 Task: Find connections with filter location Sprockhövel with filter topic #bestadvicewith filter profile language Spanish with filter current company JSW with filter school Dhanalakshmi Srinivasan Engineering College with filter industry Electric Lighting Equipment Manufacturing with filter service category NotaryOnline Research with filter keywords title Meals on Wheels Driver
Action: Mouse moved to (207, 307)
Screenshot: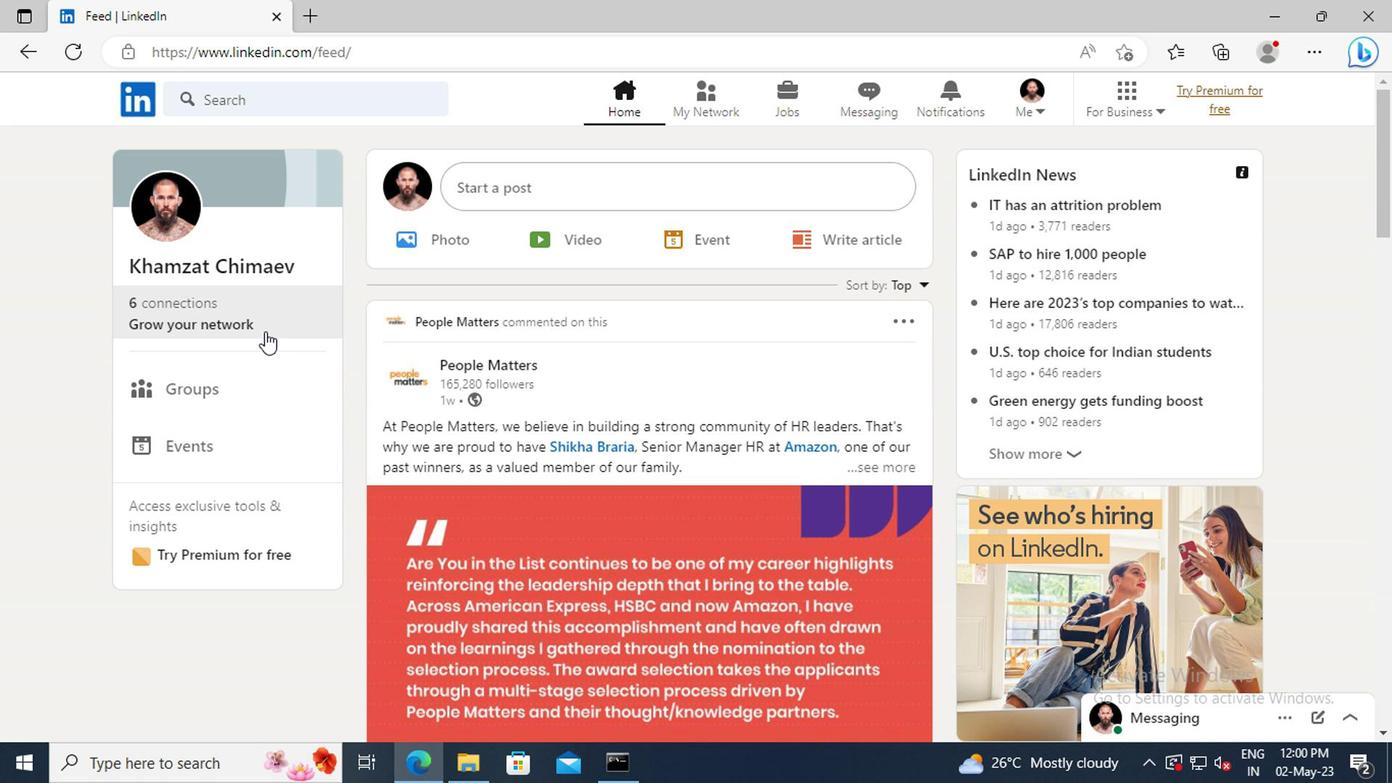 
Action: Mouse pressed left at (207, 307)
Screenshot: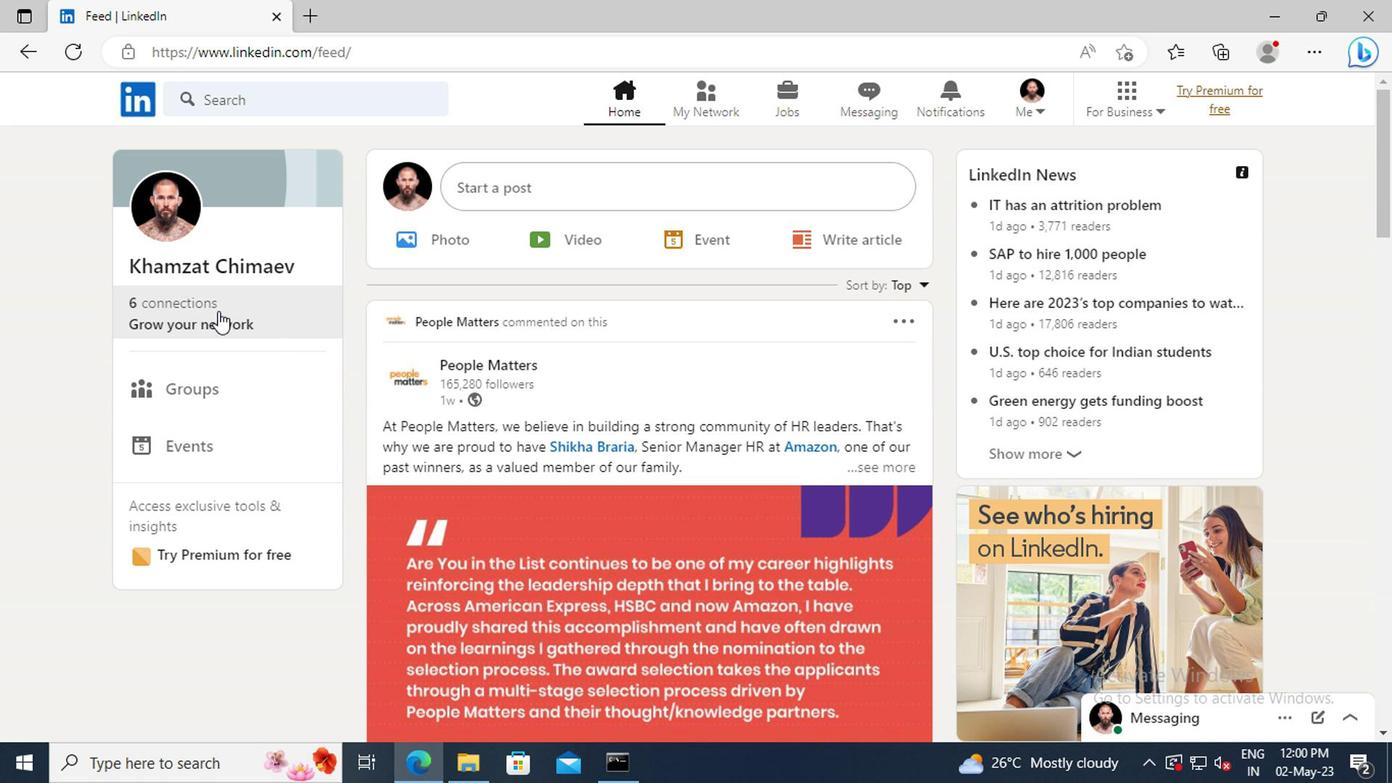 
Action: Mouse moved to (222, 206)
Screenshot: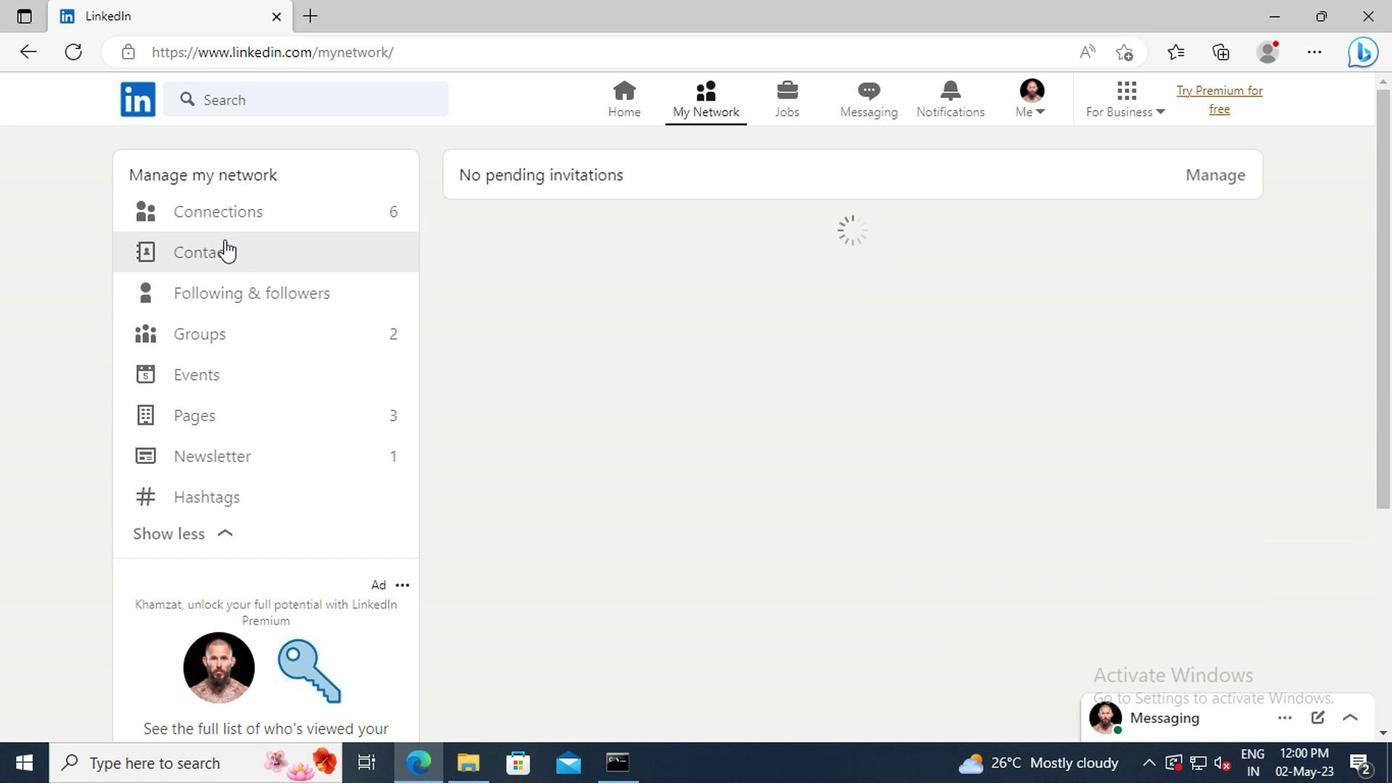 
Action: Mouse pressed left at (222, 206)
Screenshot: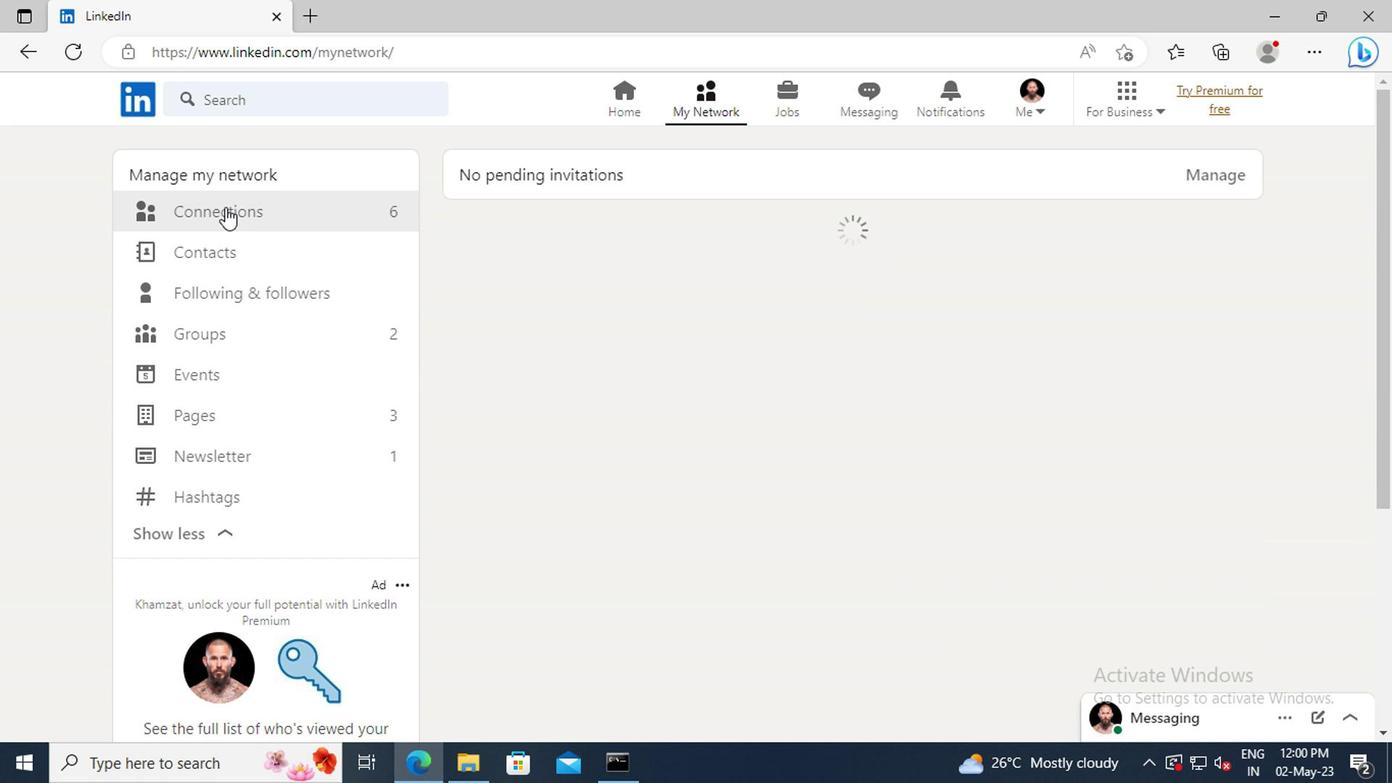 
Action: Mouse moved to (808, 219)
Screenshot: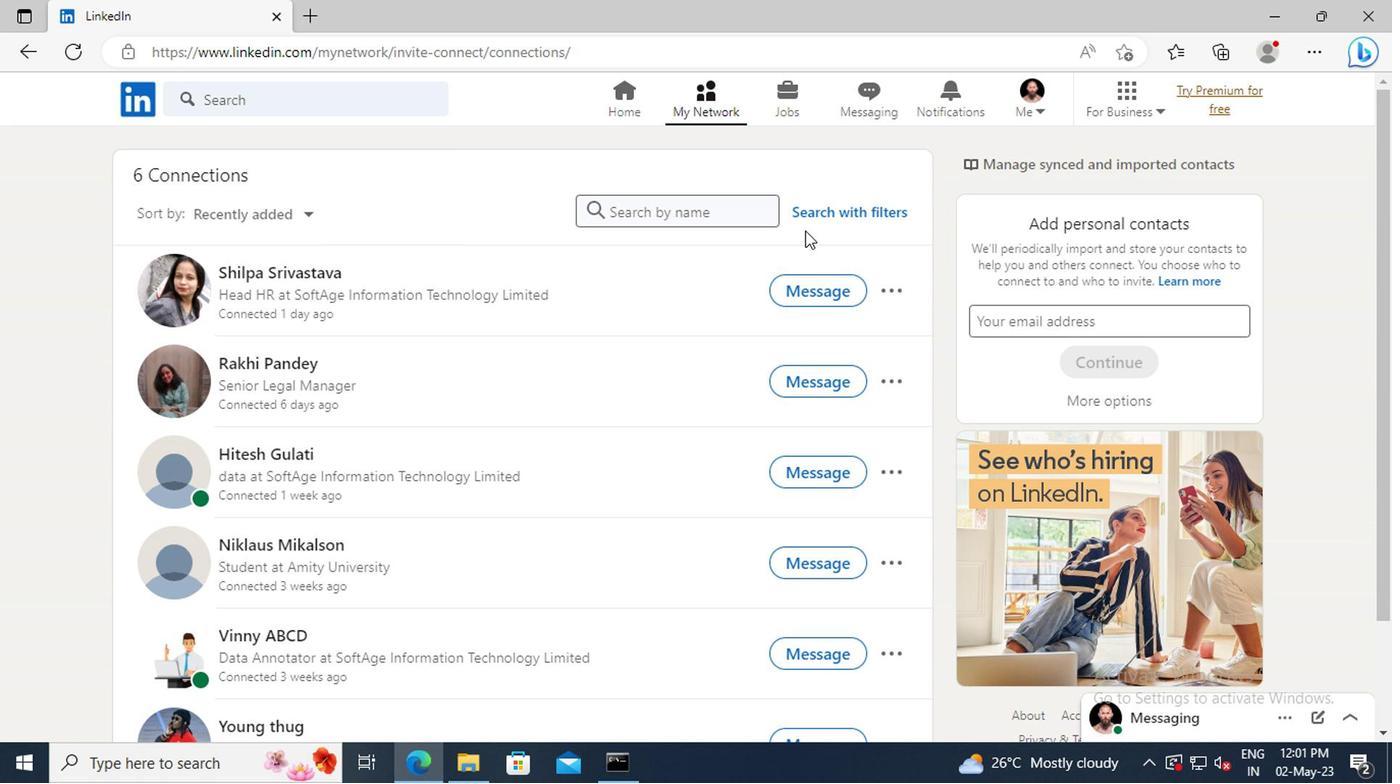 
Action: Mouse pressed left at (808, 219)
Screenshot: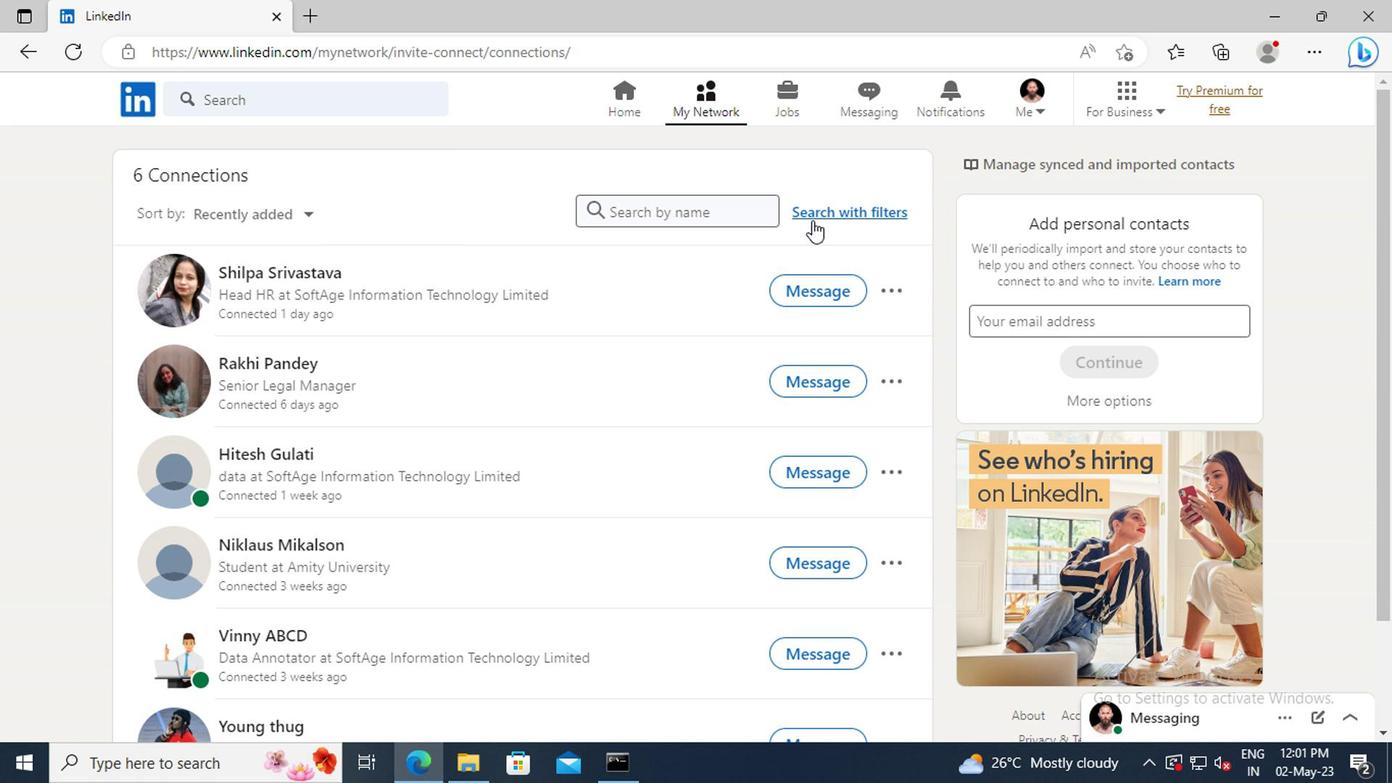 
Action: Mouse moved to (770, 155)
Screenshot: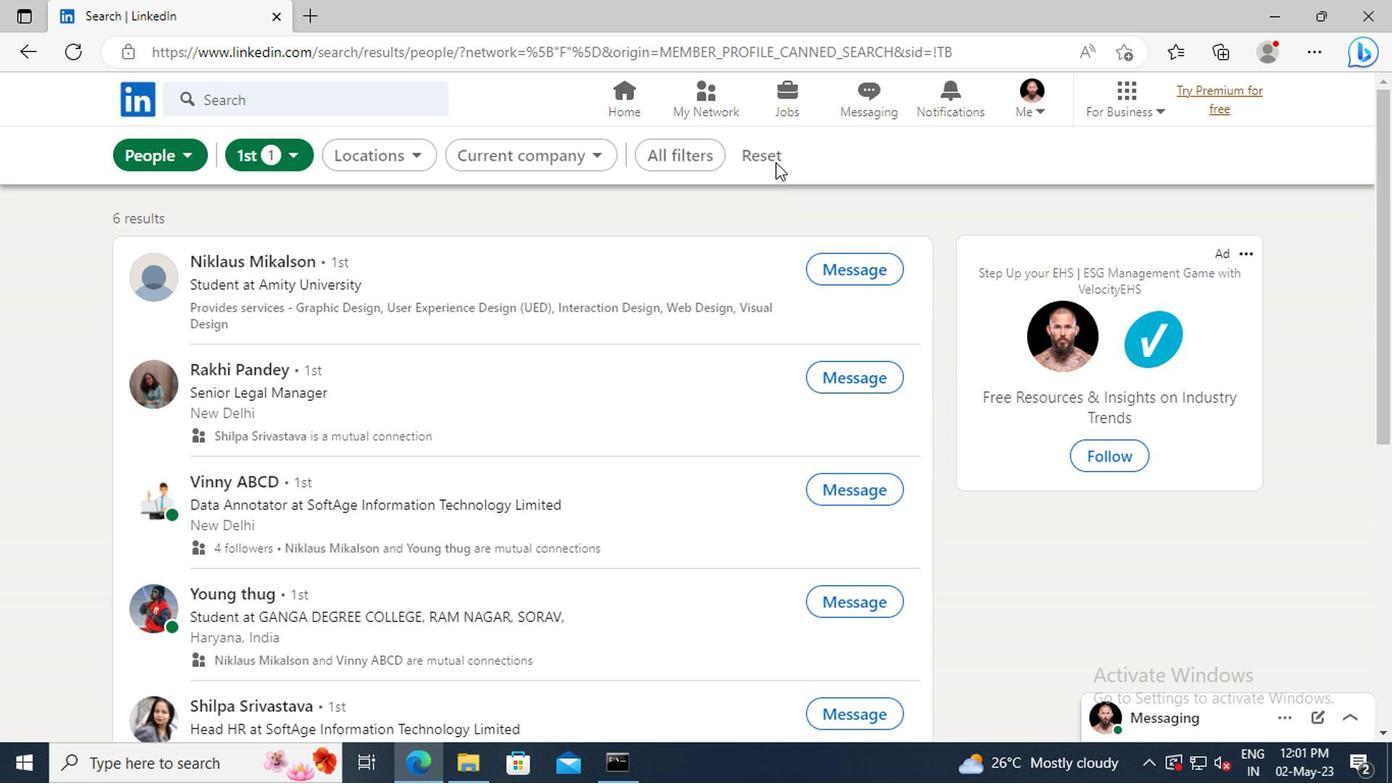 
Action: Mouse pressed left at (770, 155)
Screenshot: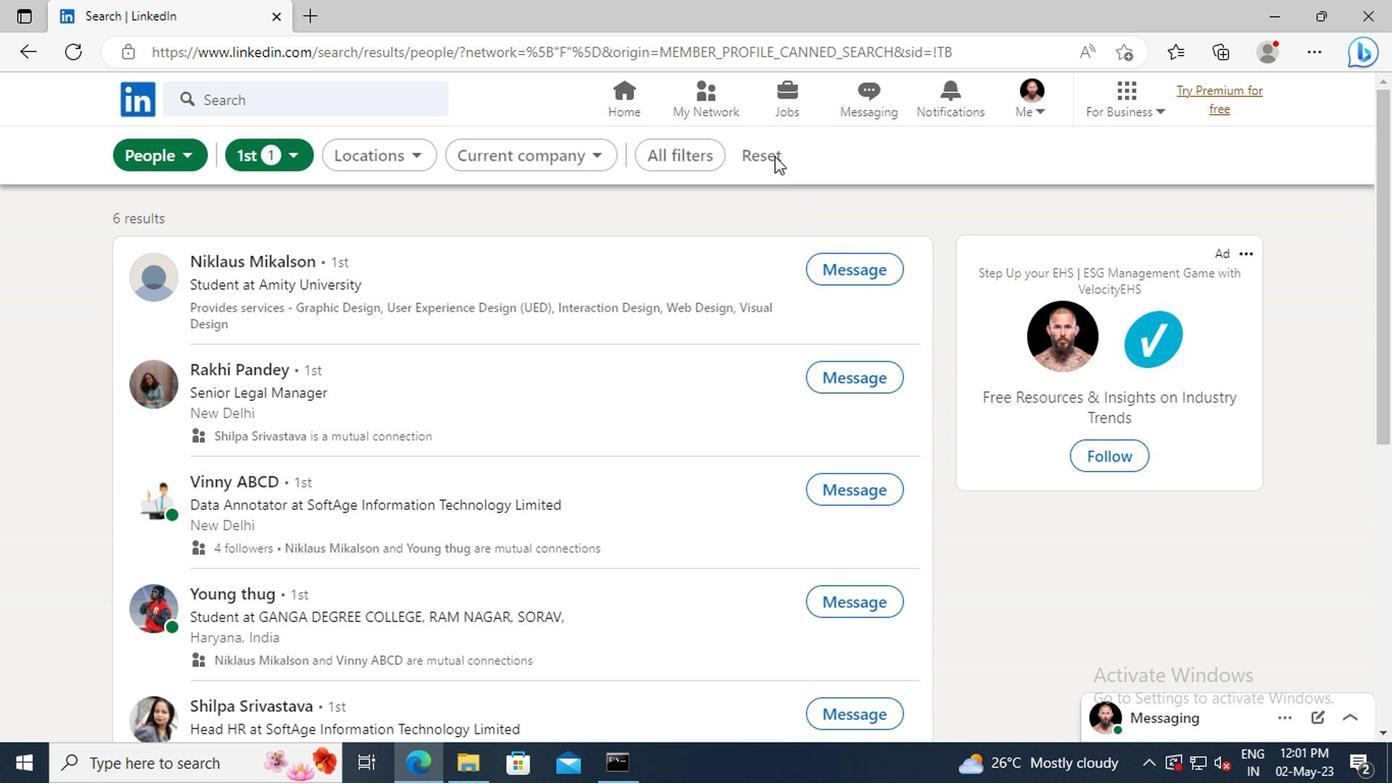 
Action: Mouse moved to (733, 155)
Screenshot: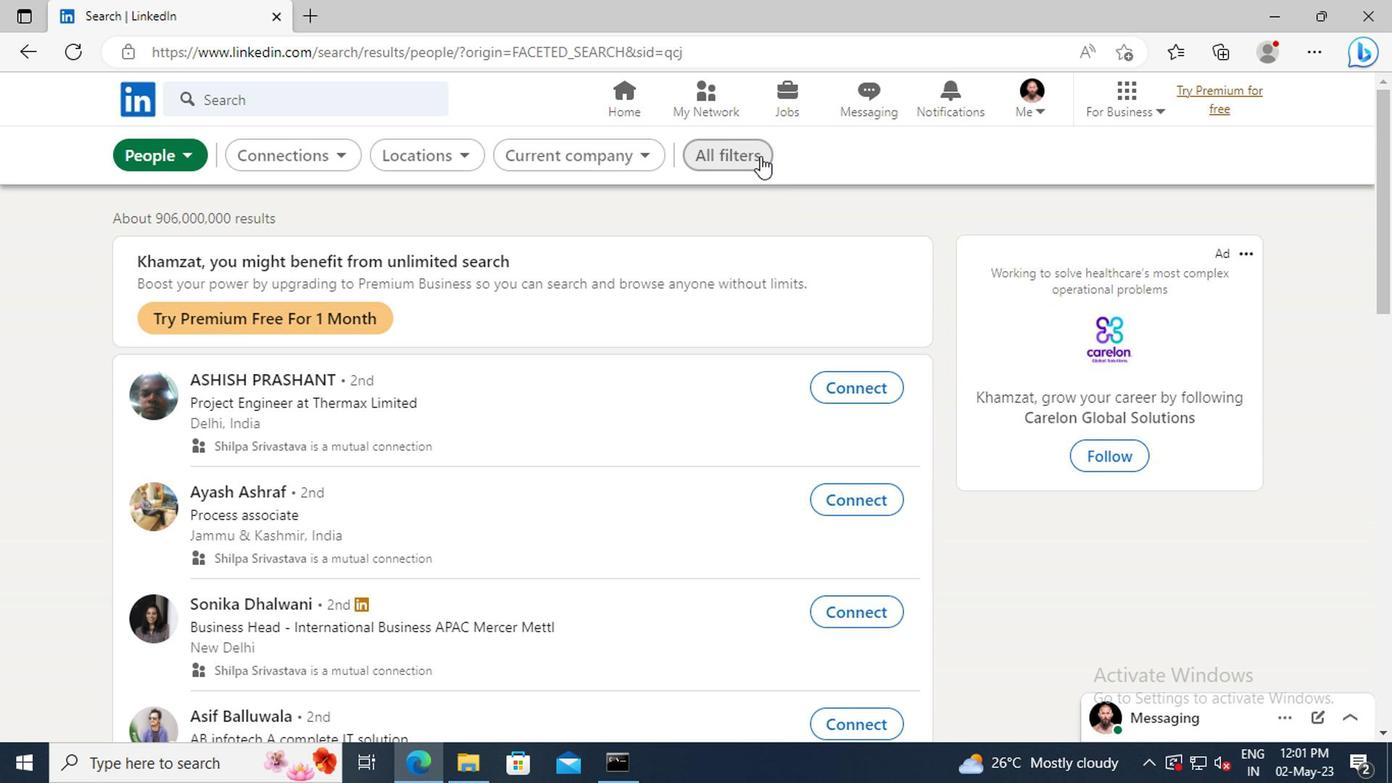 
Action: Mouse pressed left at (733, 155)
Screenshot: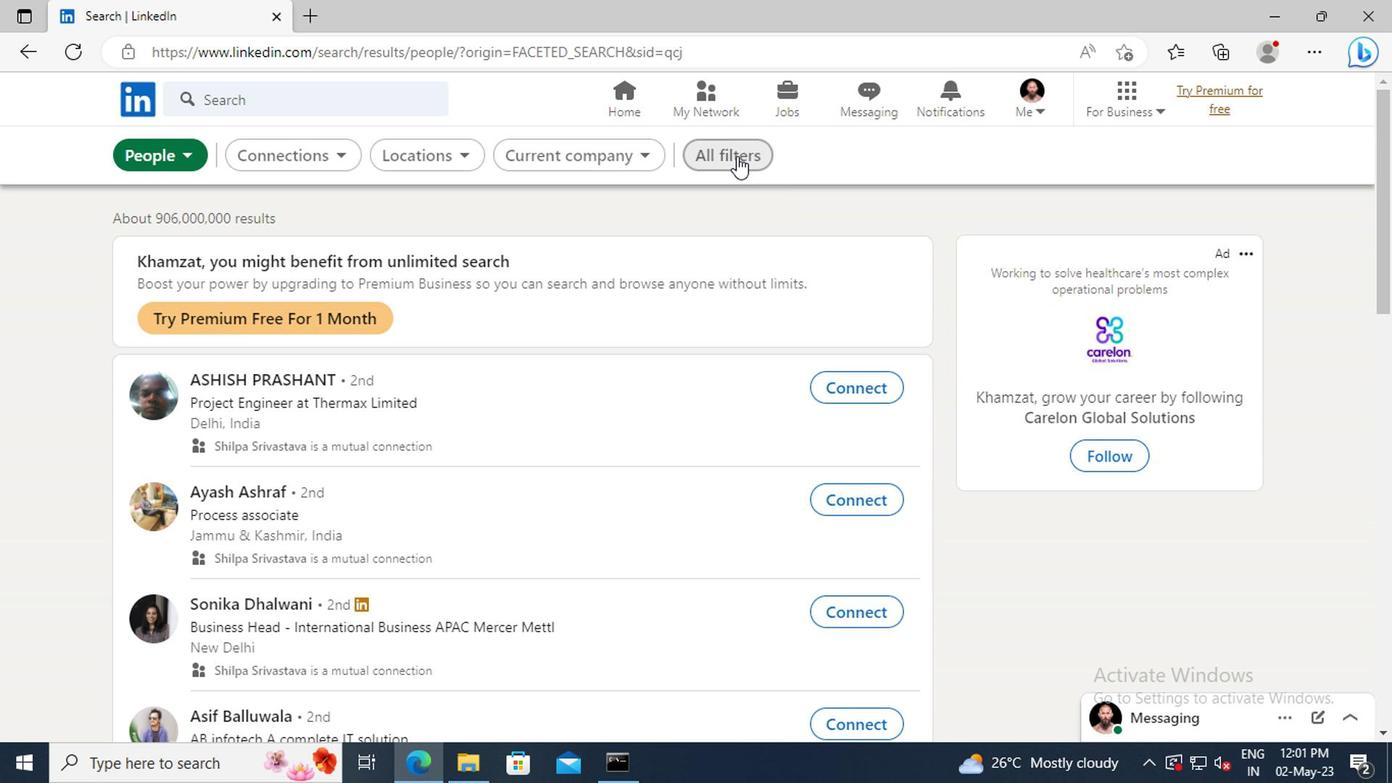
Action: Mouse moved to (1107, 381)
Screenshot: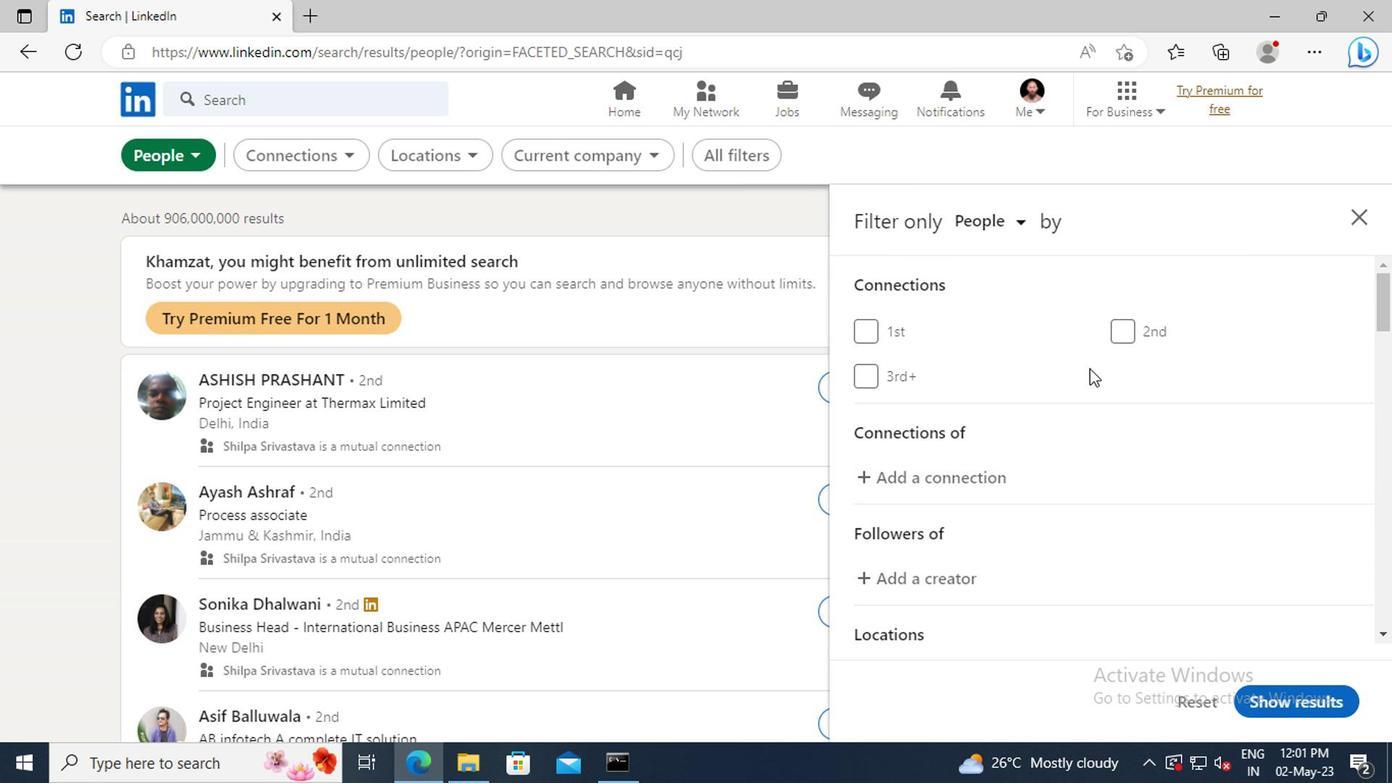 
Action: Mouse scrolled (1107, 379) with delta (0, -1)
Screenshot: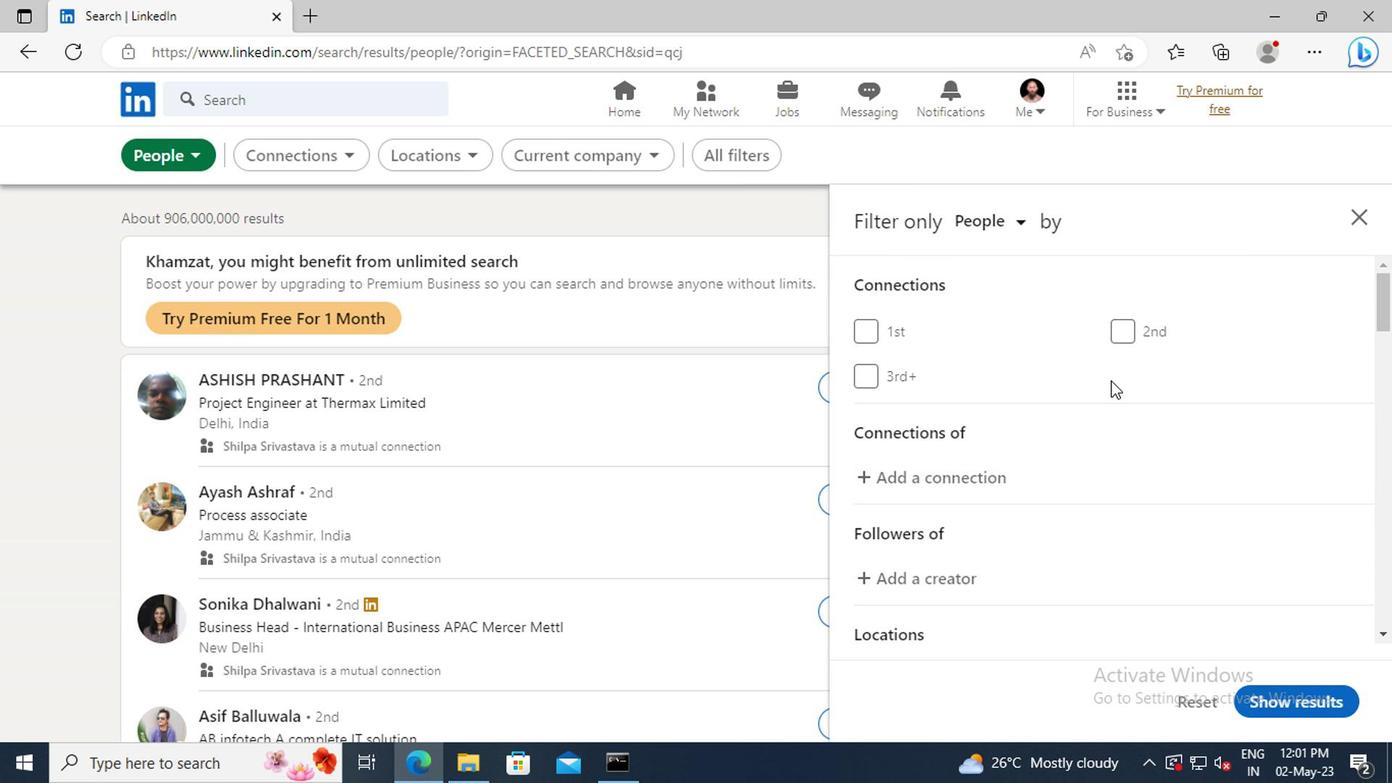
Action: Mouse scrolled (1107, 379) with delta (0, -1)
Screenshot: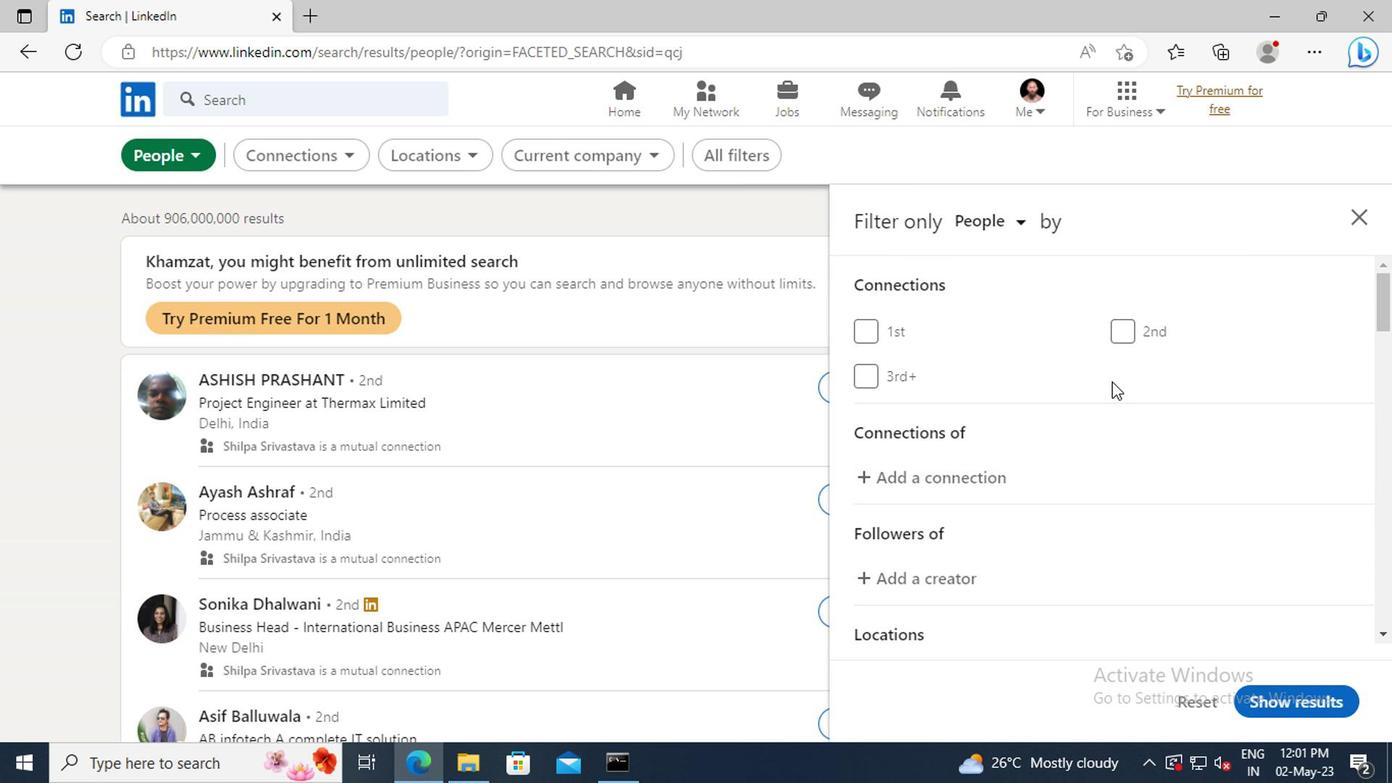 
Action: Mouse moved to (1110, 381)
Screenshot: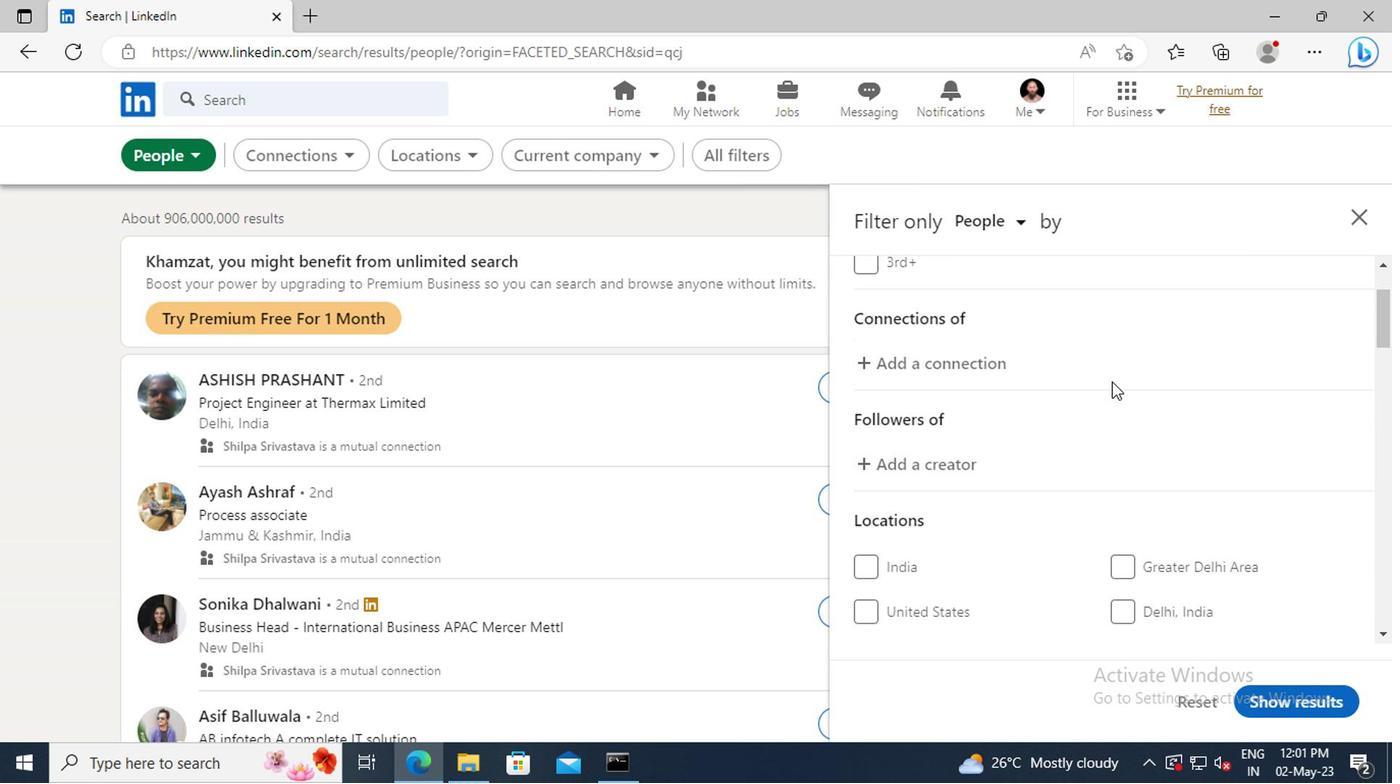 
Action: Mouse scrolled (1110, 379) with delta (0, -1)
Screenshot: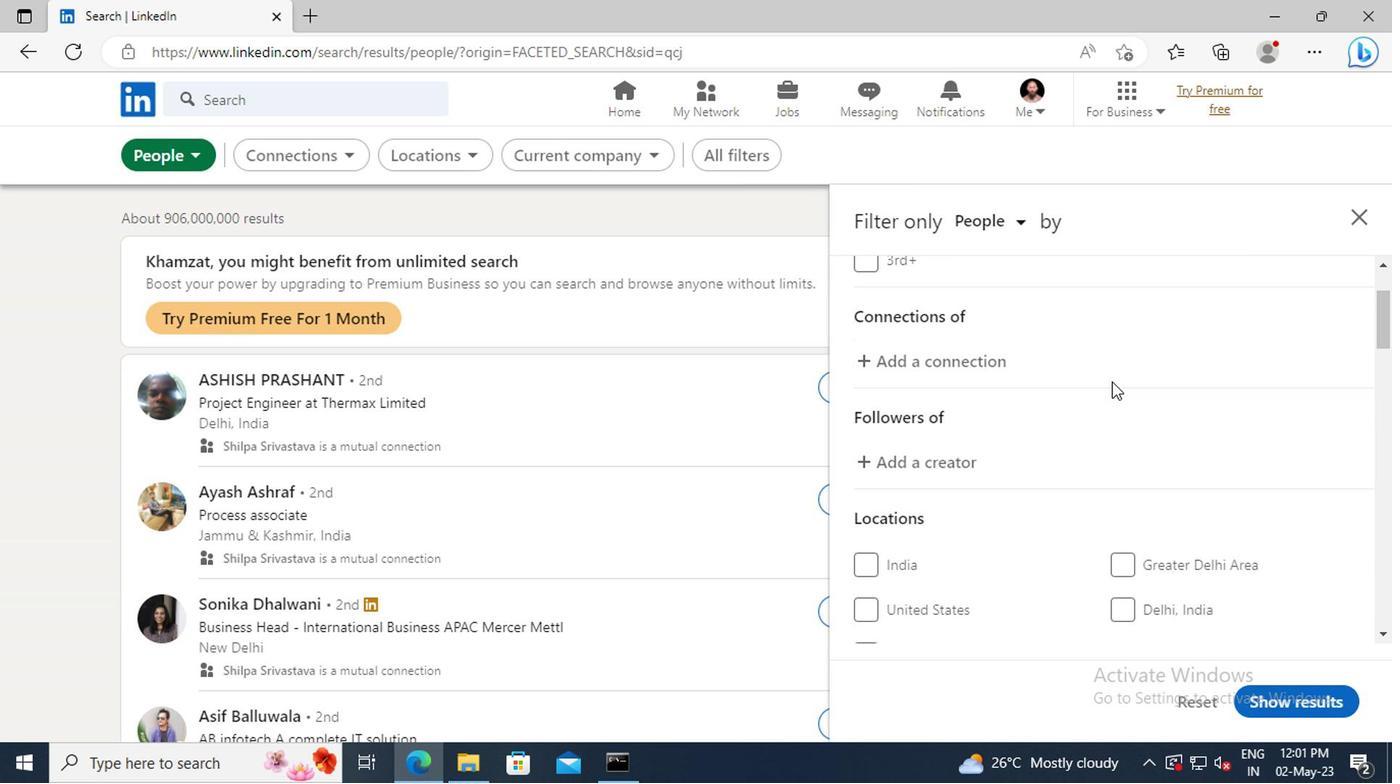 
Action: Mouse scrolled (1110, 379) with delta (0, -1)
Screenshot: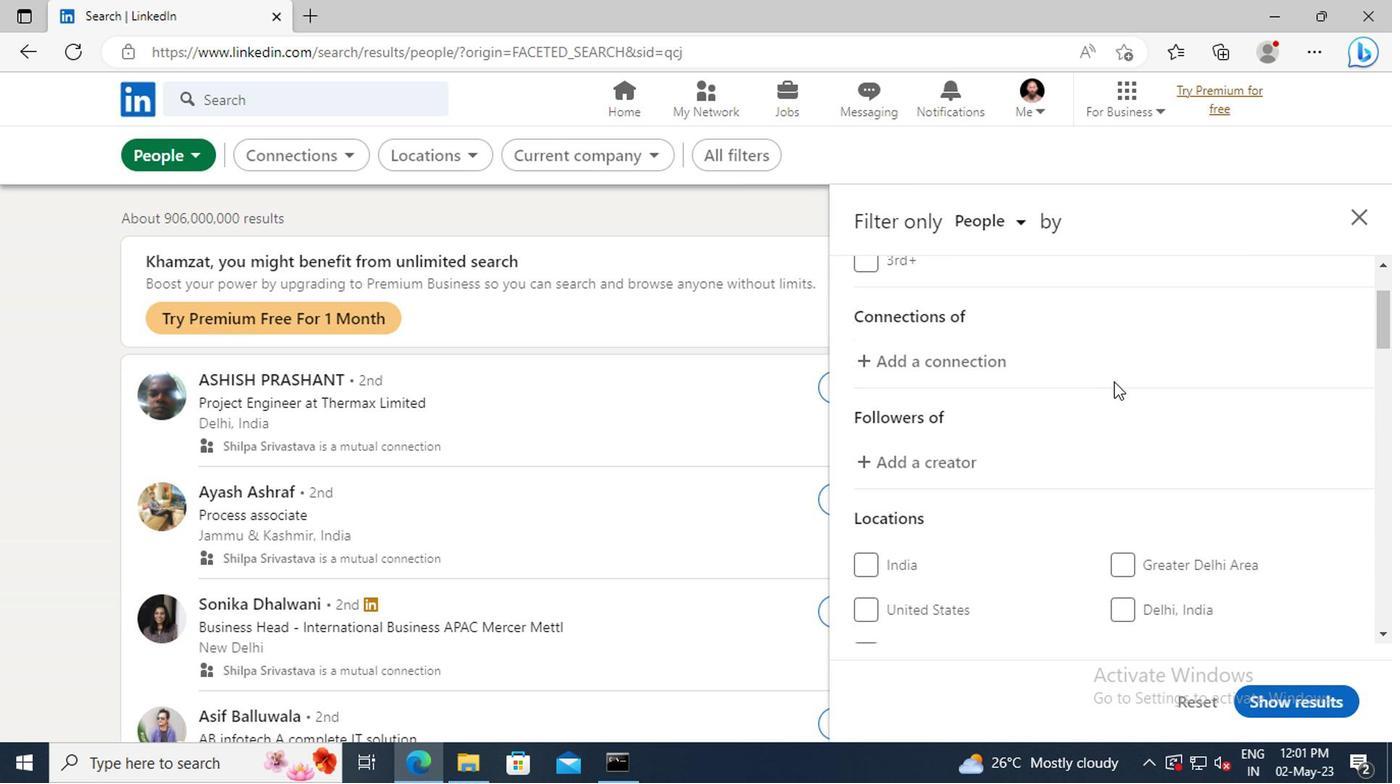 
Action: Mouse scrolled (1110, 379) with delta (0, -1)
Screenshot: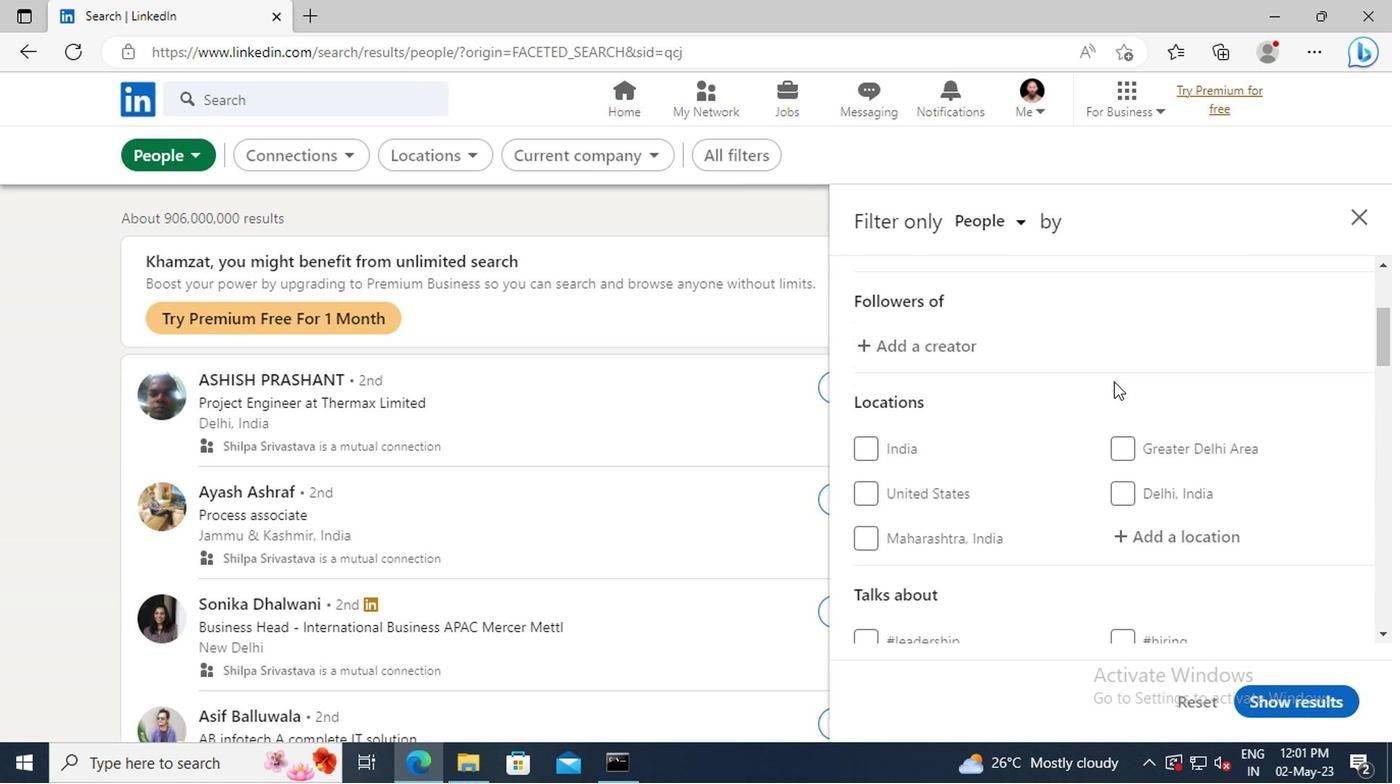 
Action: Mouse moved to (1128, 476)
Screenshot: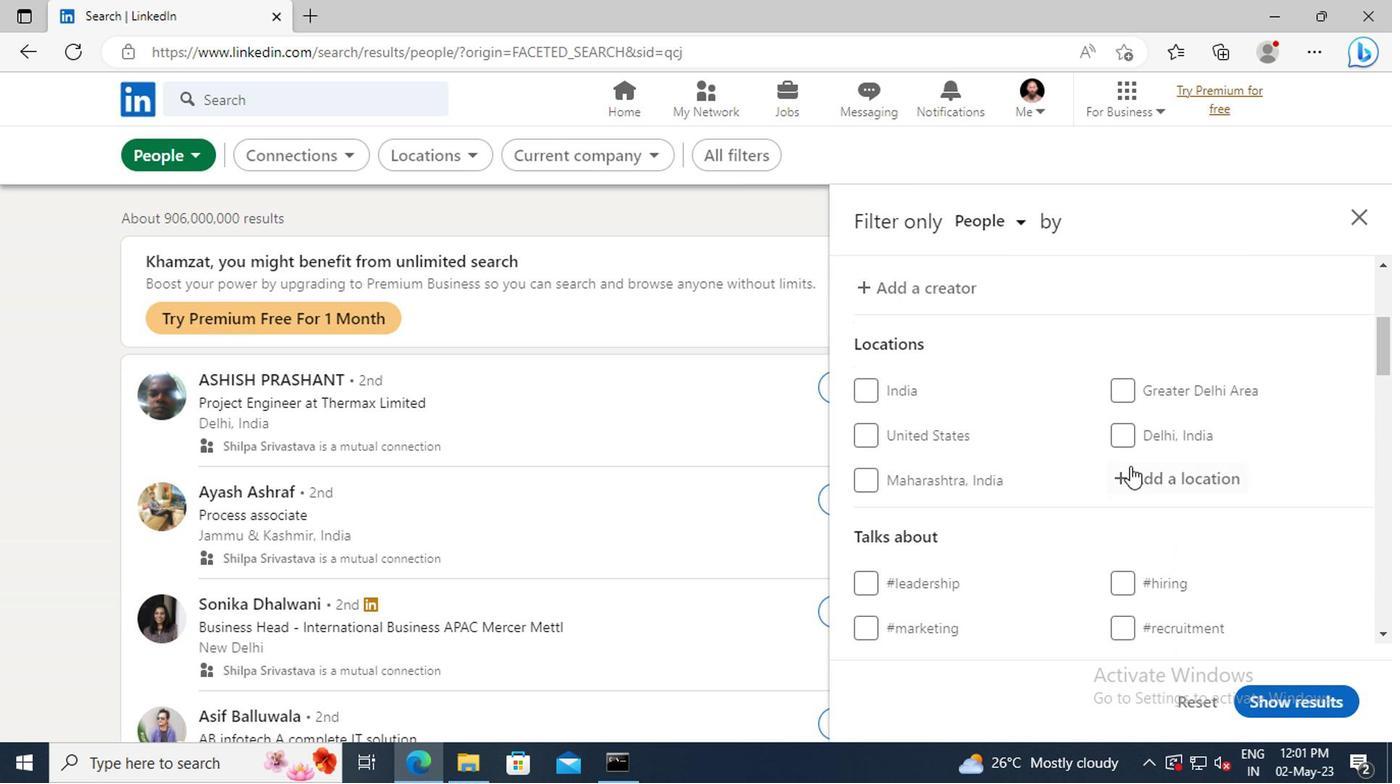 
Action: Mouse pressed left at (1128, 476)
Screenshot: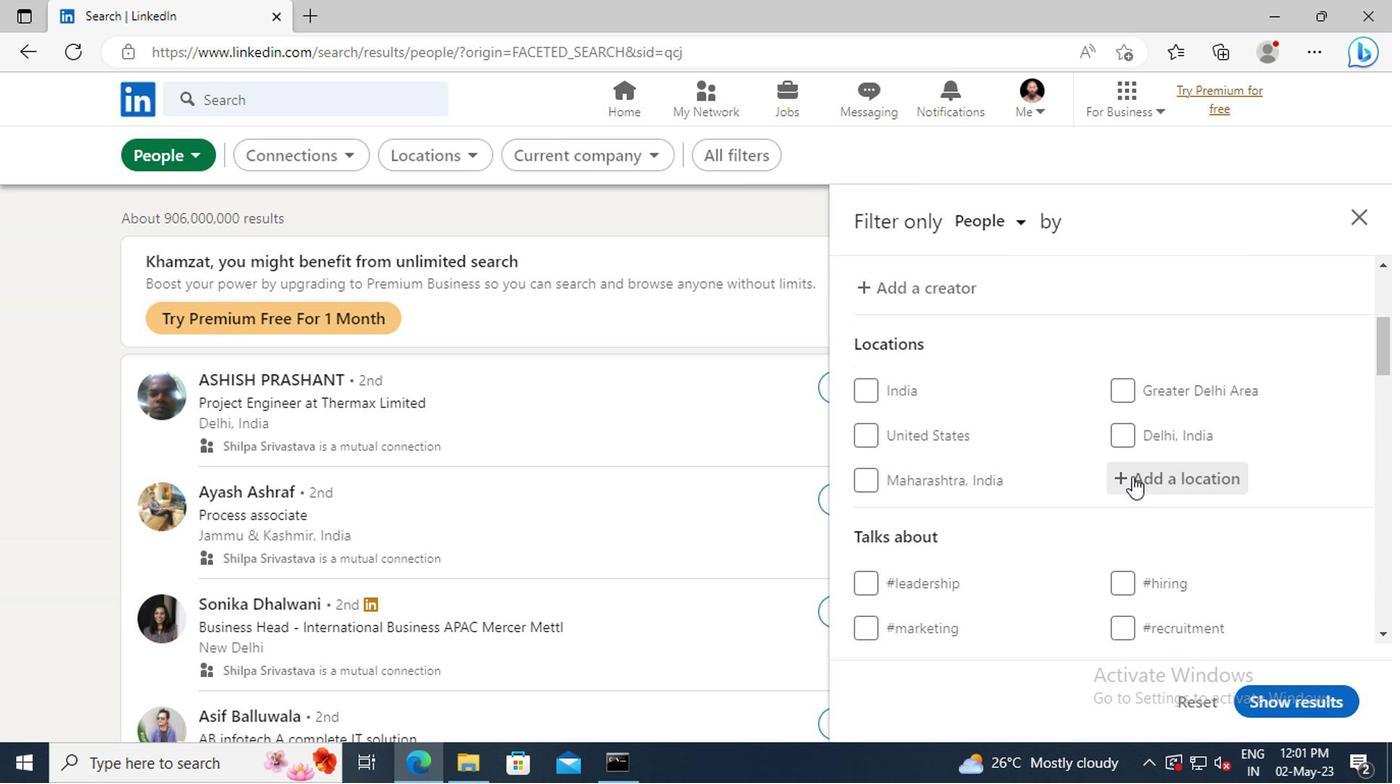 
Action: Mouse moved to (1089, 454)
Screenshot: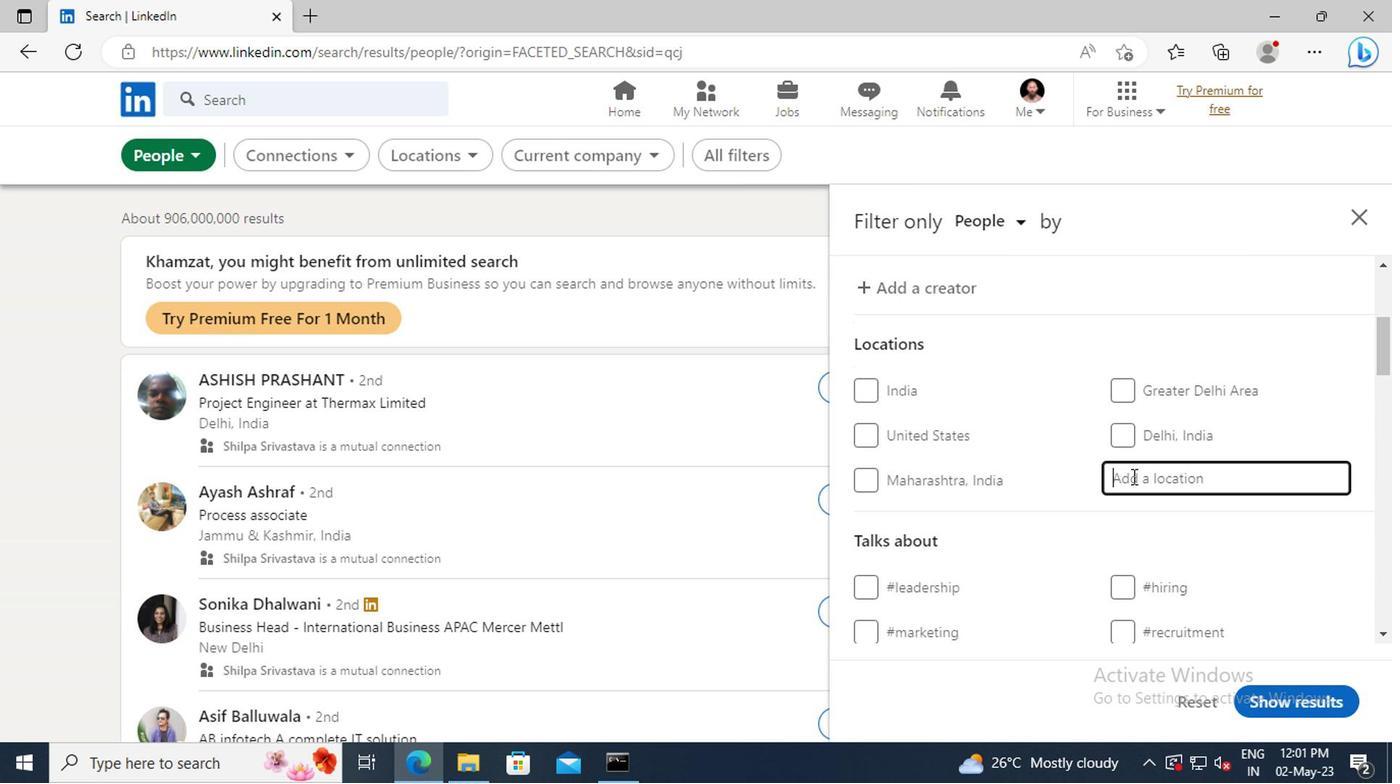 
Action: Key pressed <Key.shift>SPROCKHO
Screenshot: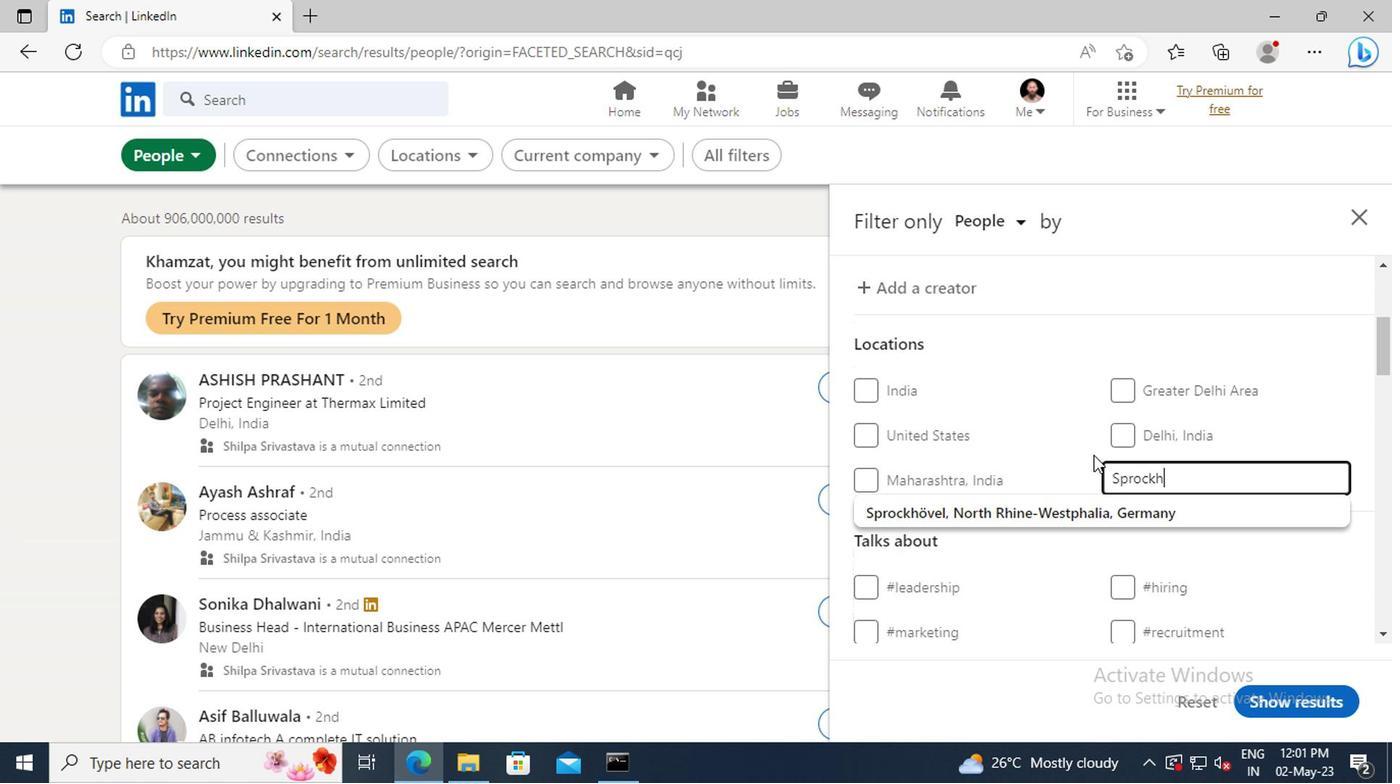 
Action: Mouse moved to (1097, 501)
Screenshot: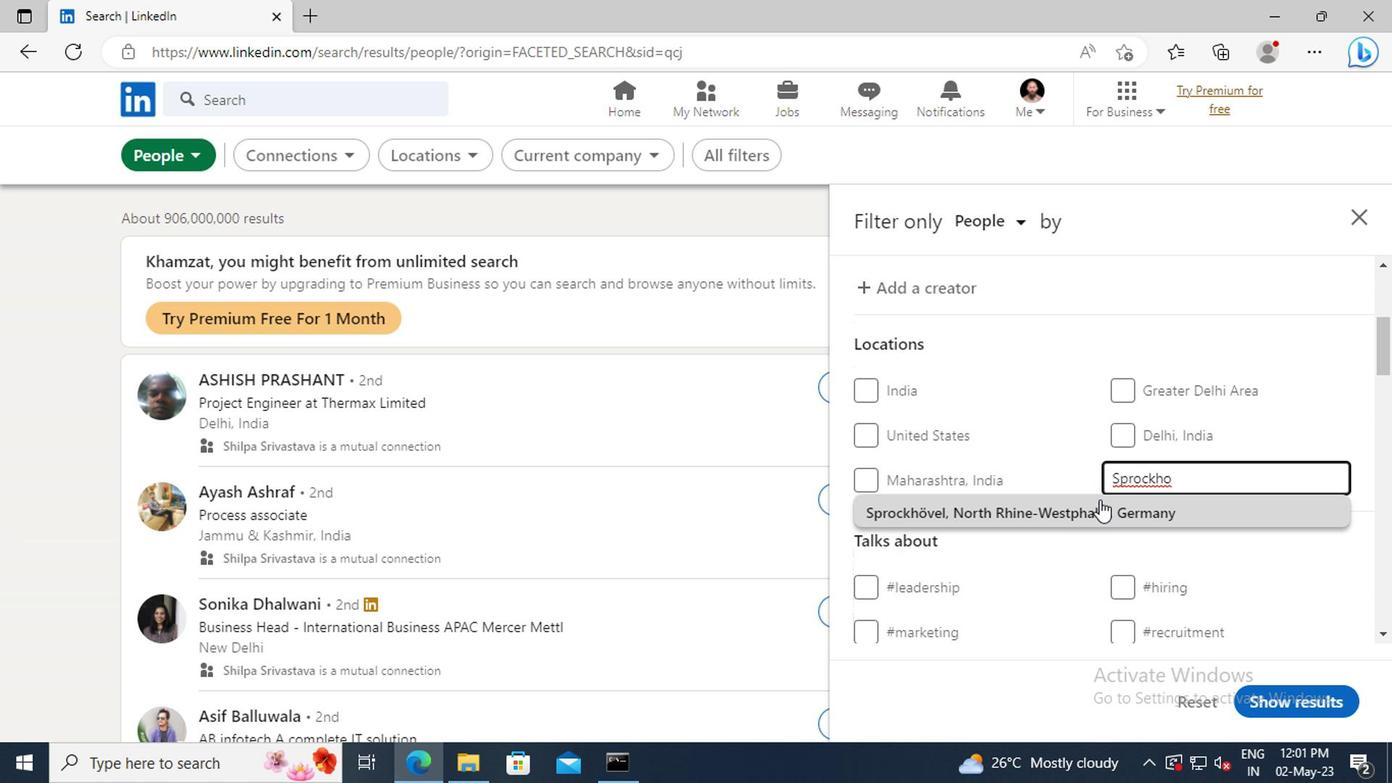 
Action: Mouse pressed left at (1097, 501)
Screenshot: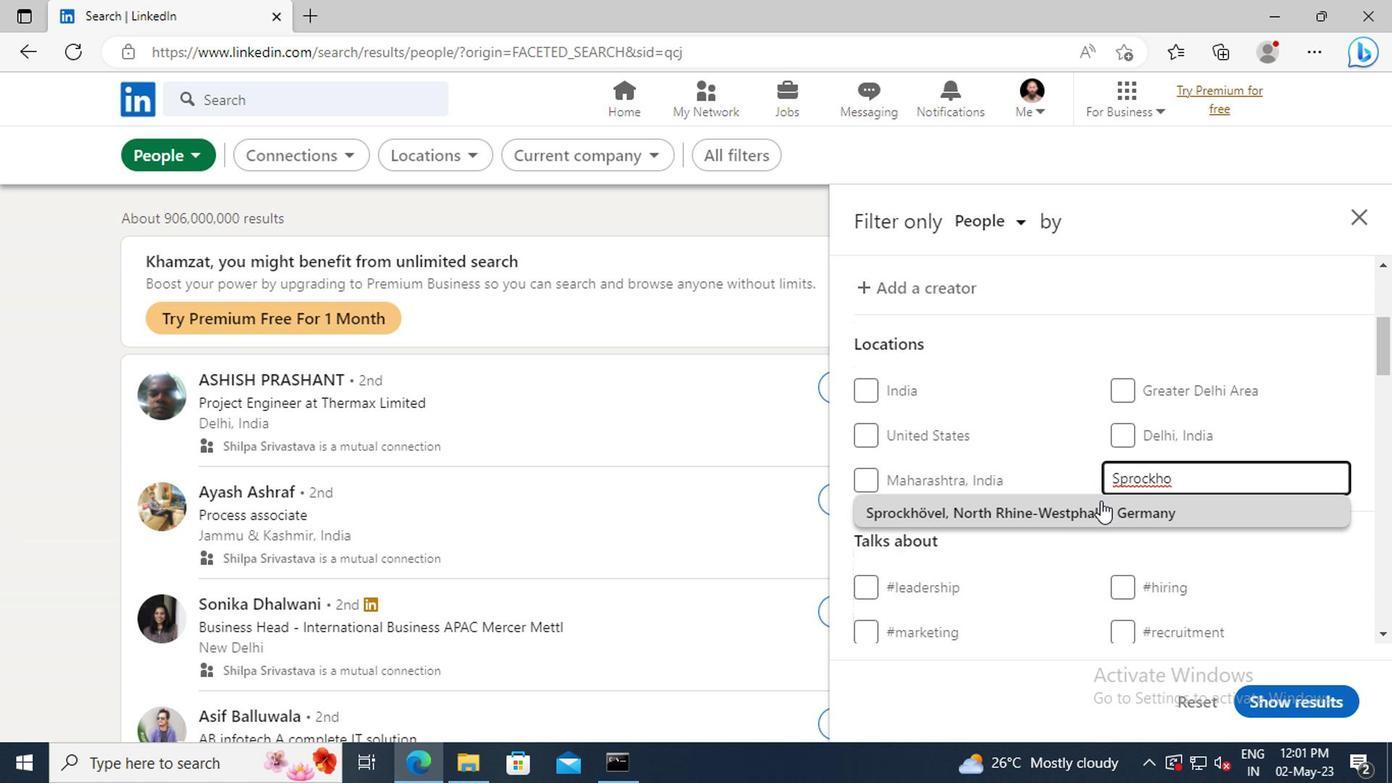 
Action: Mouse scrolled (1097, 501) with delta (0, 0)
Screenshot: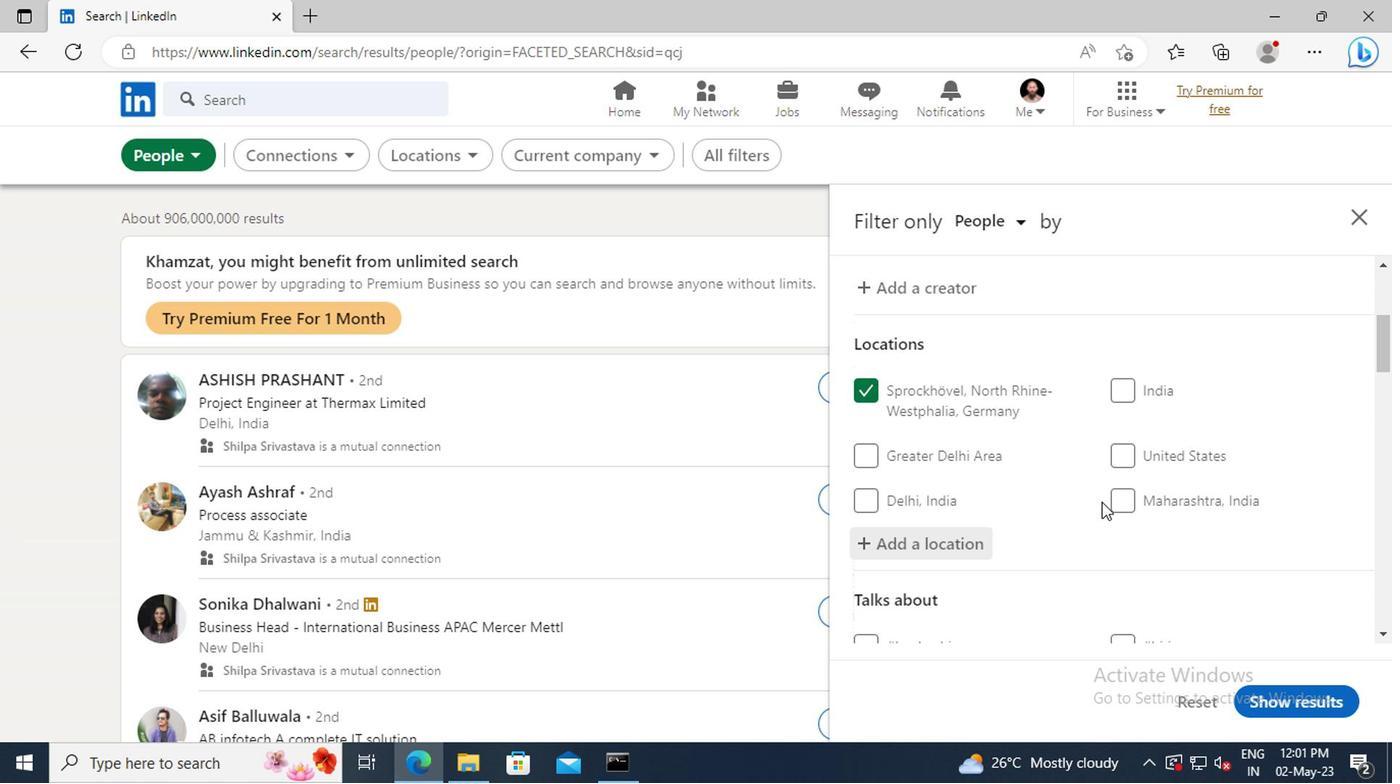 
Action: Mouse moved to (1088, 487)
Screenshot: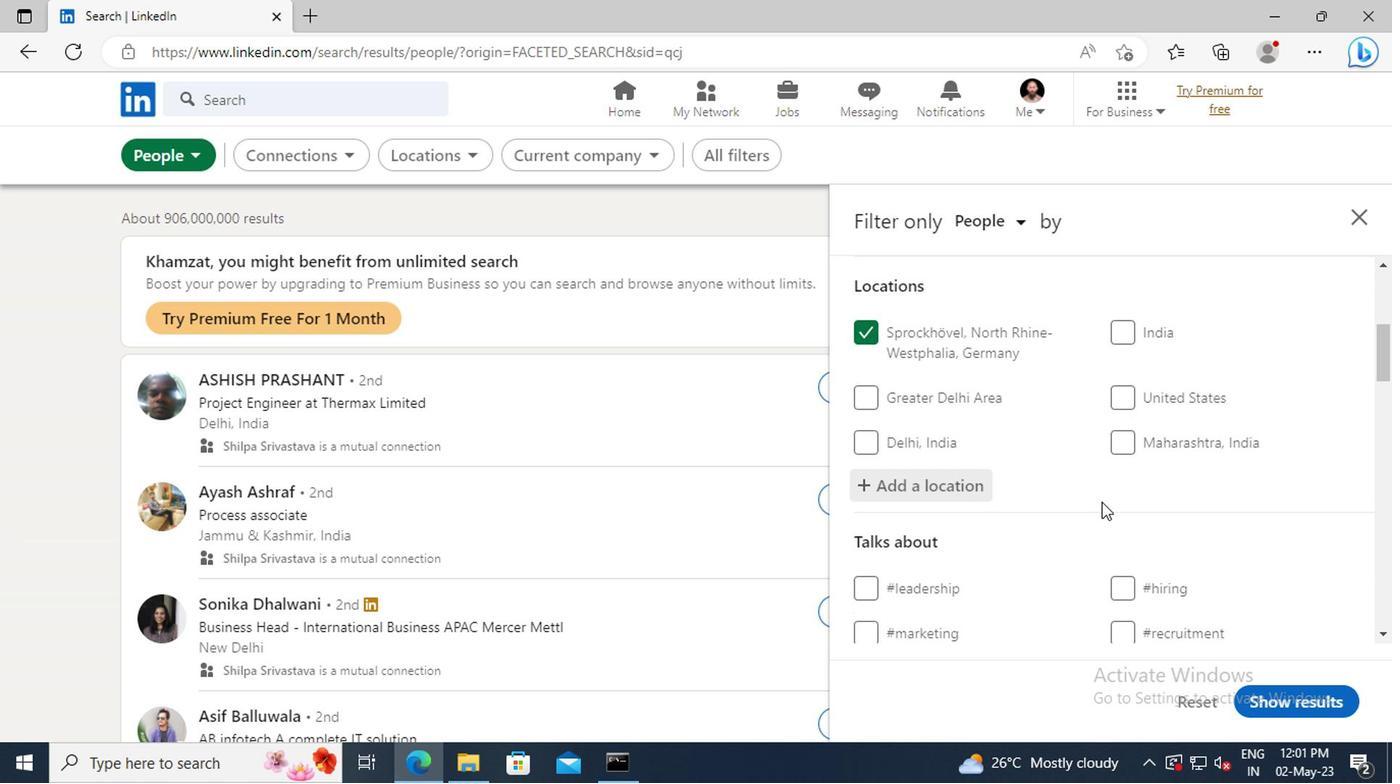 
Action: Mouse scrolled (1088, 486) with delta (0, -1)
Screenshot: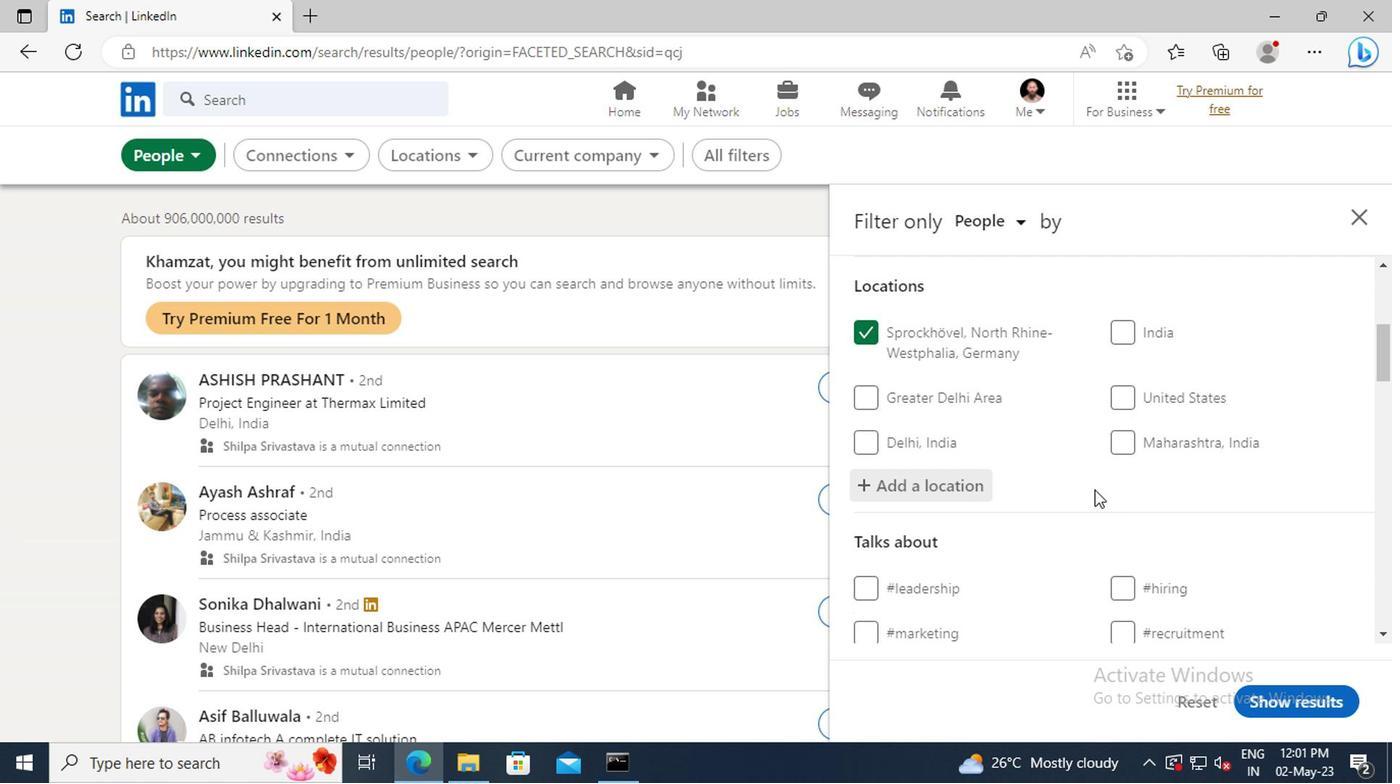 
Action: Mouse scrolled (1088, 486) with delta (0, -1)
Screenshot: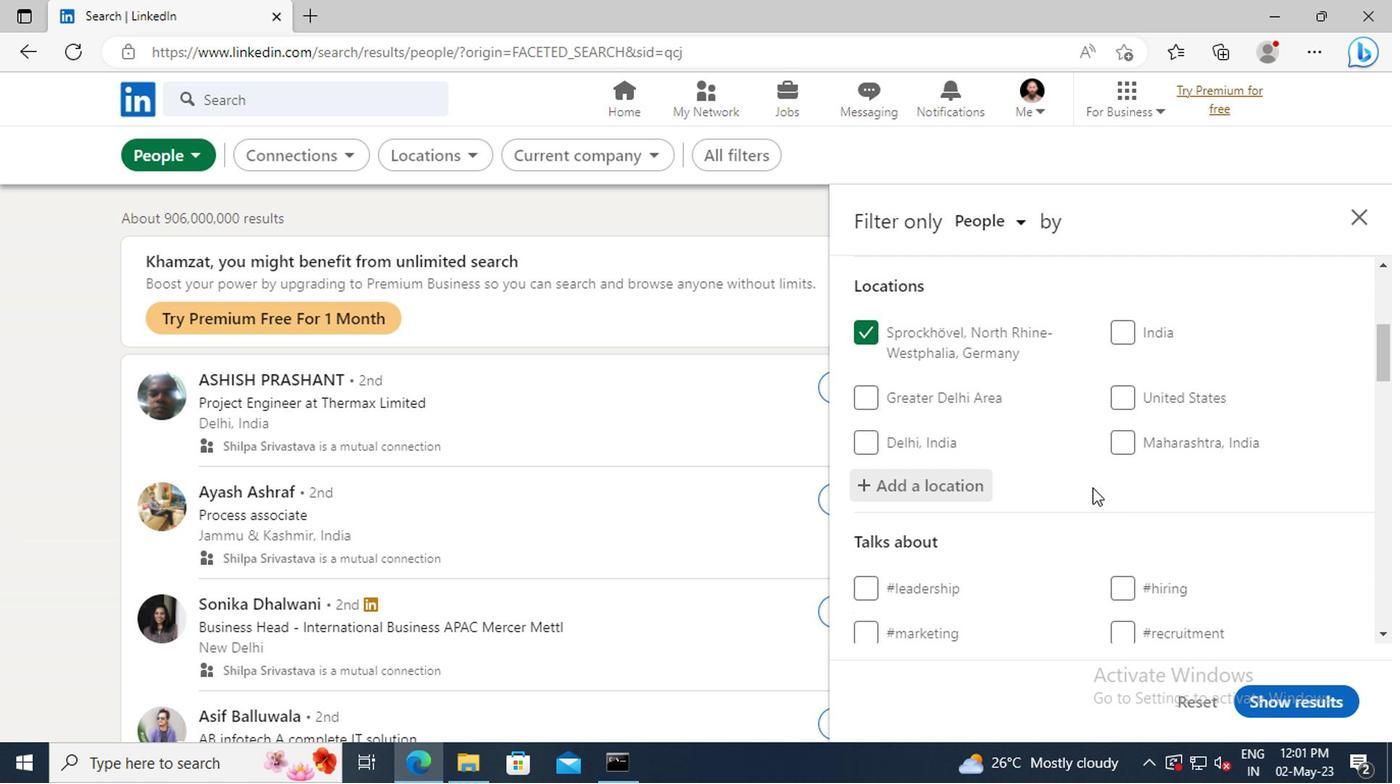 
Action: Mouse moved to (1088, 476)
Screenshot: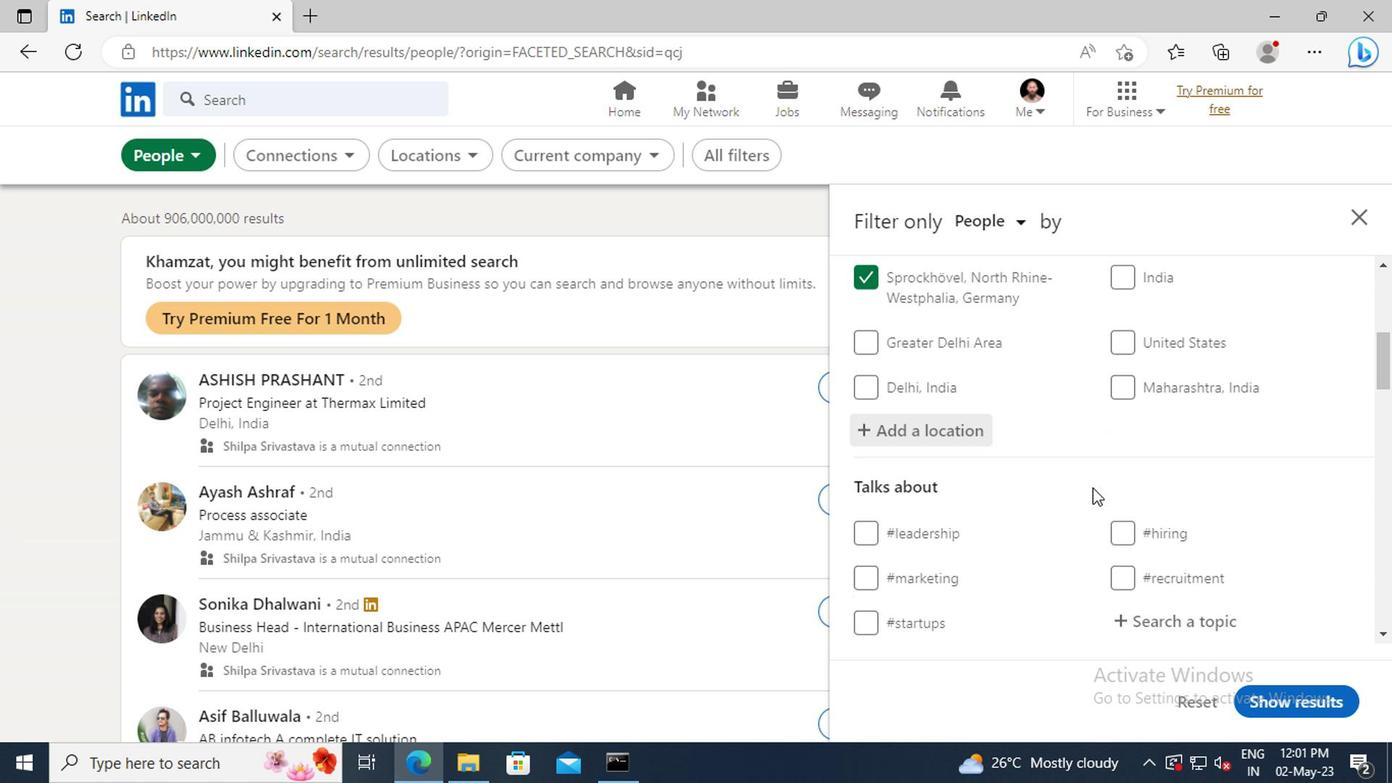 
Action: Mouse scrolled (1088, 475) with delta (0, 0)
Screenshot: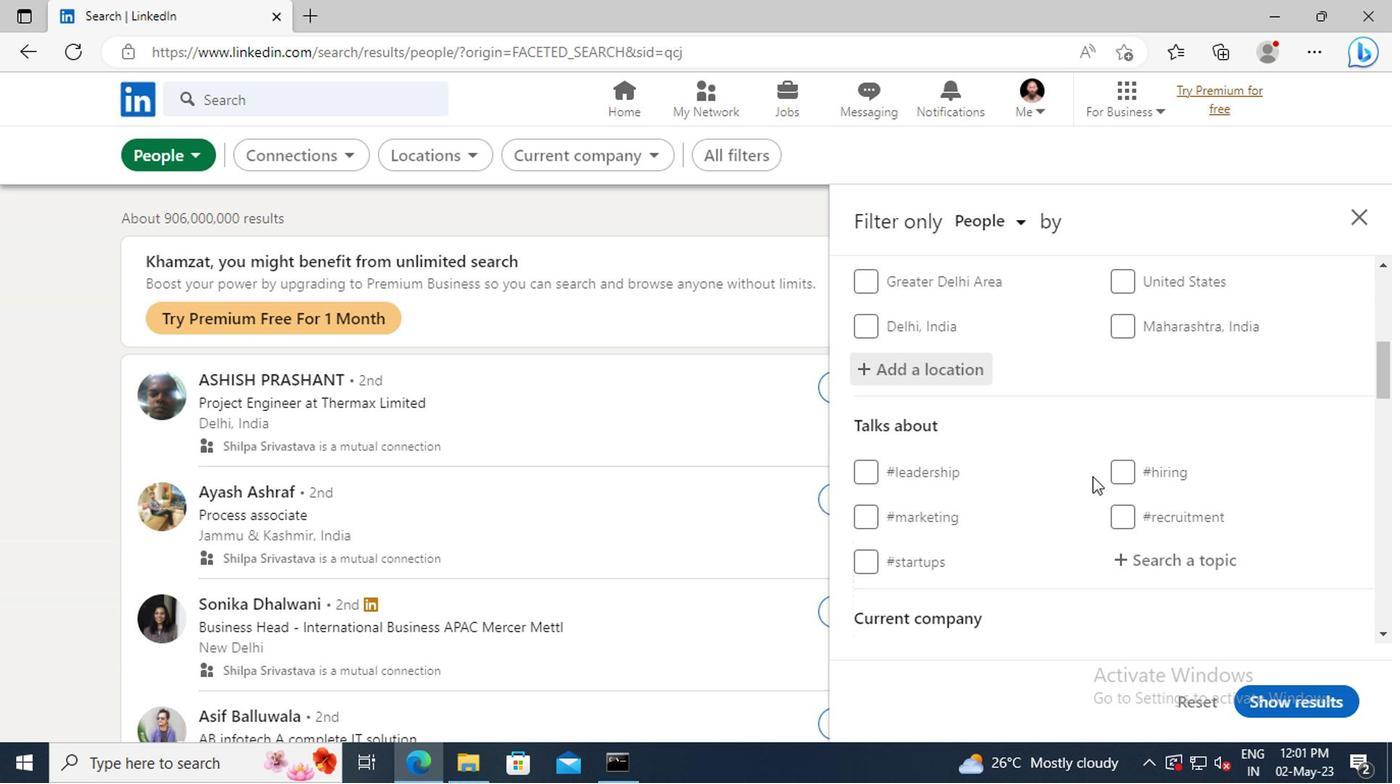 
Action: Mouse scrolled (1088, 475) with delta (0, 0)
Screenshot: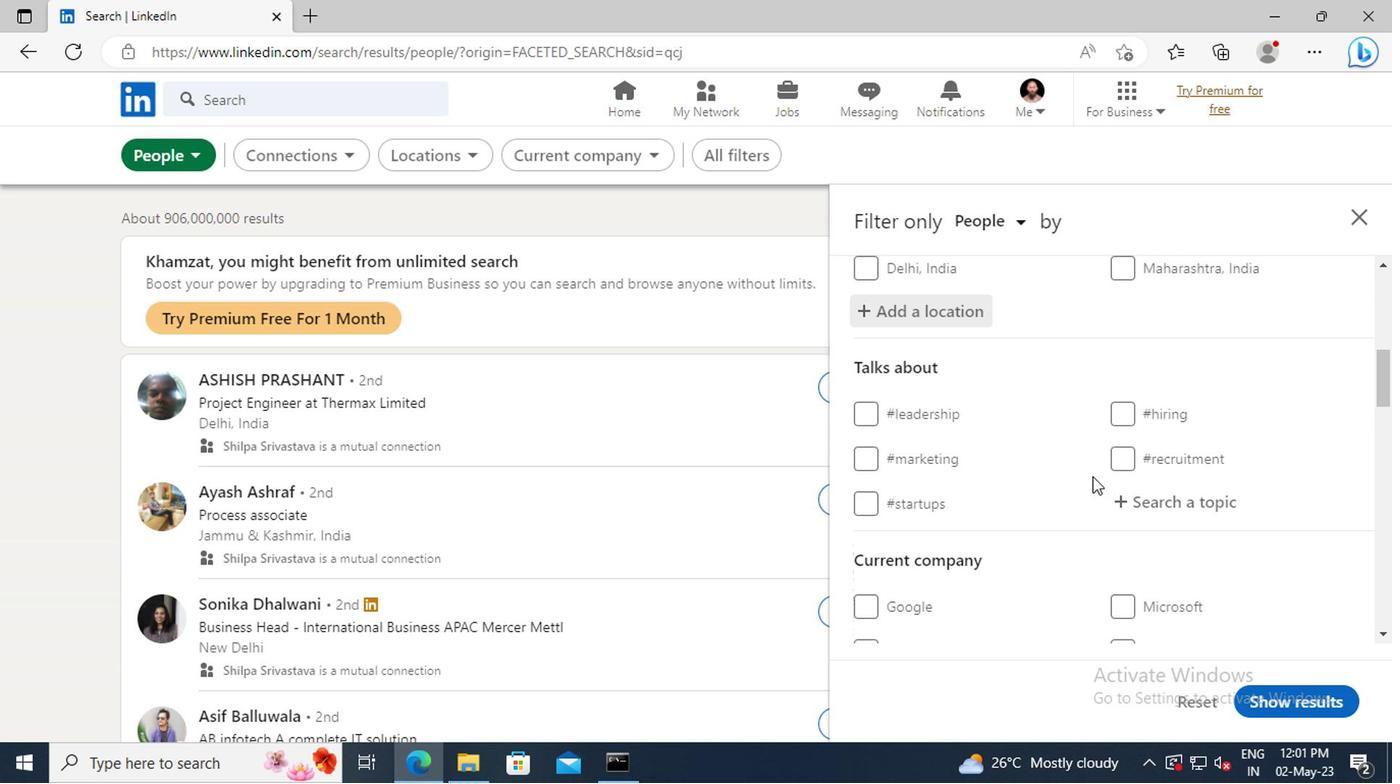 
Action: Mouse moved to (1121, 453)
Screenshot: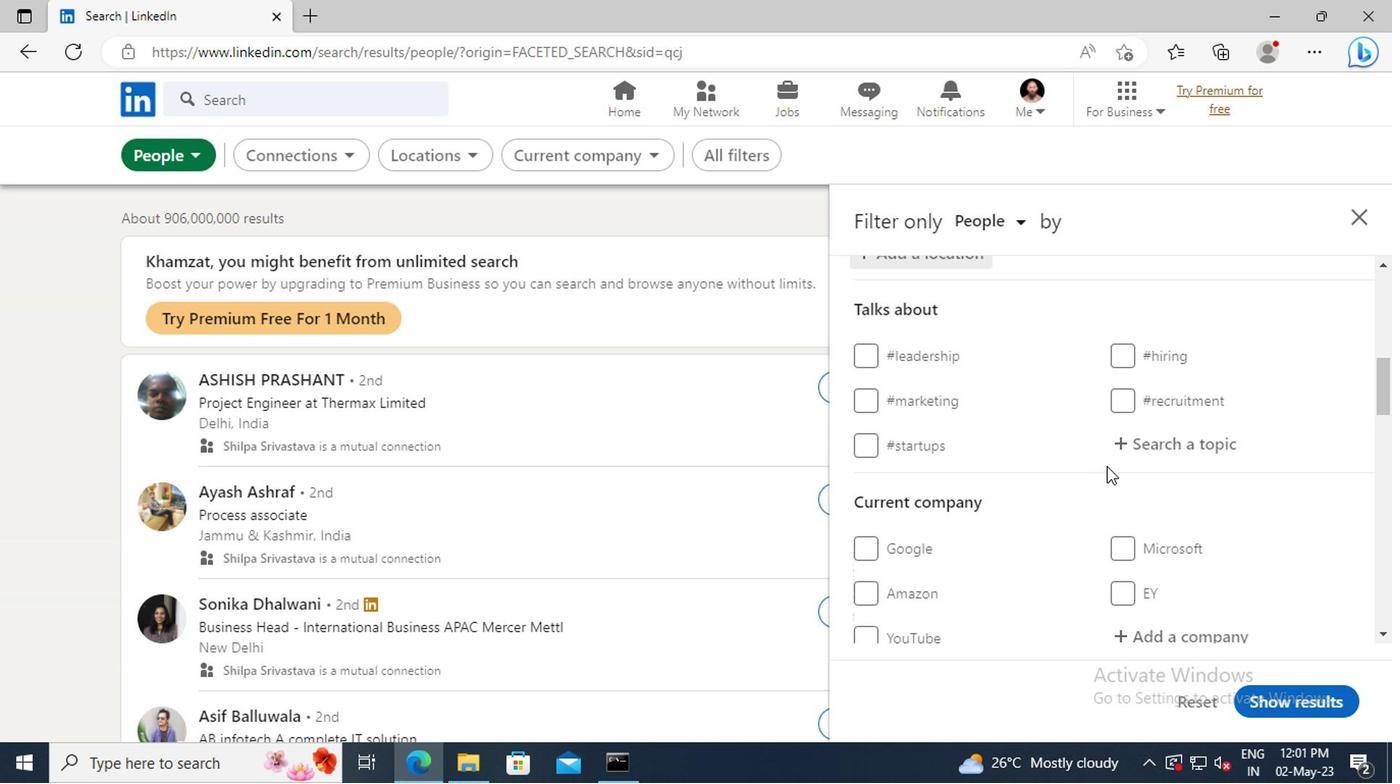
Action: Mouse pressed left at (1121, 453)
Screenshot: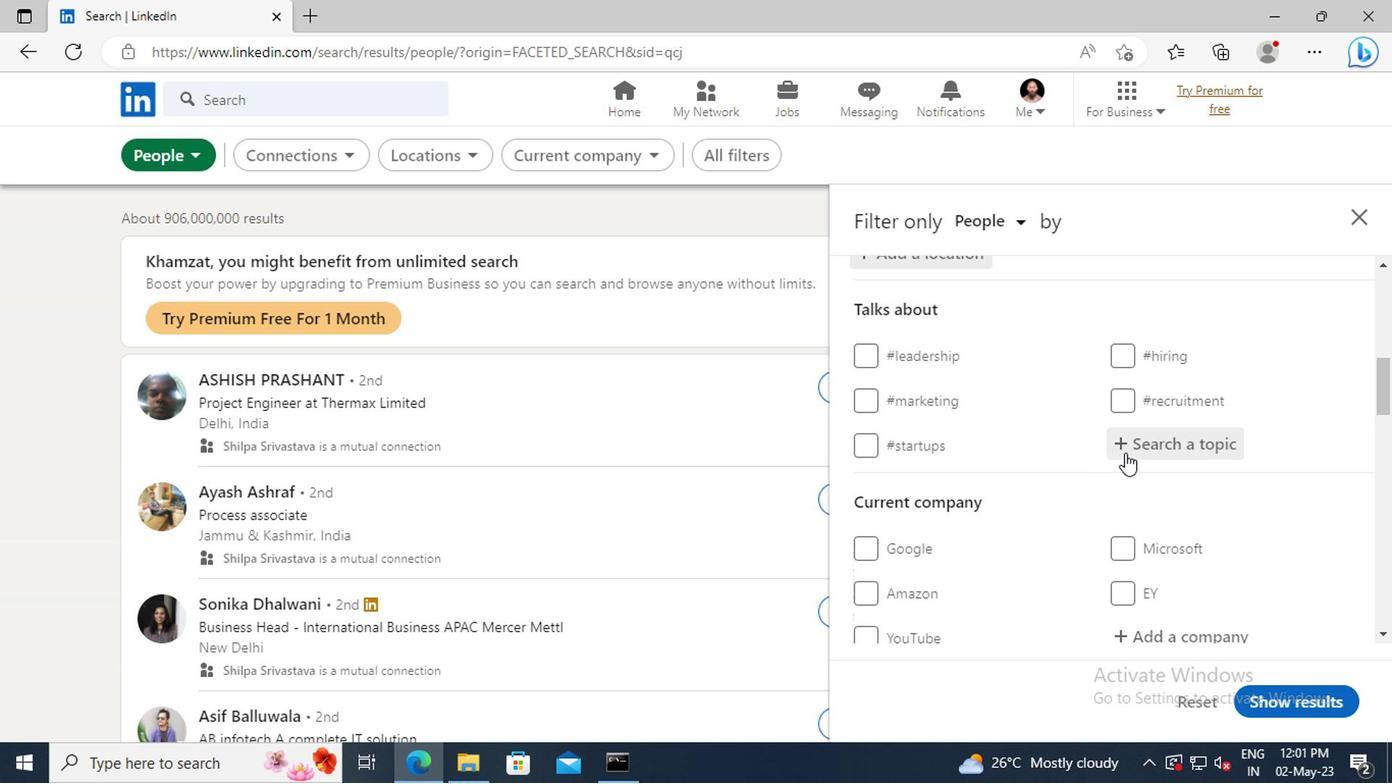 
Action: Mouse moved to (1120, 448)
Screenshot: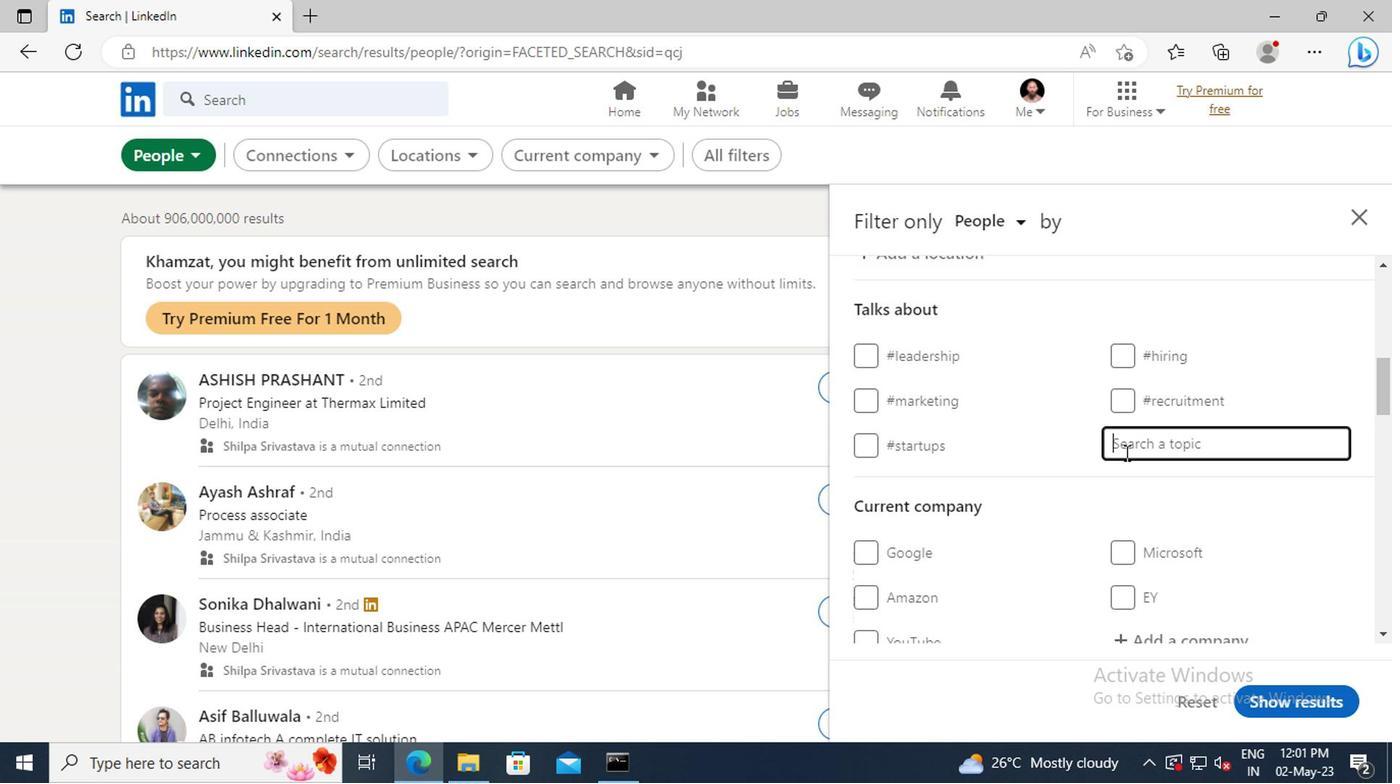 
Action: Key pressed BESTAD
Screenshot: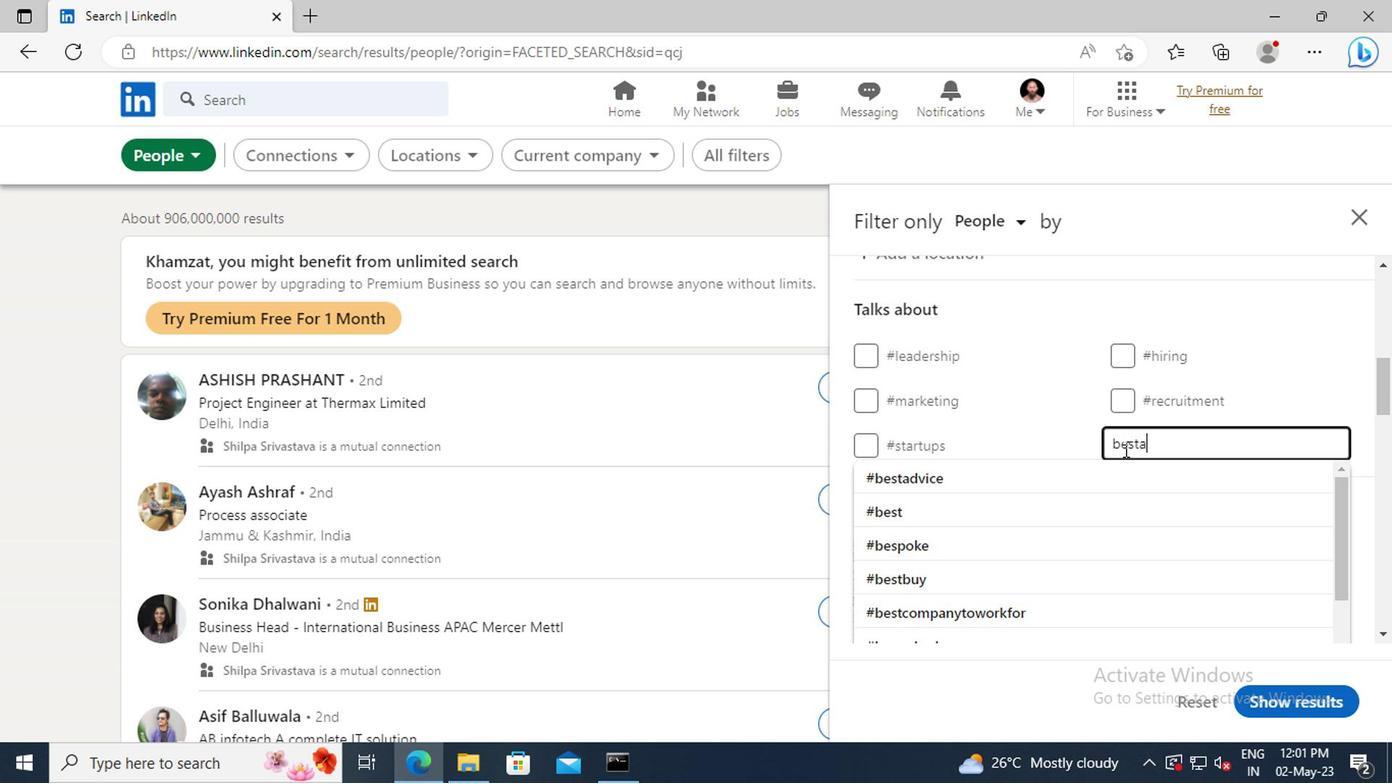 
Action: Mouse moved to (1125, 477)
Screenshot: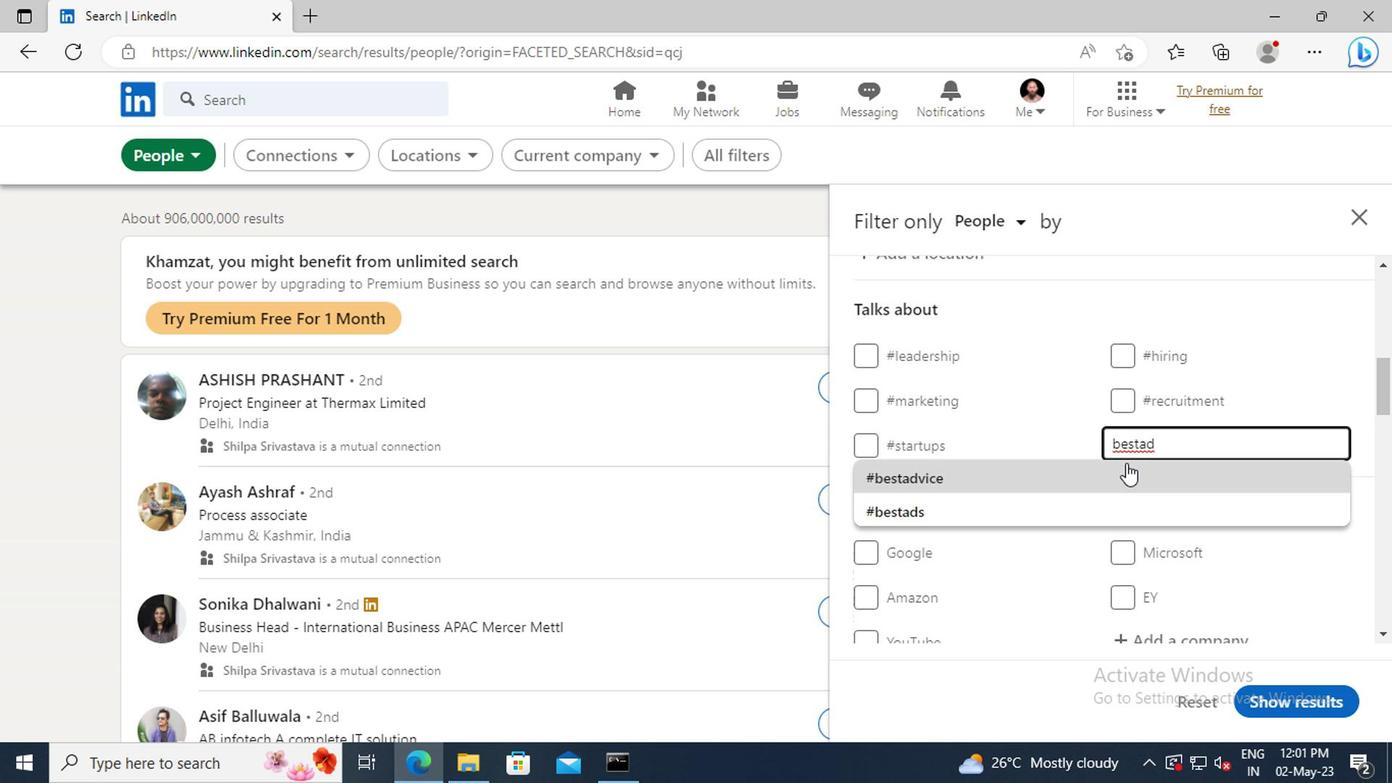 
Action: Mouse pressed left at (1125, 477)
Screenshot: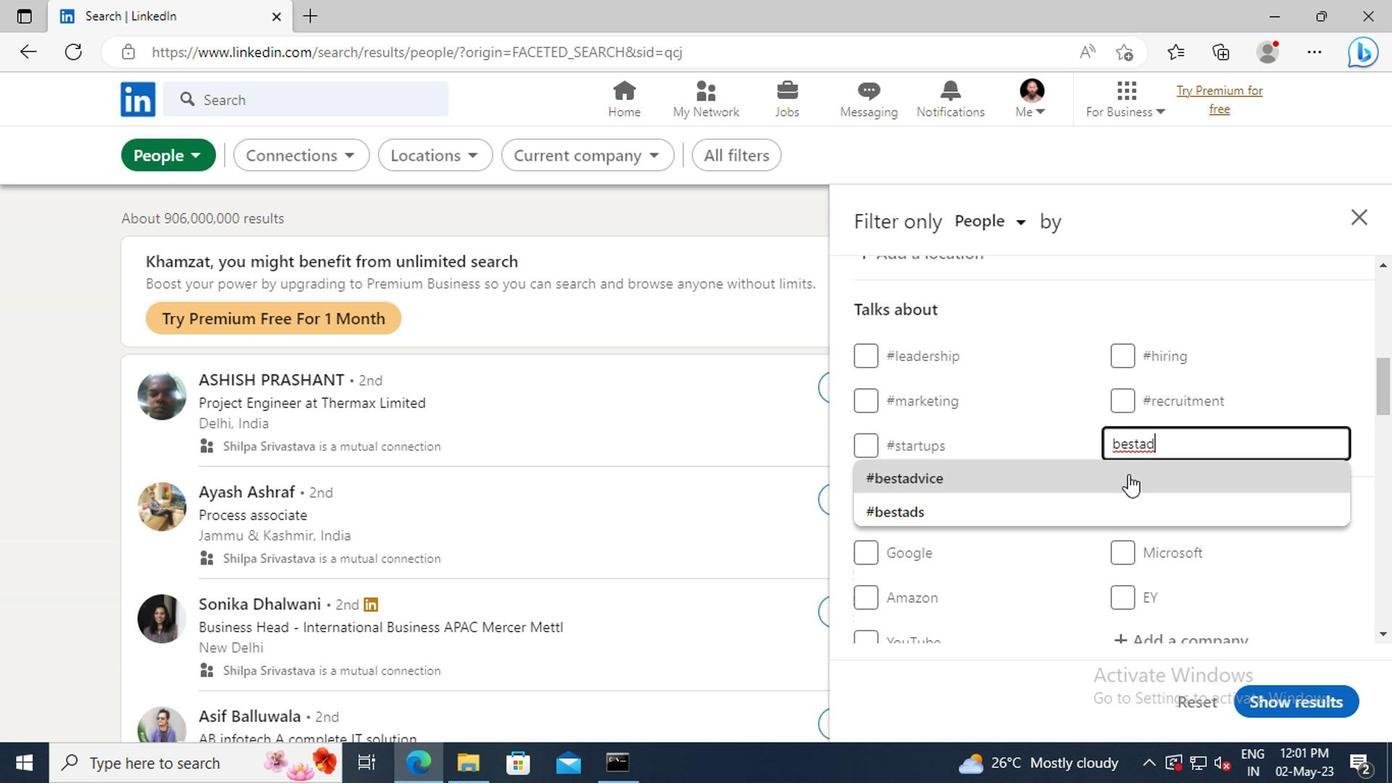 
Action: Mouse scrolled (1125, 476) with delta (0, -1)
Screenshot: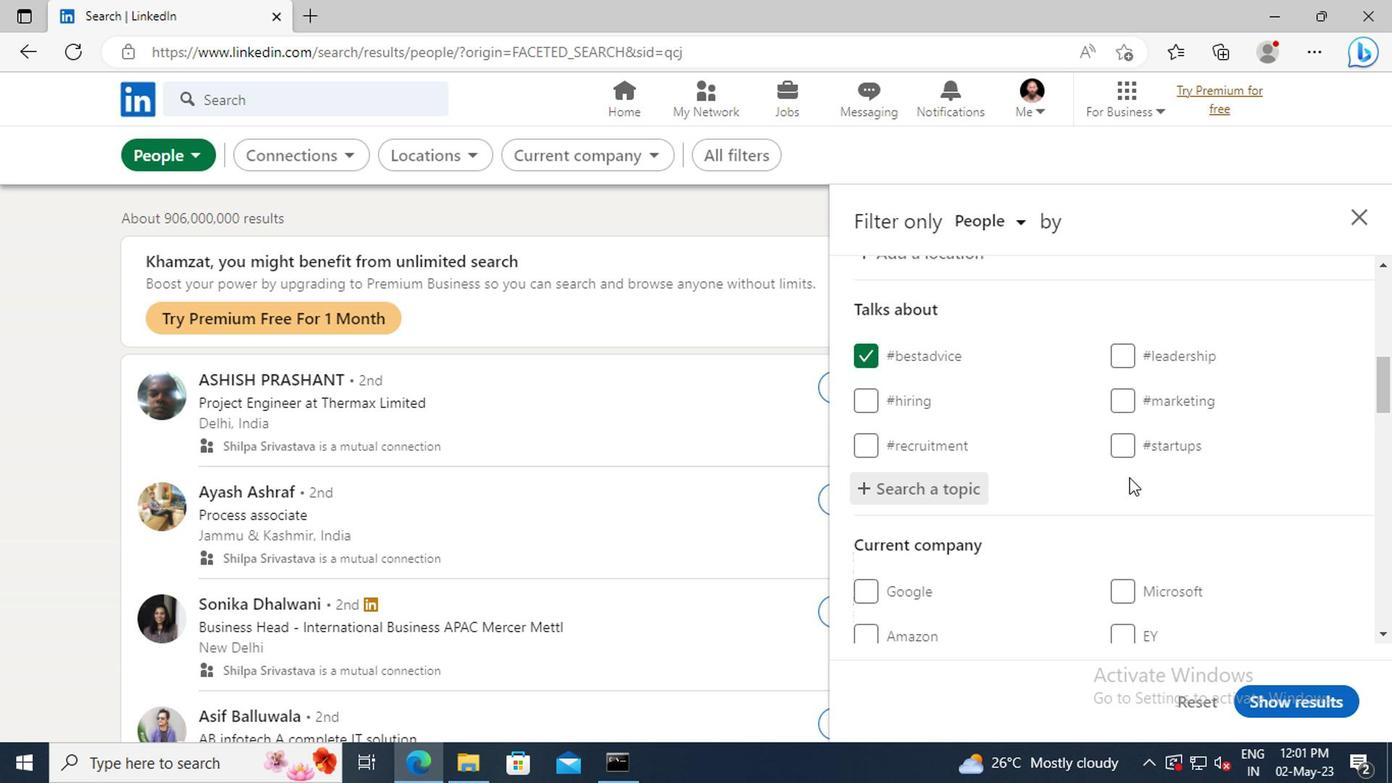 
Action: Mouse scrolled (1125, 476) with delta (0, -1)
Screenshot: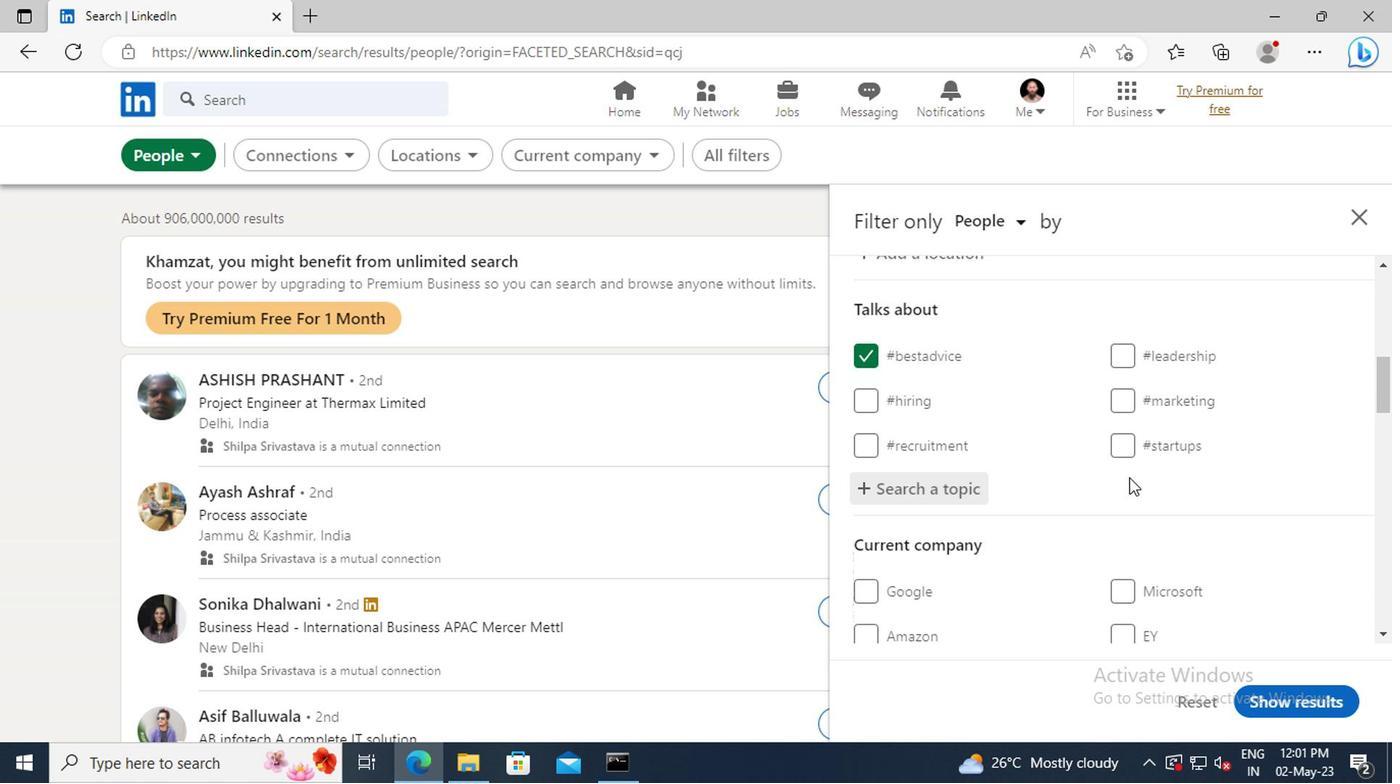 
Action: Mouse scrolled (1125, 476) with delta (0, -1)
Screenshot: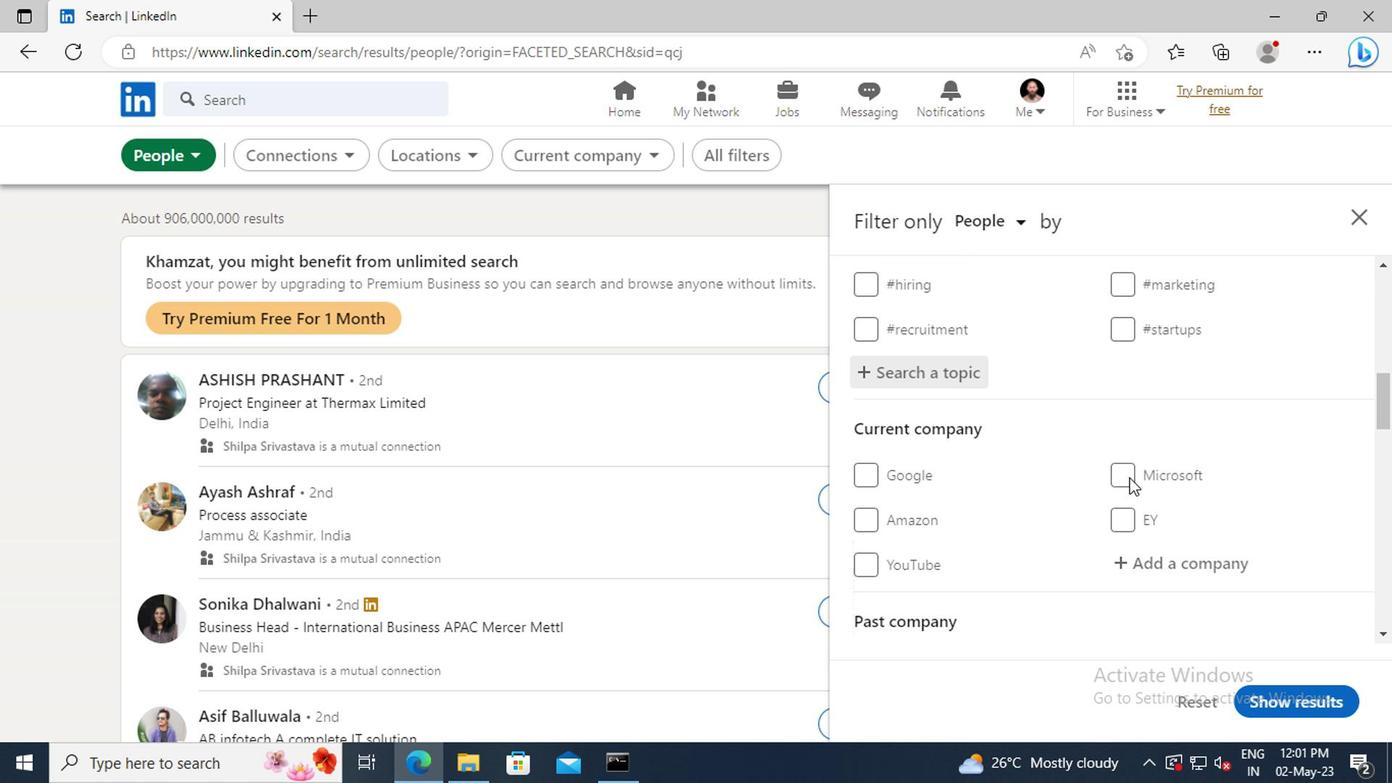 
Action: Mouse scrolled (1125, 476) with delta (0, -1)
Screenshot: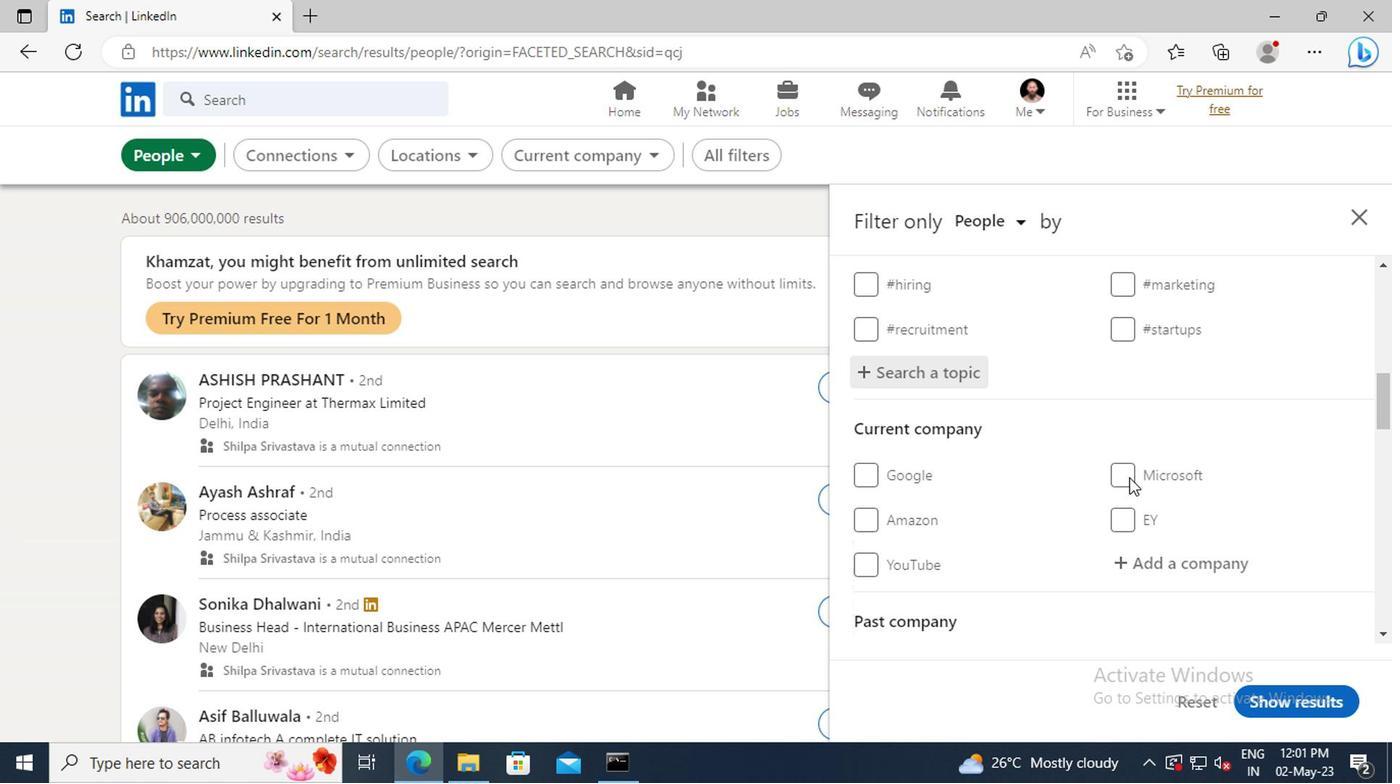 
Action: Mouse scrolled (1125, 476) with delta (0, -1)
Screenshot: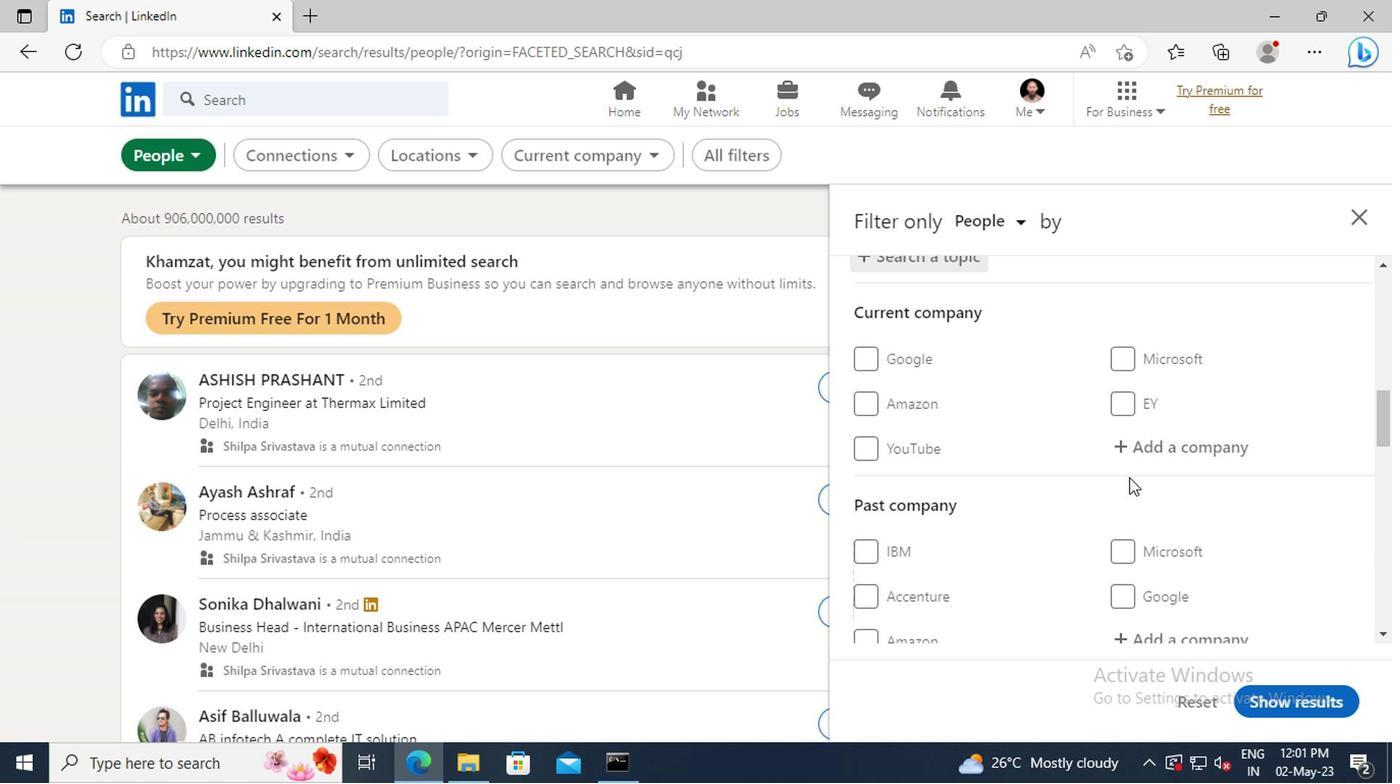 
Action: Mouse scrolled (1125, 476) with delta (0, -1)
Screenshot: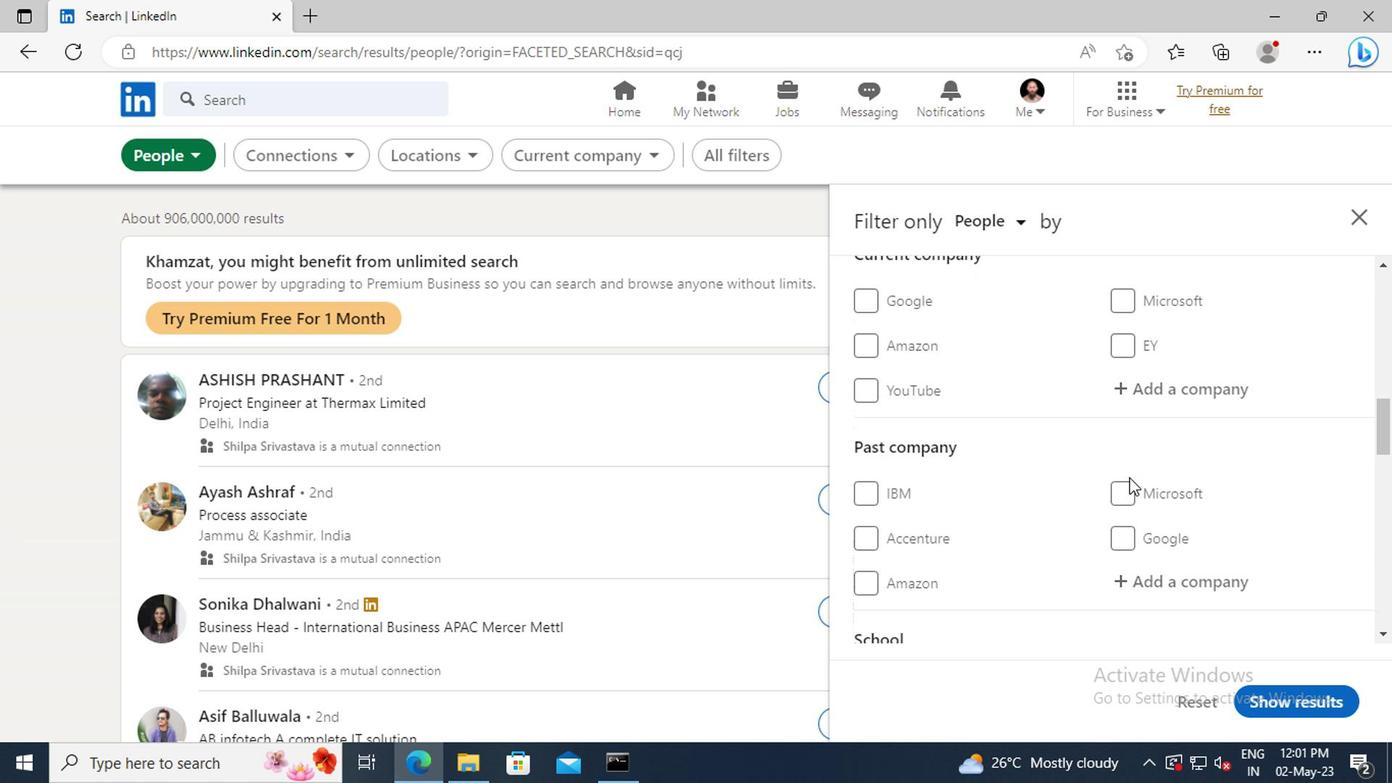 
Action: Mouse scrolled (1125, 476) with delta (0, -1)
Screenshot: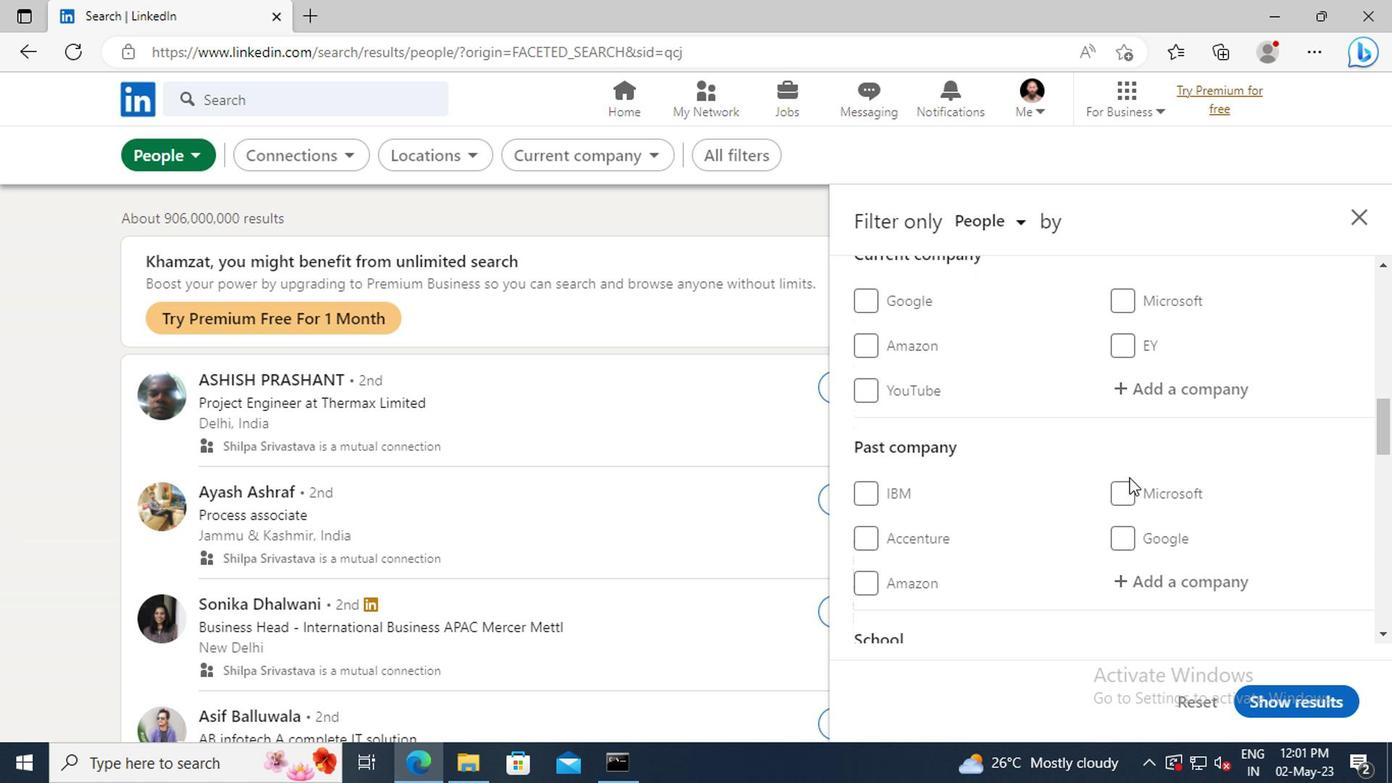 
Action: Mouse scrolled (1125, 476) with delta (0, -1)
Screenshot: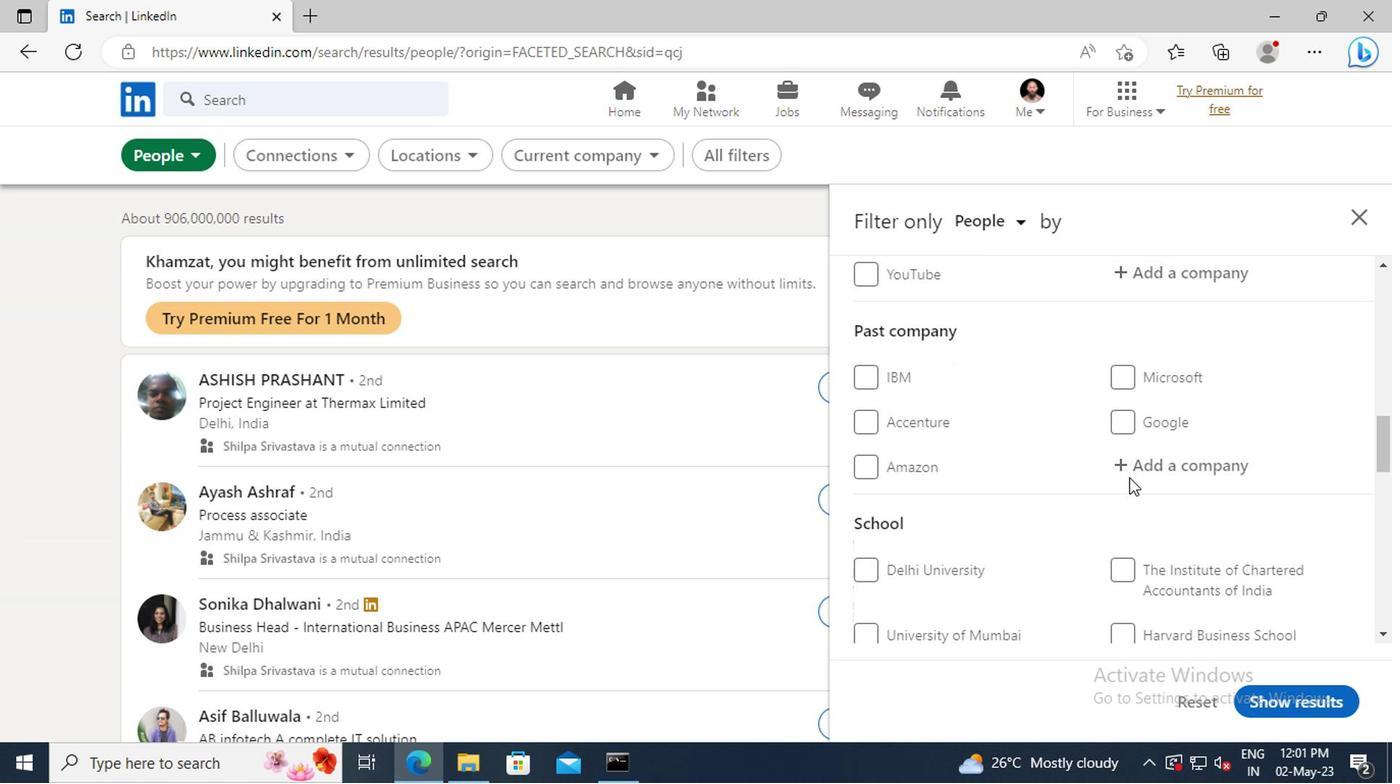 
Action: Mouse scrolled (1125, 476) with delta (0, -1)
Screenshot: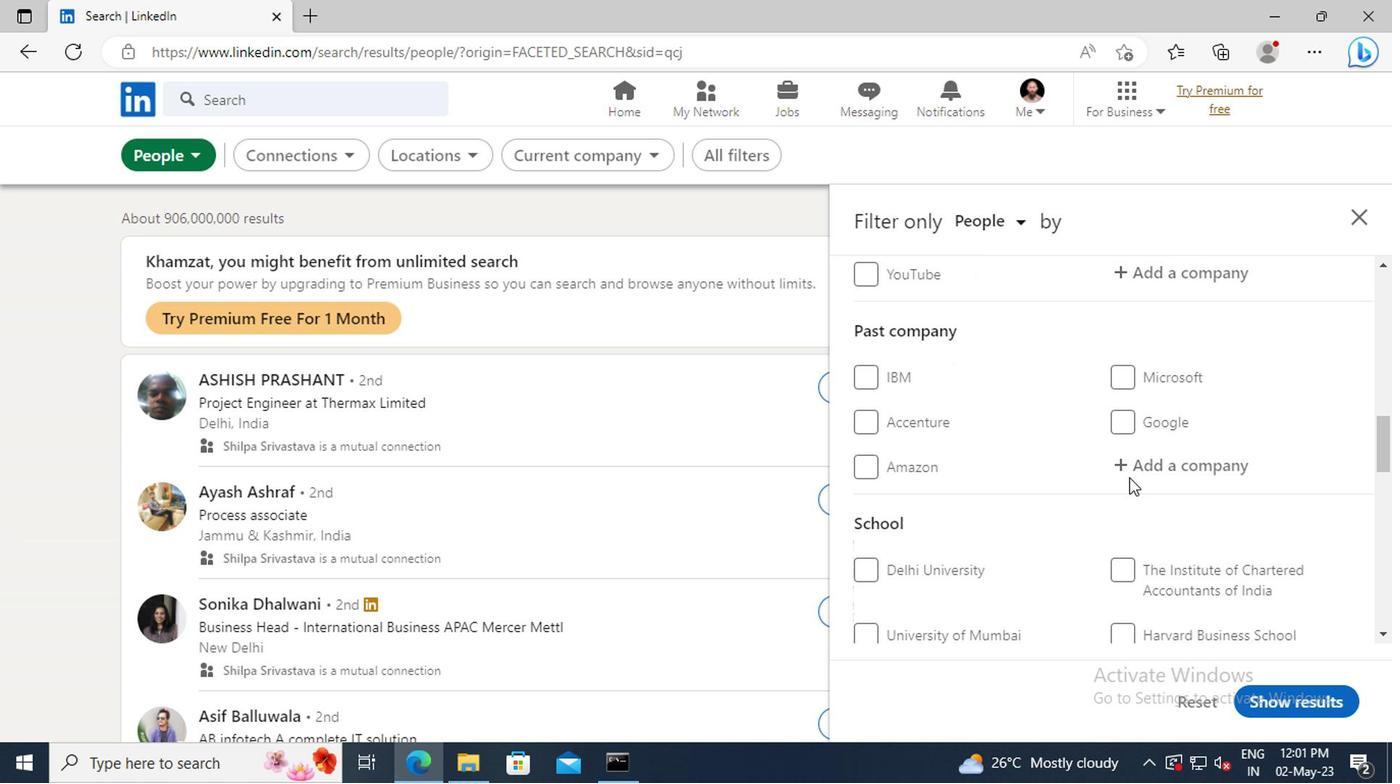 
Action: Mouse scrolled (1125, 476) with delta (0, -1)
Screenshot: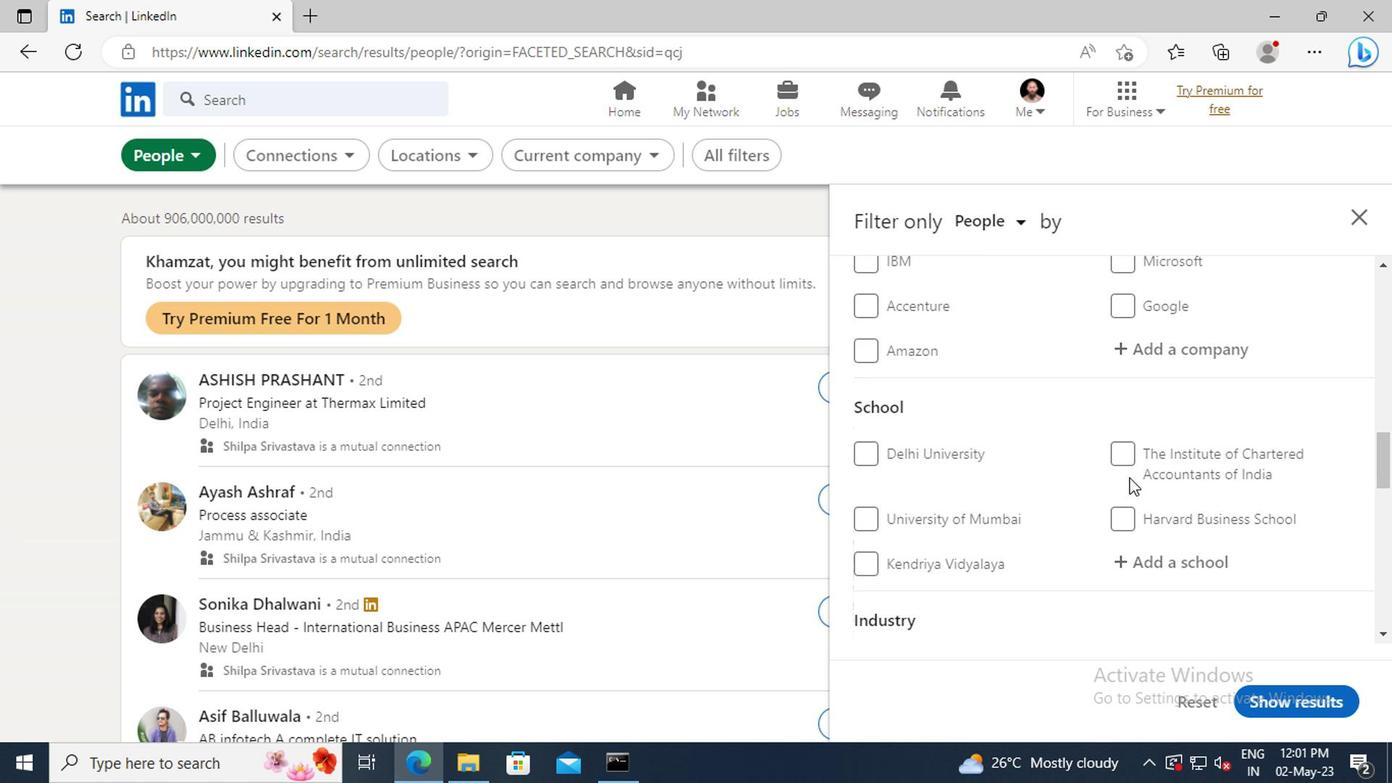 
Action: Mouse scrolled (1125, 476) with delta (0, -1)
Screenshot: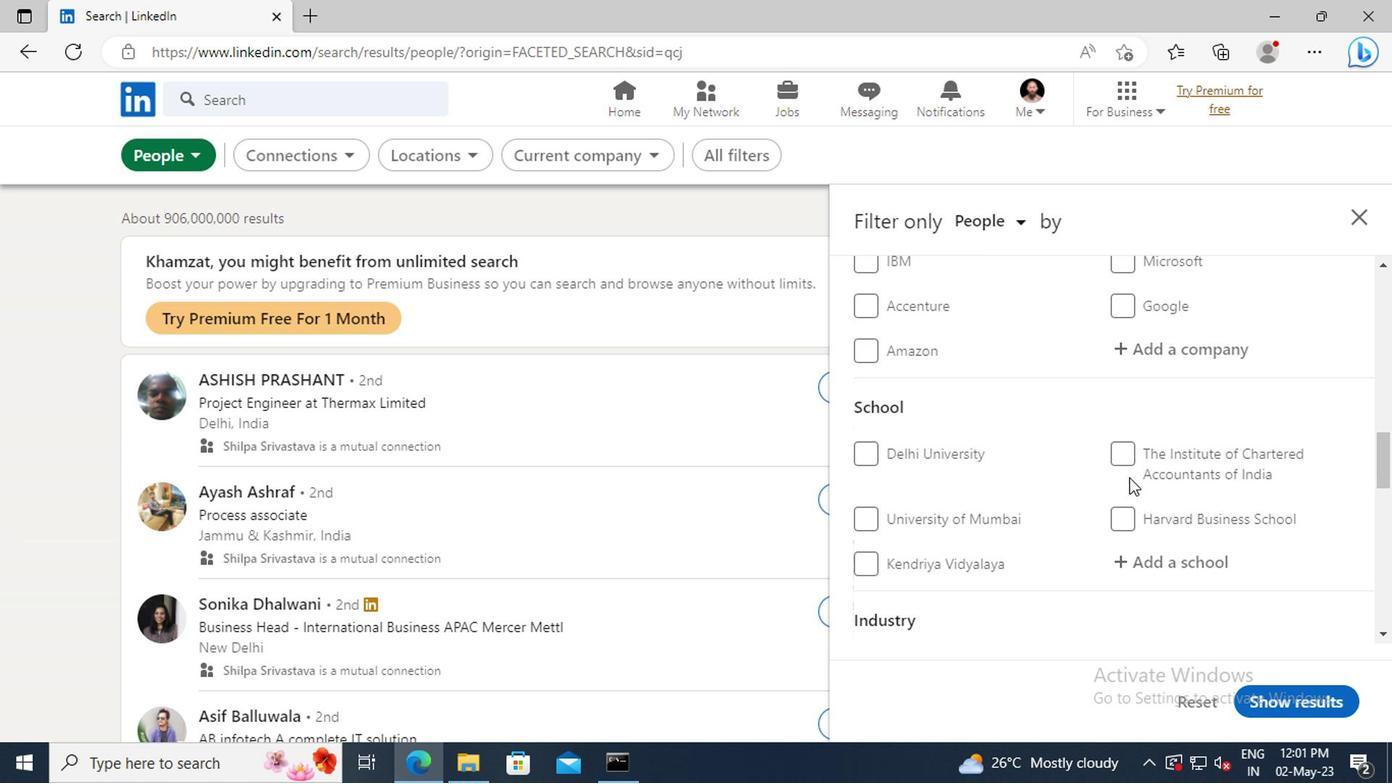 
Action: Mouse scrolled (1125, 476) with delta (0, -1)
Screenshot: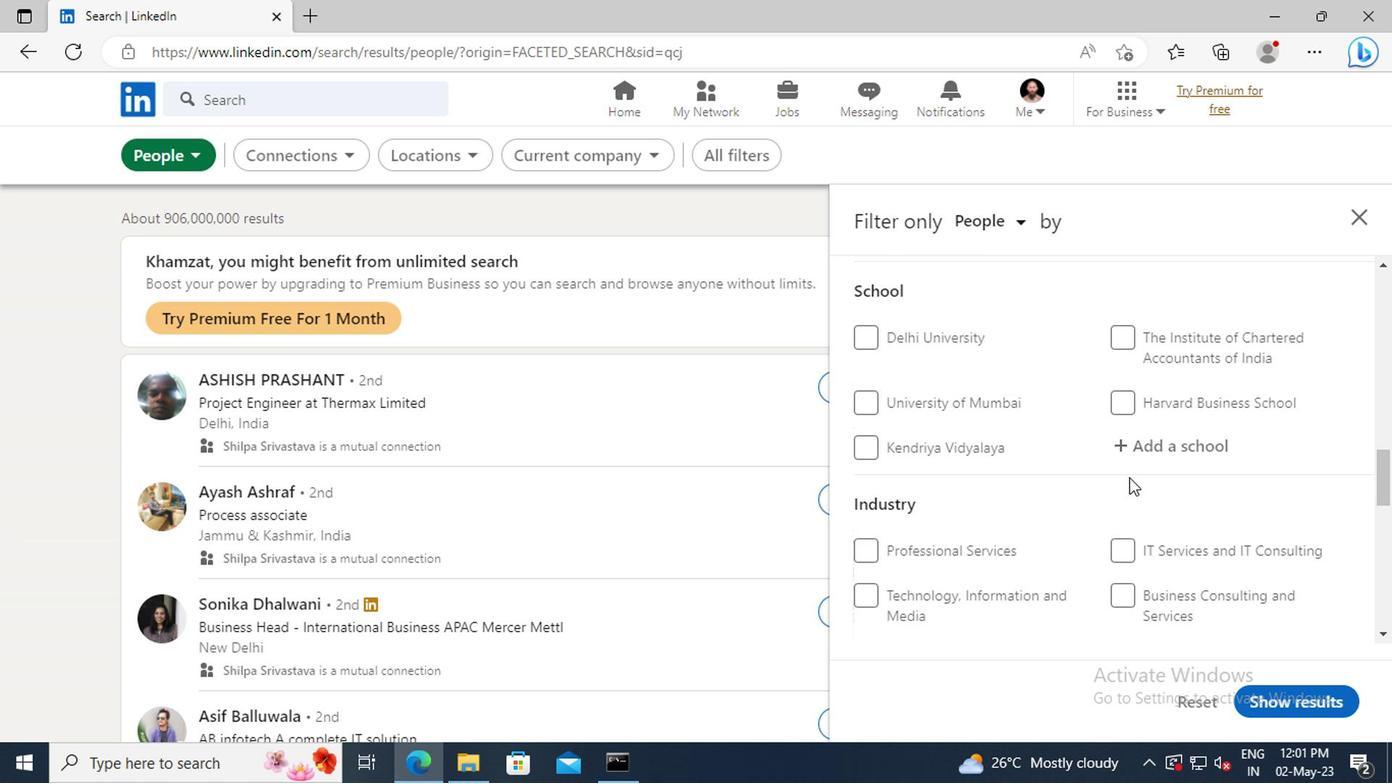 
Action: Mouse scrolled (1125, 476) with delta (0, -1)
Screenshot: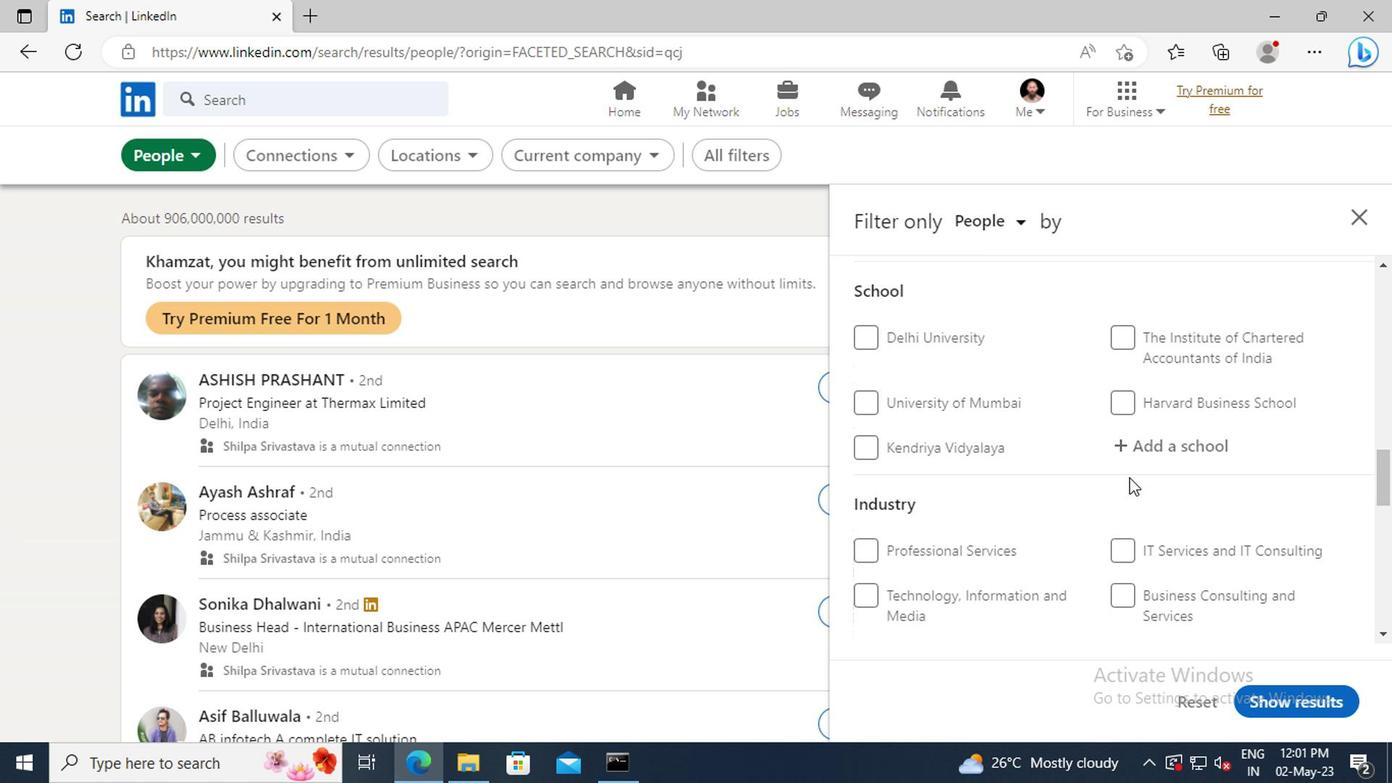 
Action: Mouse scrolled (1125, 476) with delta (0, -1)
Screenshot: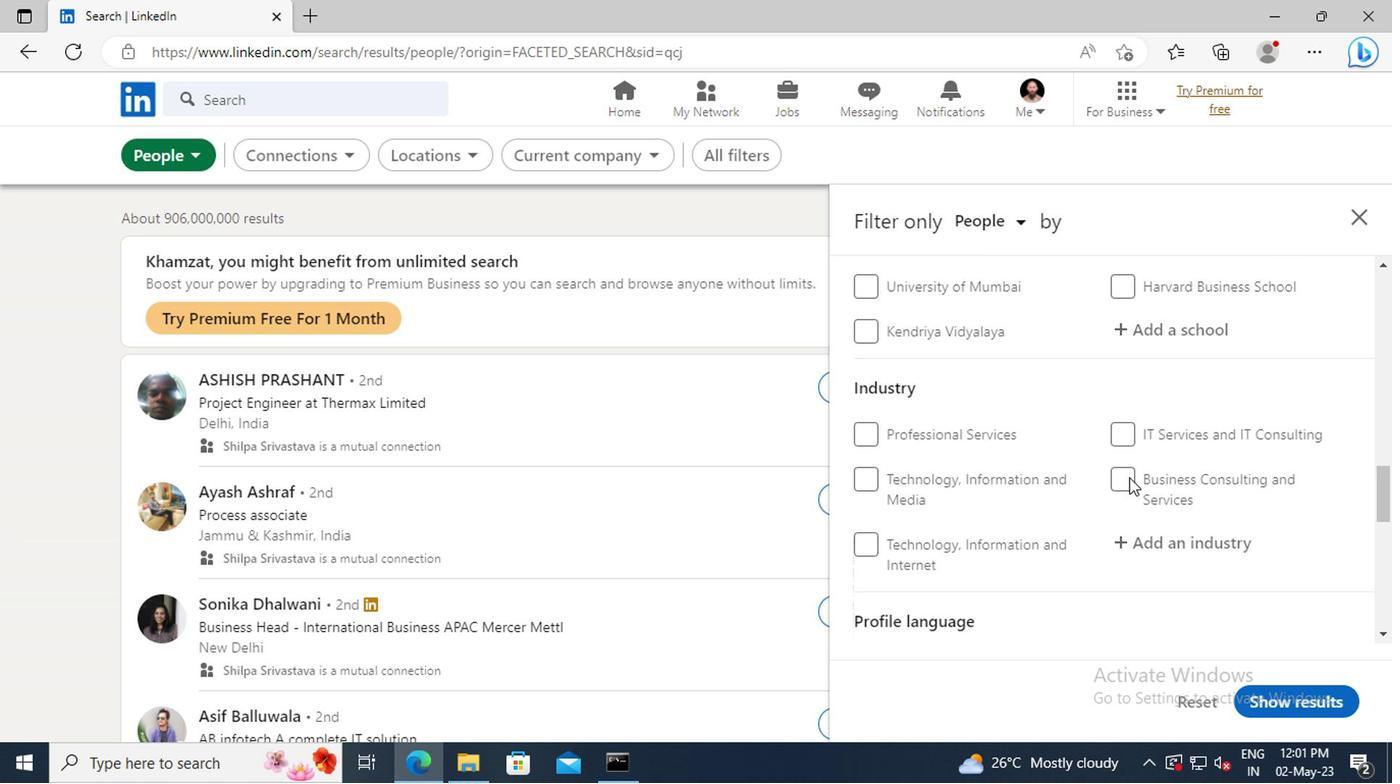 
Action: Mouse scrolled (1125, 476) with delta (0, -1)
Screenshot: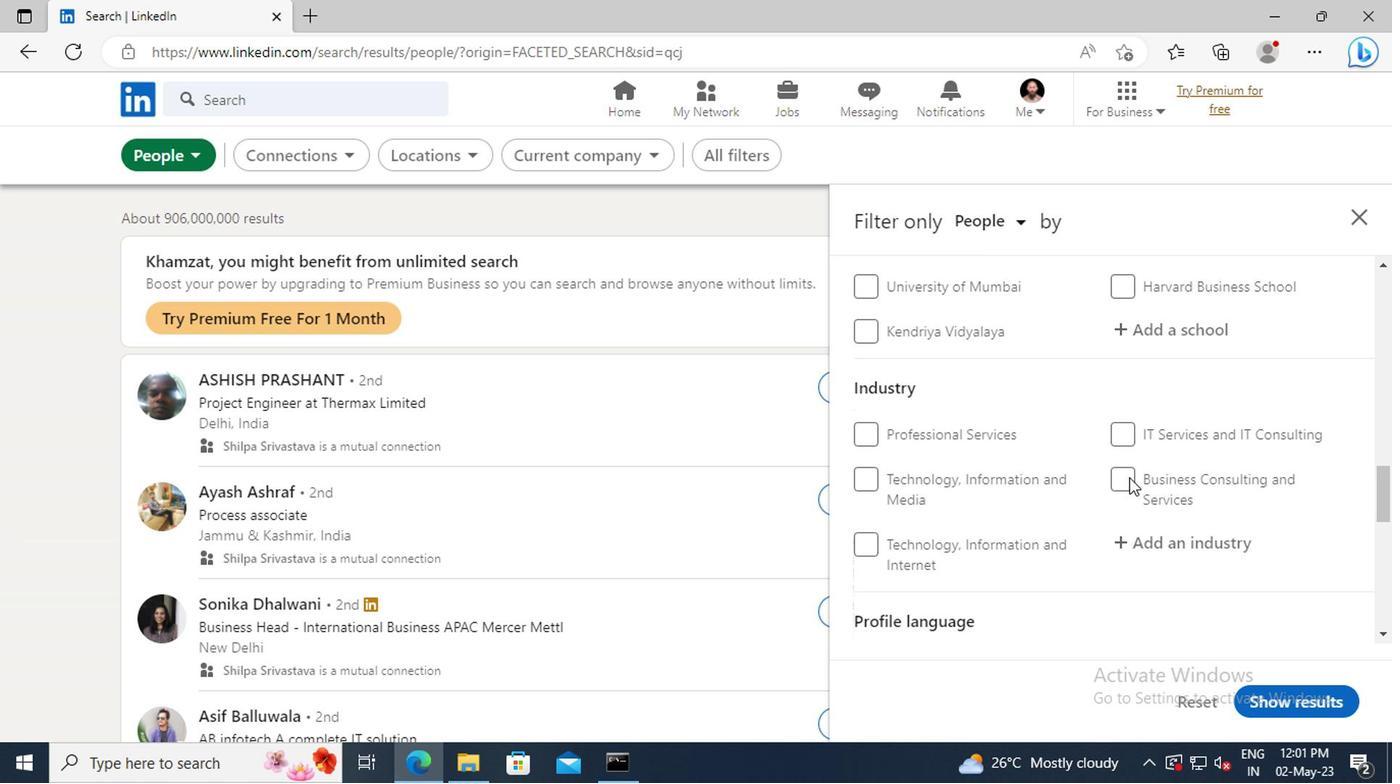 
Action: Mouse scrolled (1125, 476) with delta (0, -1)
Screenshot: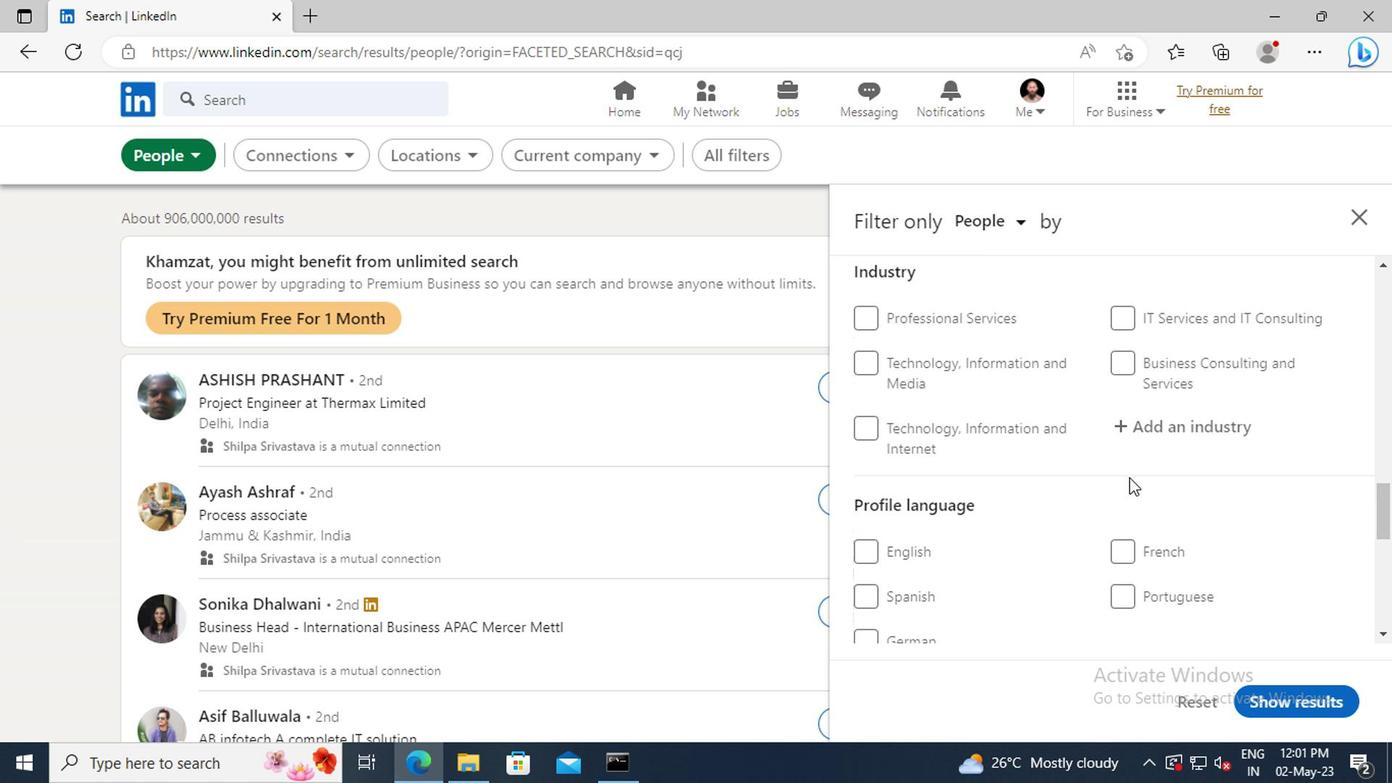
Action: Mouse moved to (863, 538)
Screenshot: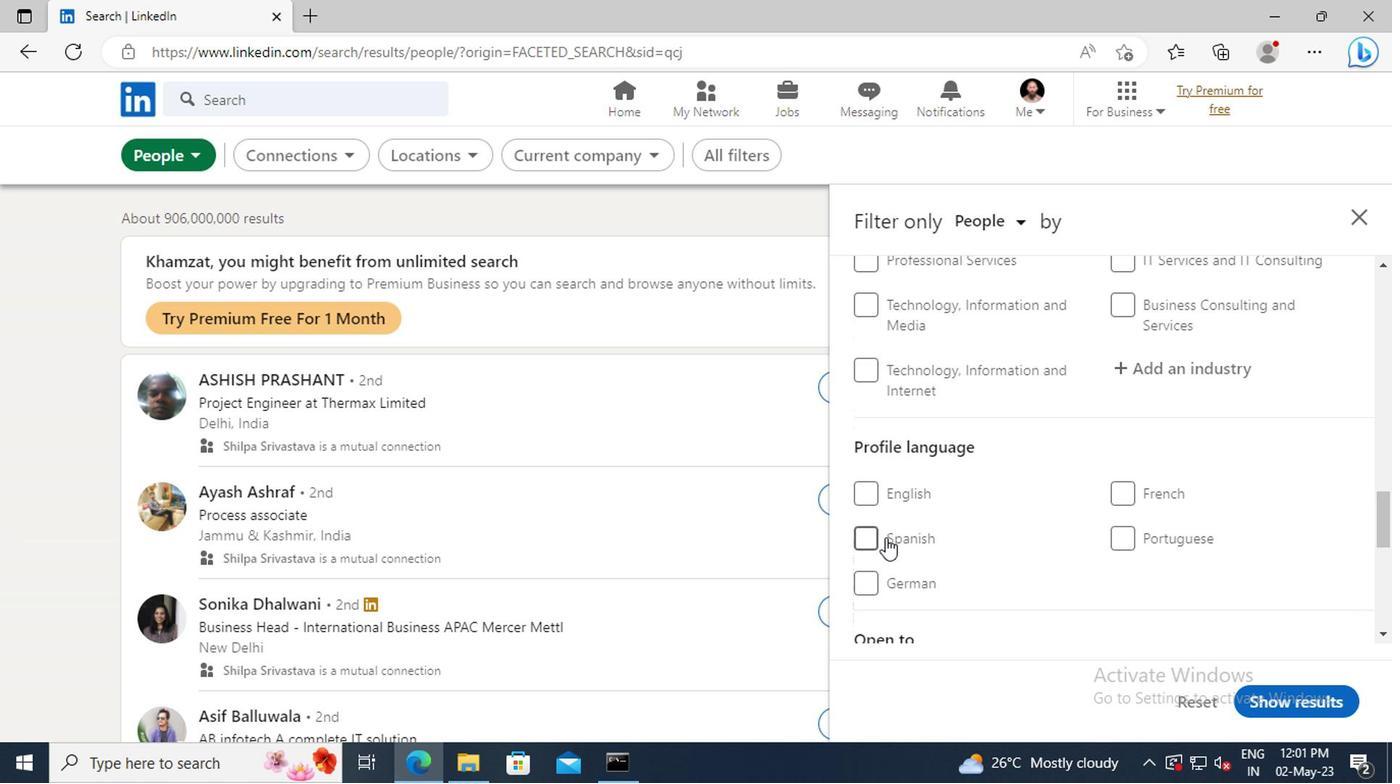 
Action: Mouse pressed left at (863, 538)
Screenshot: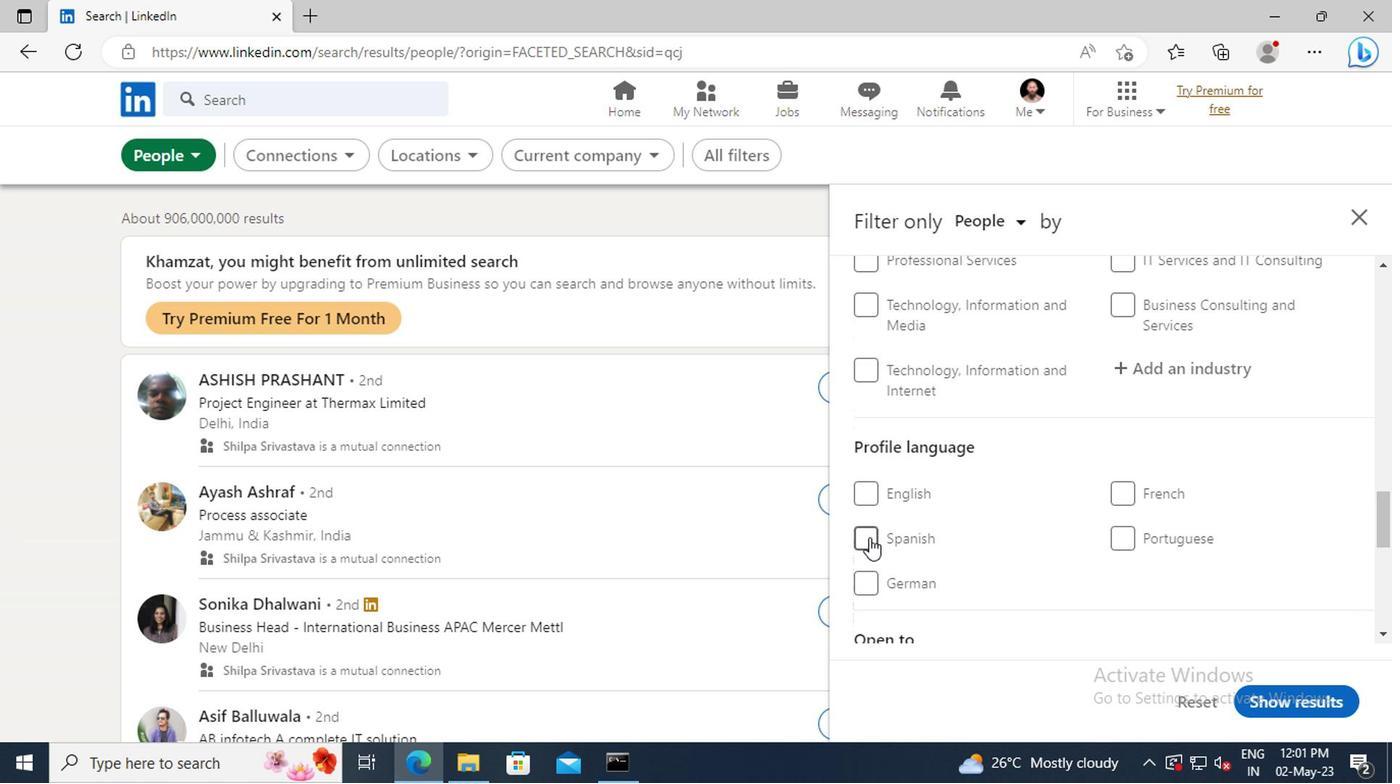 
Action: Mouse moved to (1131, 524)
Screenshot: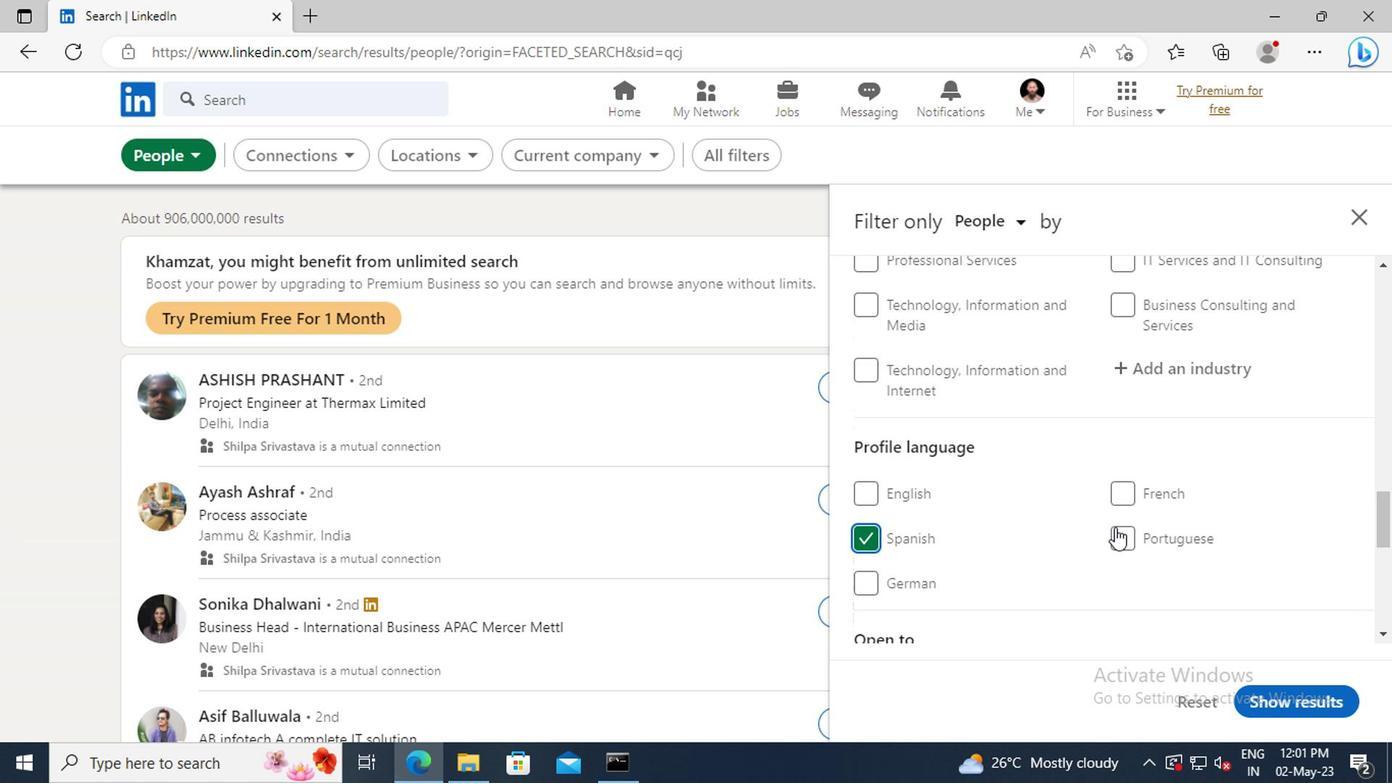 
Action: Mouse scrolled (1131, 525) with delta (0, 1)
Screenshot: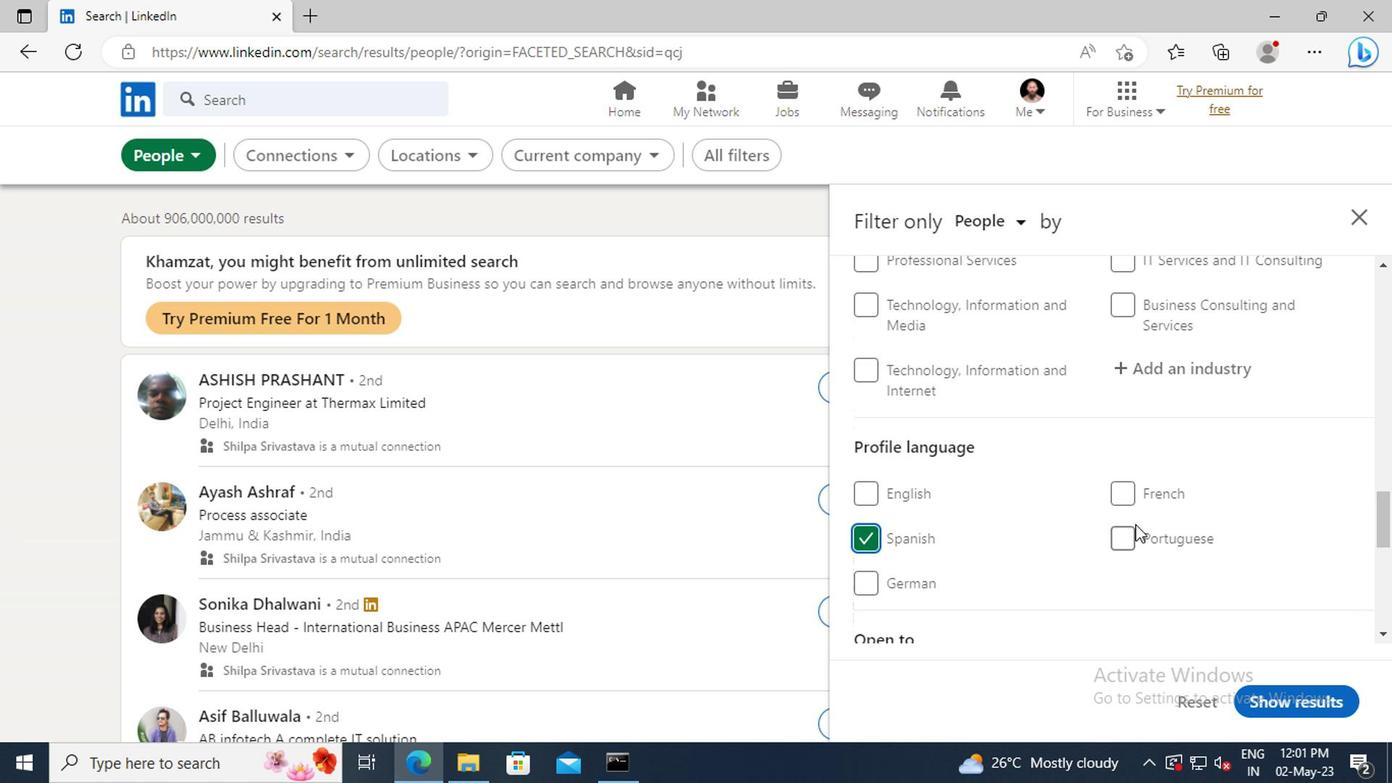 
Action: Mouse scrolled (1131, 525) with delta (0, 1)
Screenshot: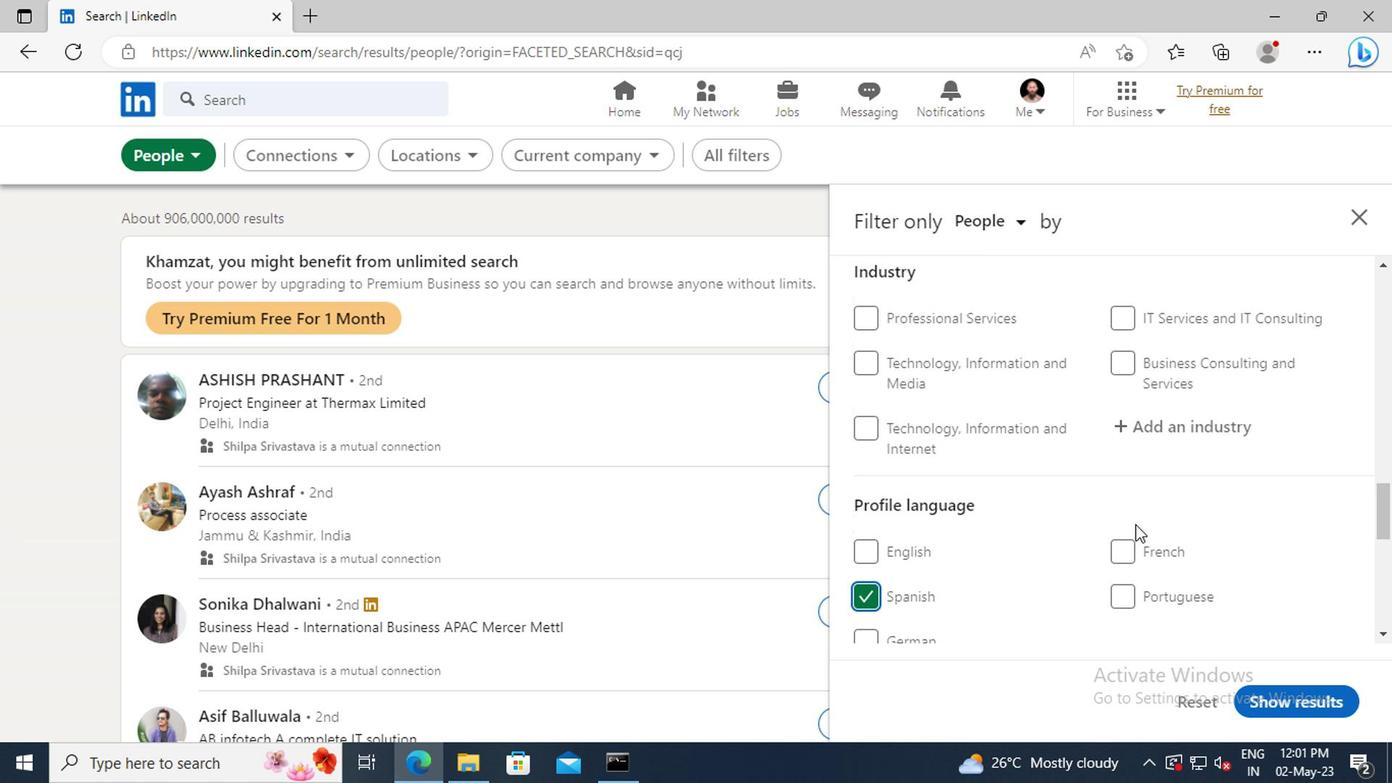 
Action: Mouse scrolled (1131, 525) with delta (0, 1)
Screenshot: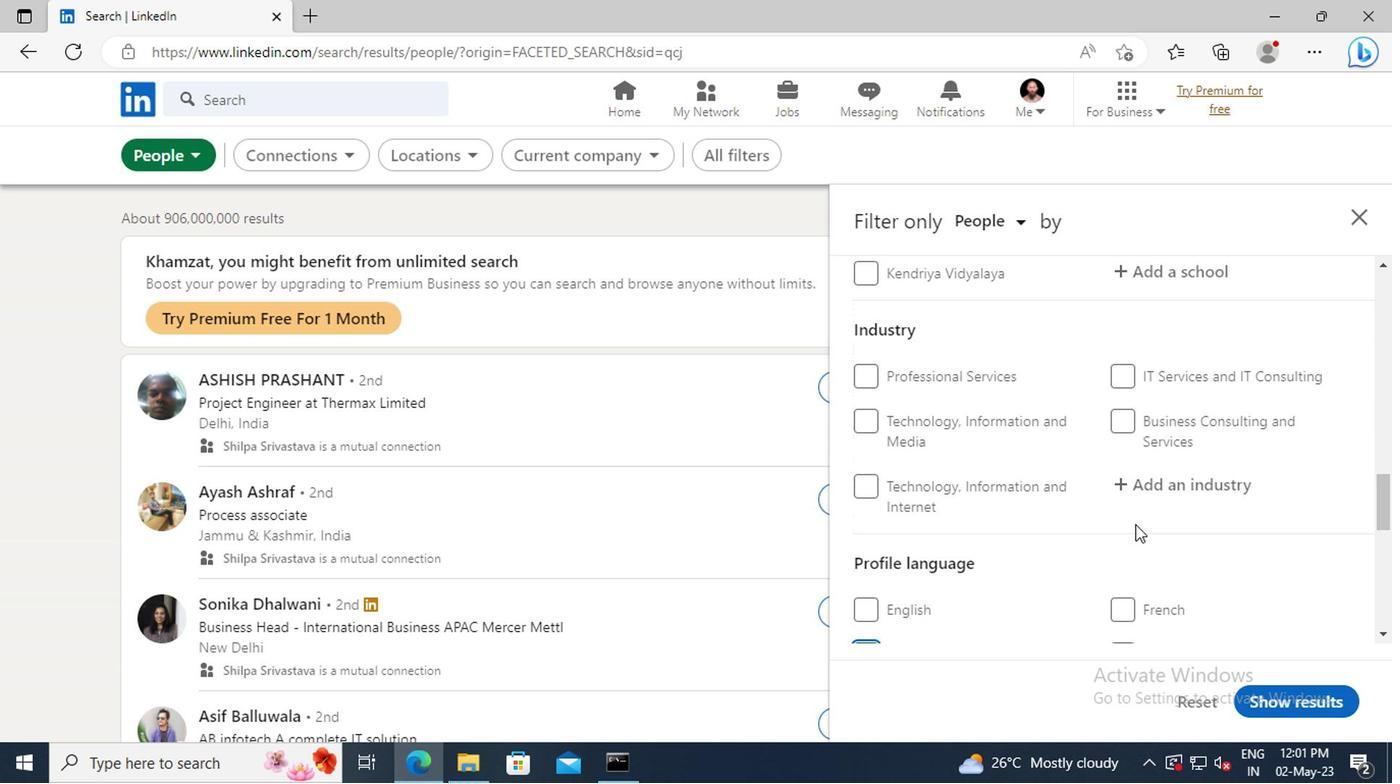 
Action: Mouse scrolled (1131, 525) with delta (0, 1)
Screenshot: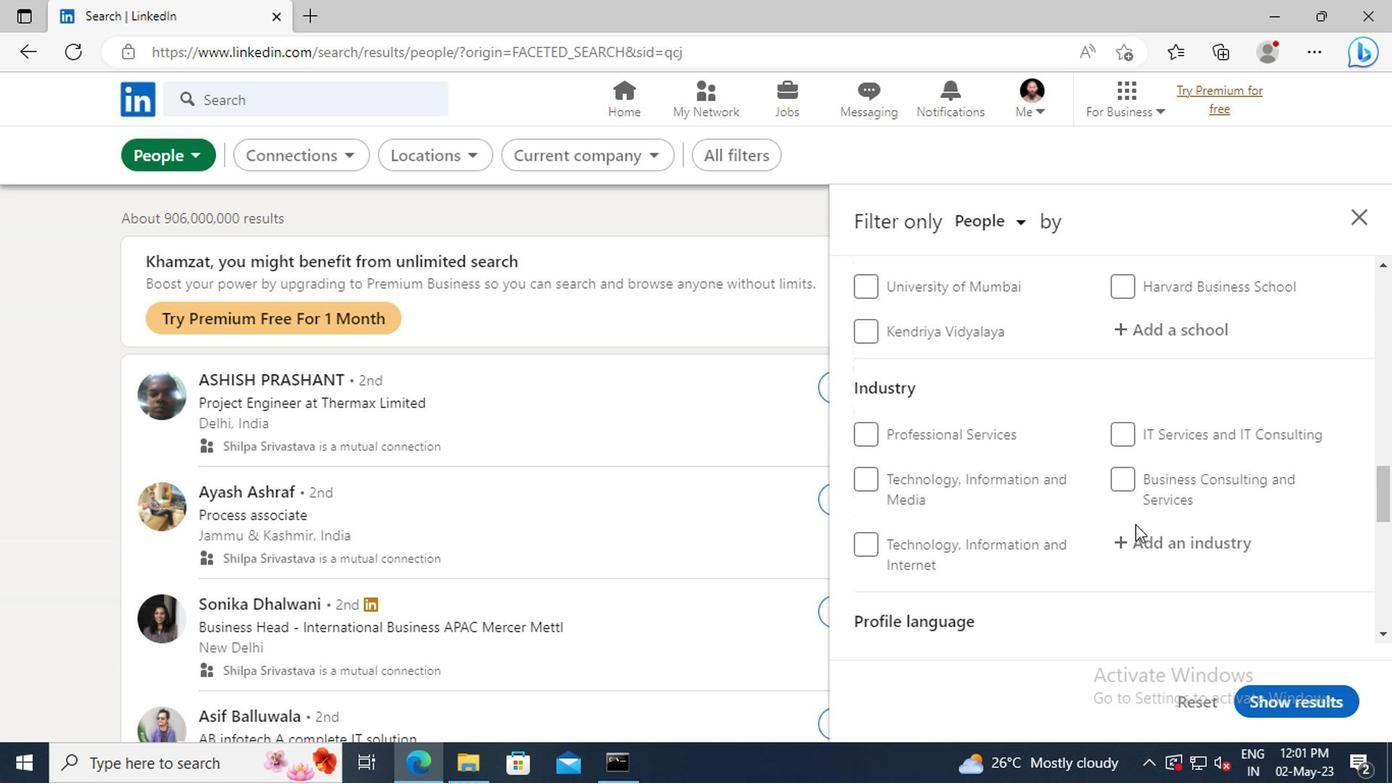
Action: Mouse scrolled (1131, 525) with delta (0, 1)
Screenshot: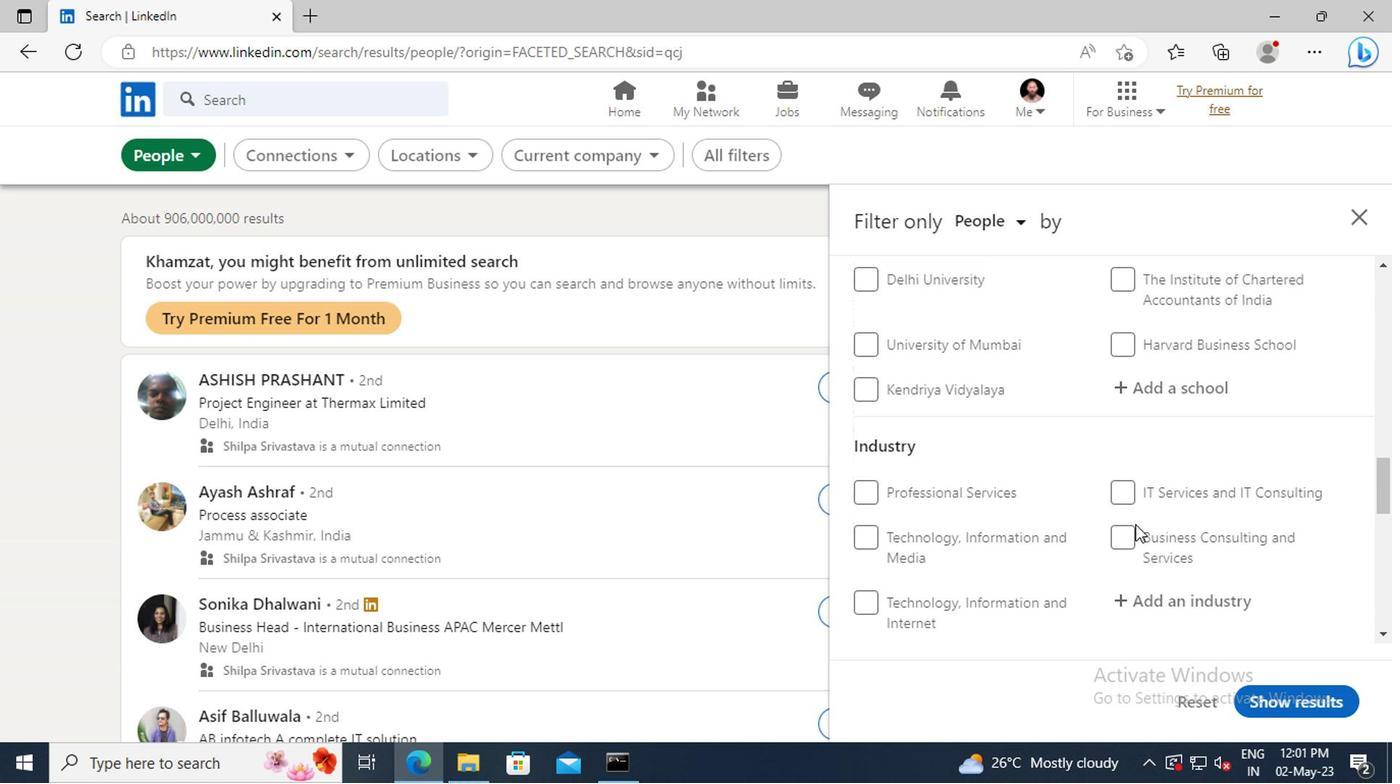 
Action: Mouse scrolled (1131, 525) with delta (0, 1)
Screenshot: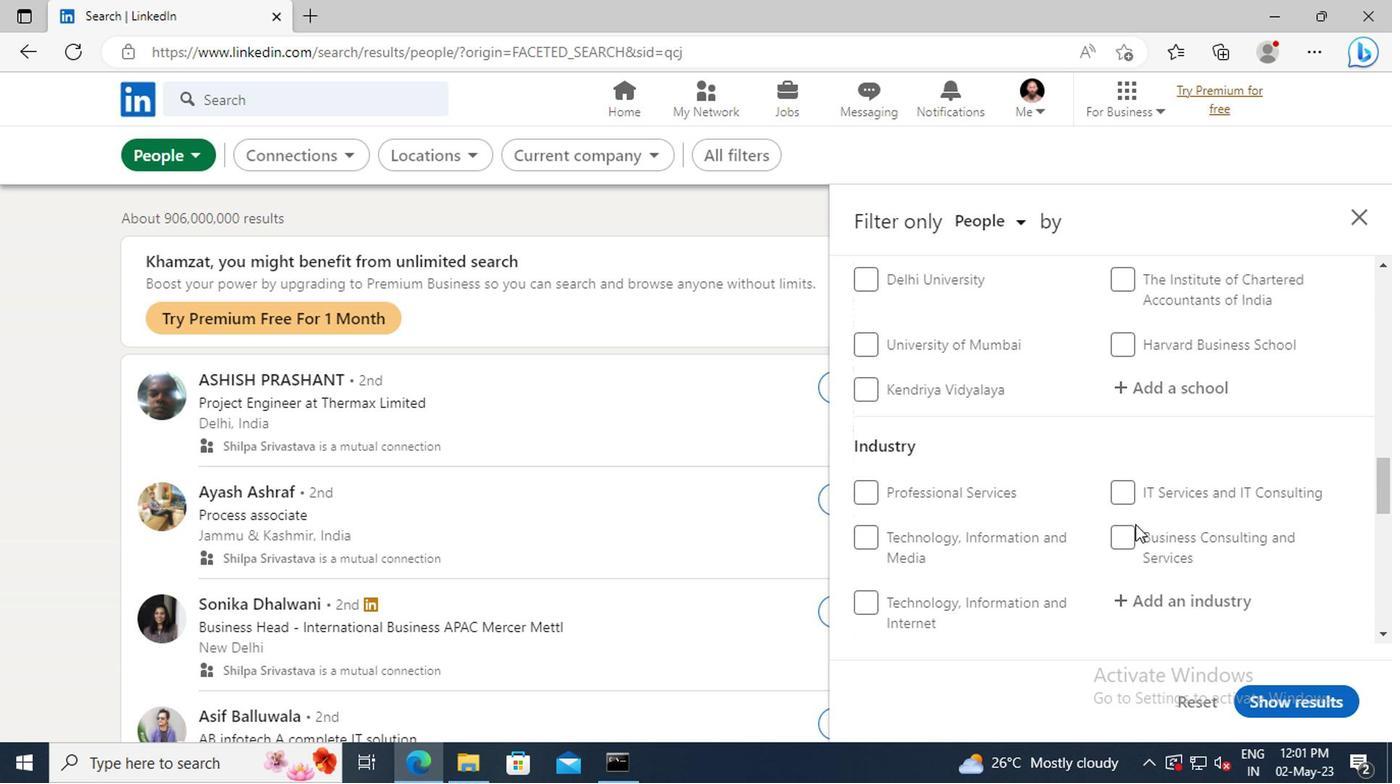 
Action: Mouse scrolled (1131, 525) with delta (0, 1)
Screenshot: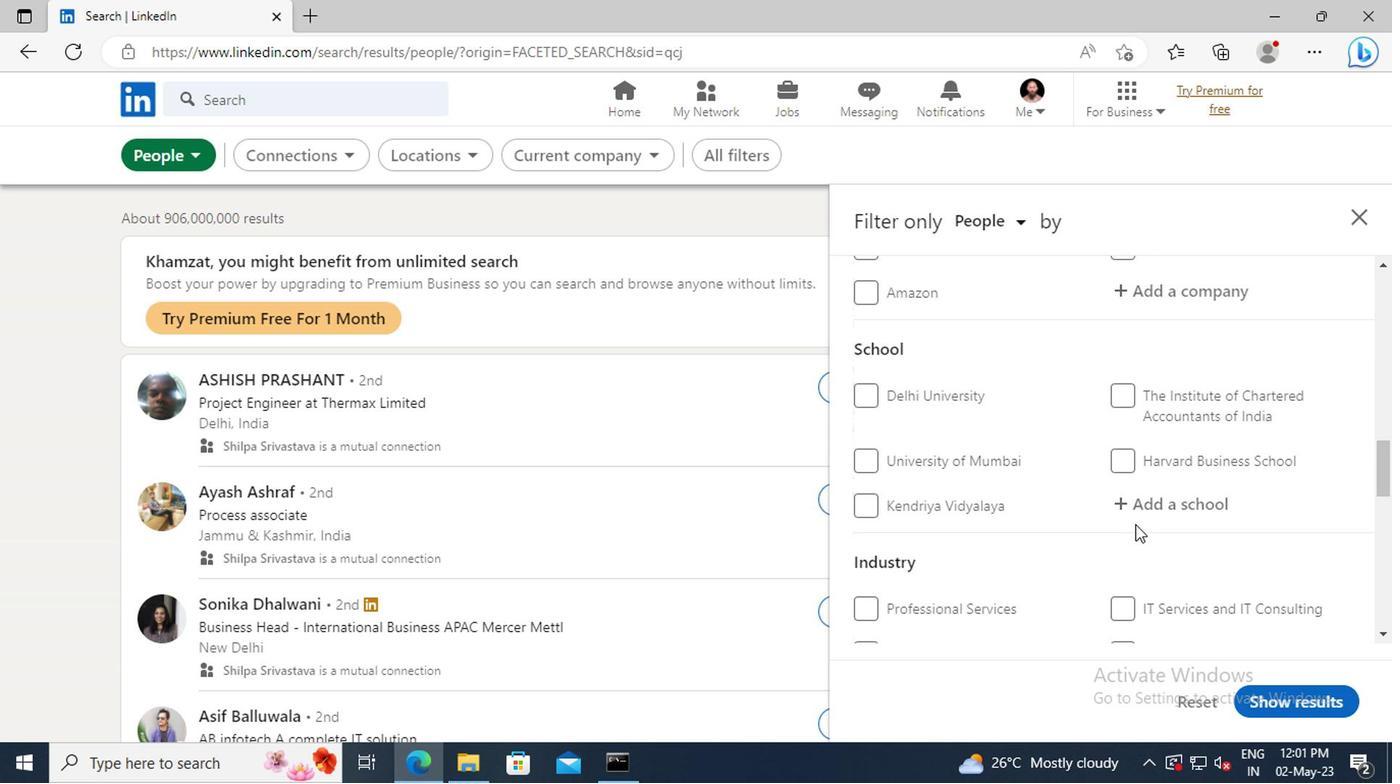 
Action: Mouse scrolled (1131, 525) with delta (0, 1)
Screenshot: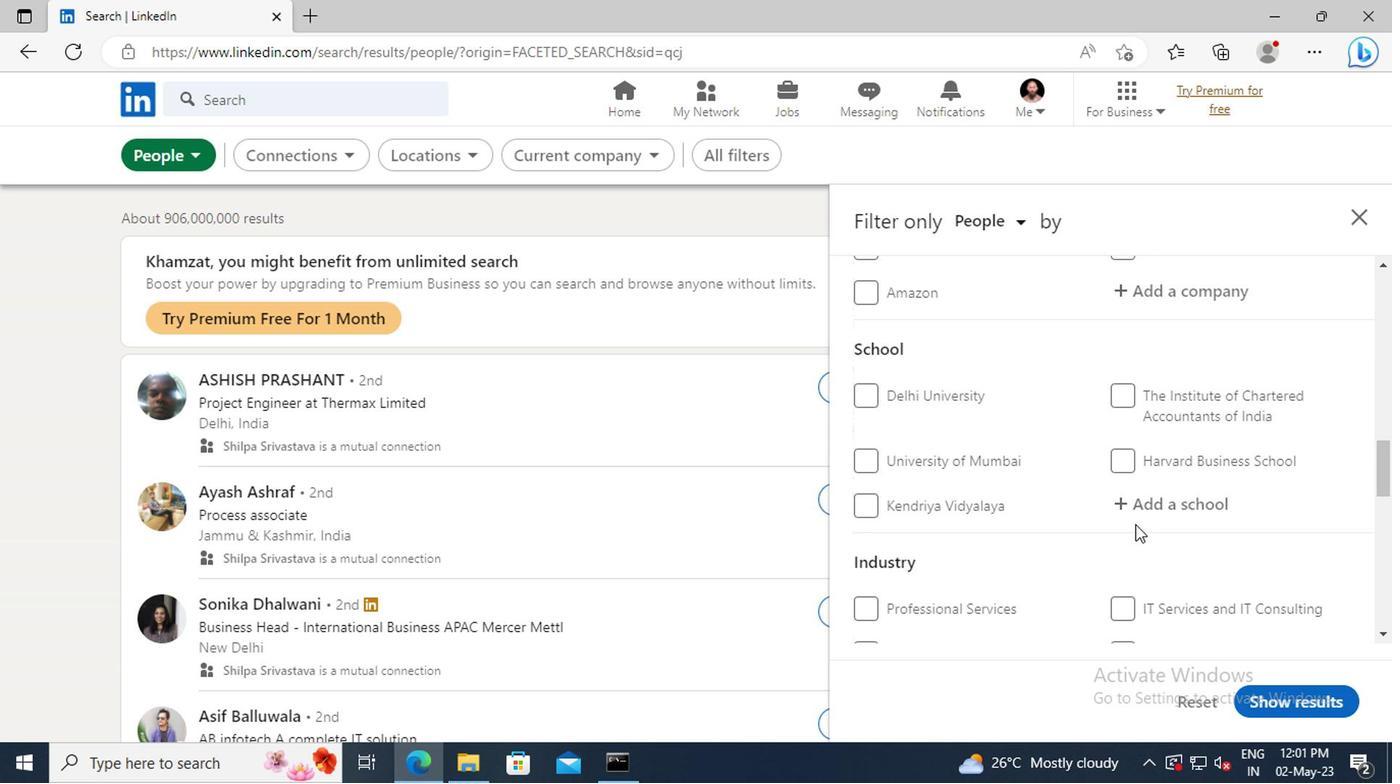 
Action: Mouse scrolled (1131, 525) with delta (0, 1)
Screenshot: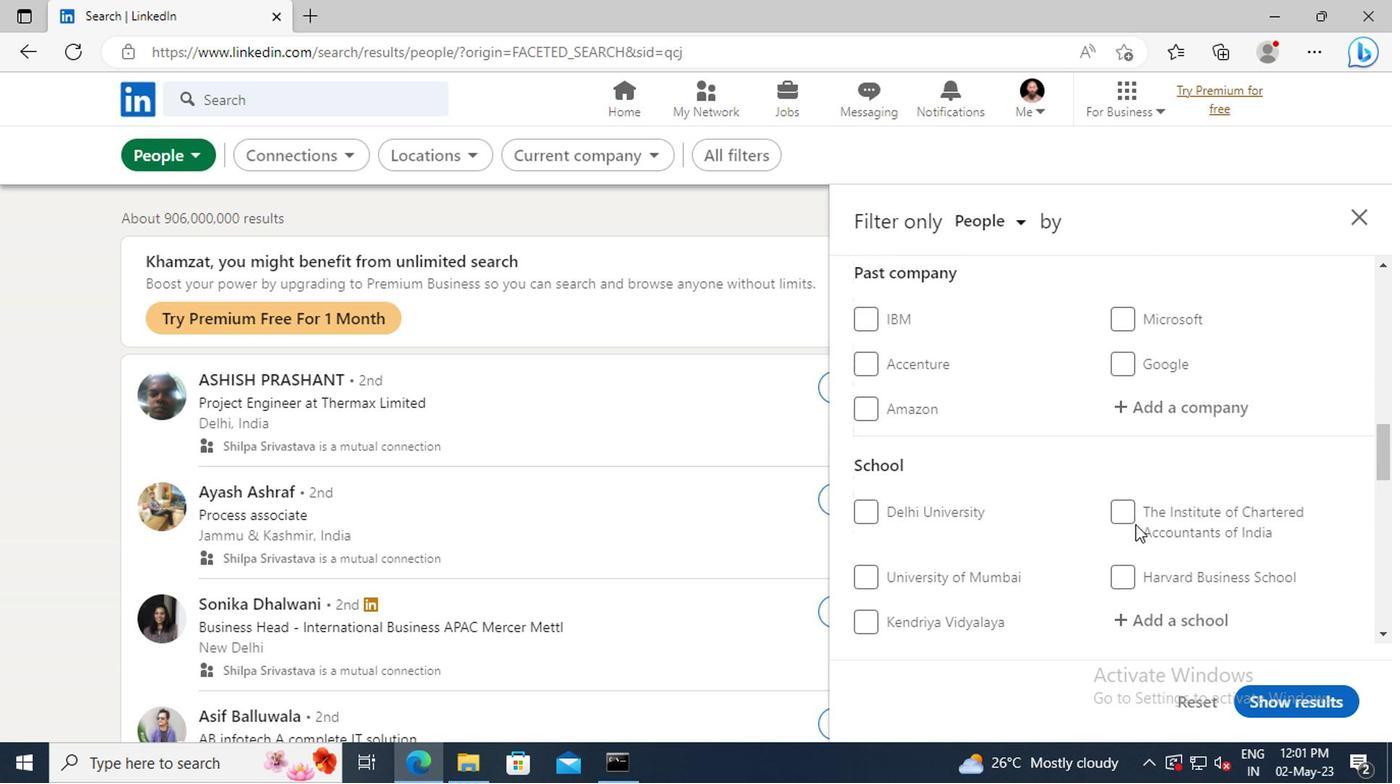 
Action: Mouse scrolled (1131, 525) with delta (0, 1)
Screenshot: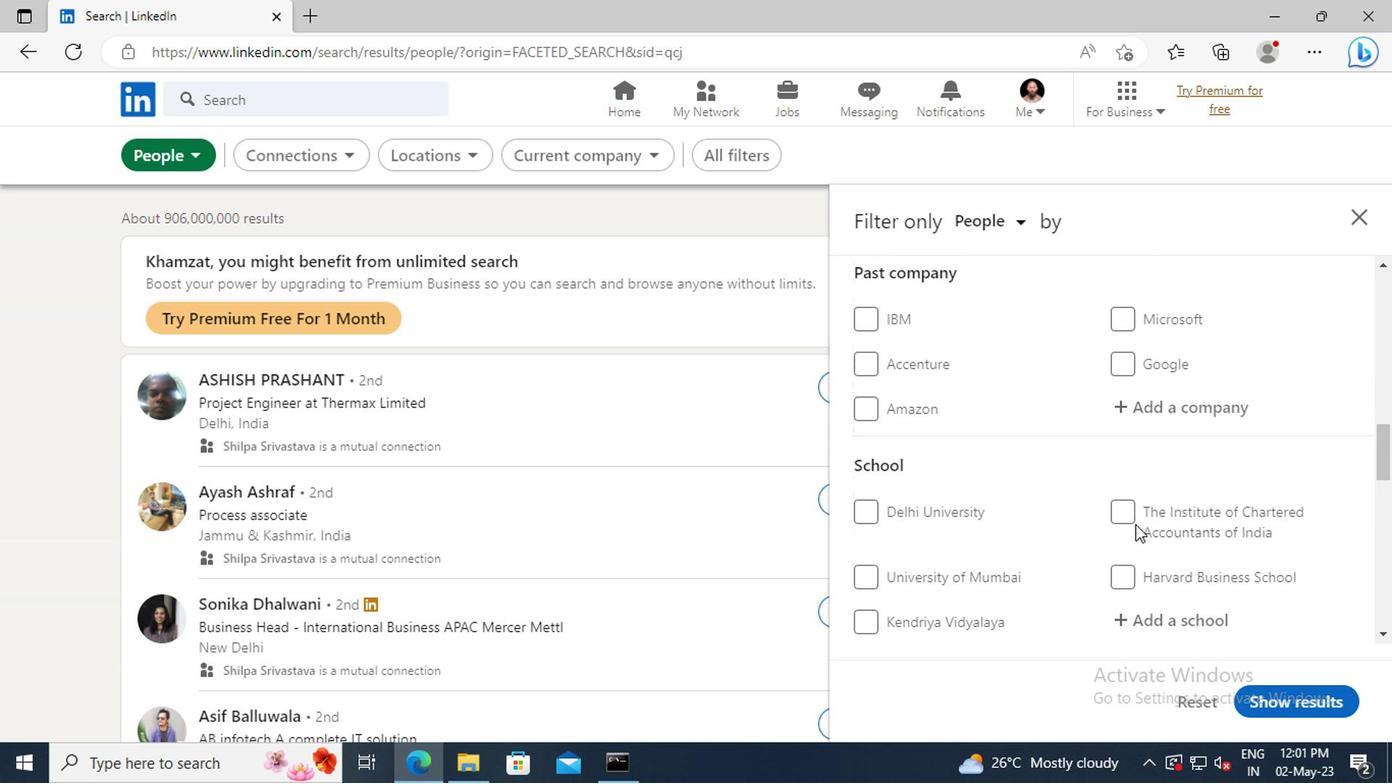 
Action: Mouse scrolled (1131, 525) with delta (0, 1)
Screenshot: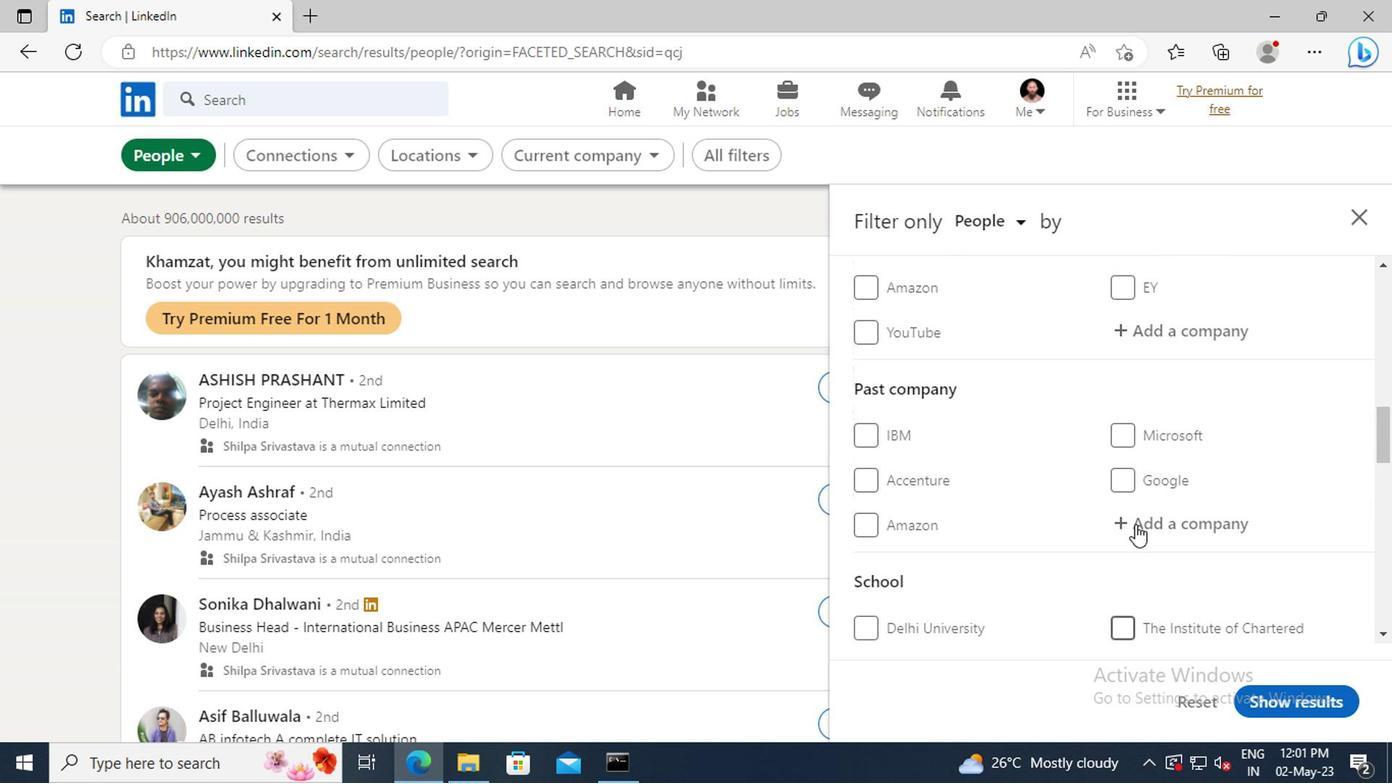 
Action: Mouse scrolled (1131, 525) with delta (0, 1)
Screenshot: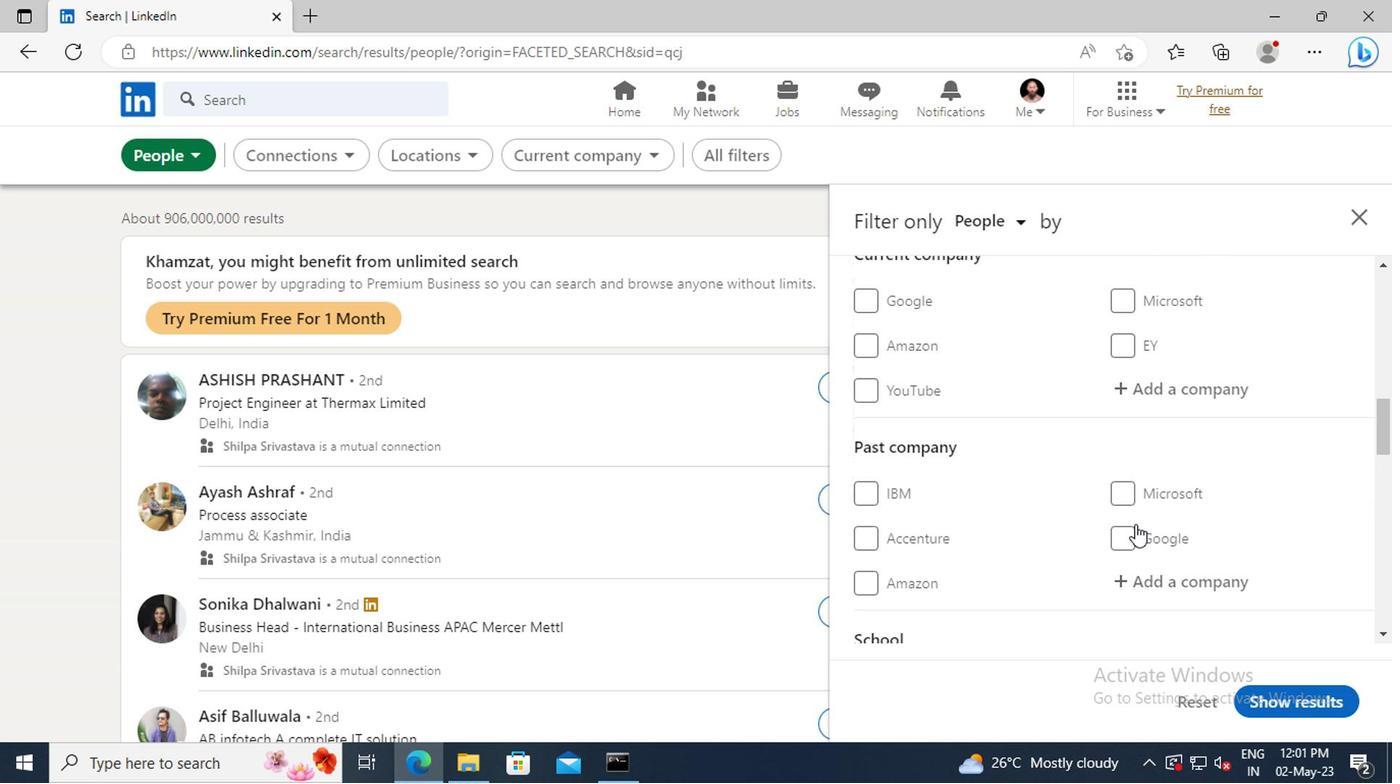 
Action: Mouse moved to (1145, 451)
Screenshot: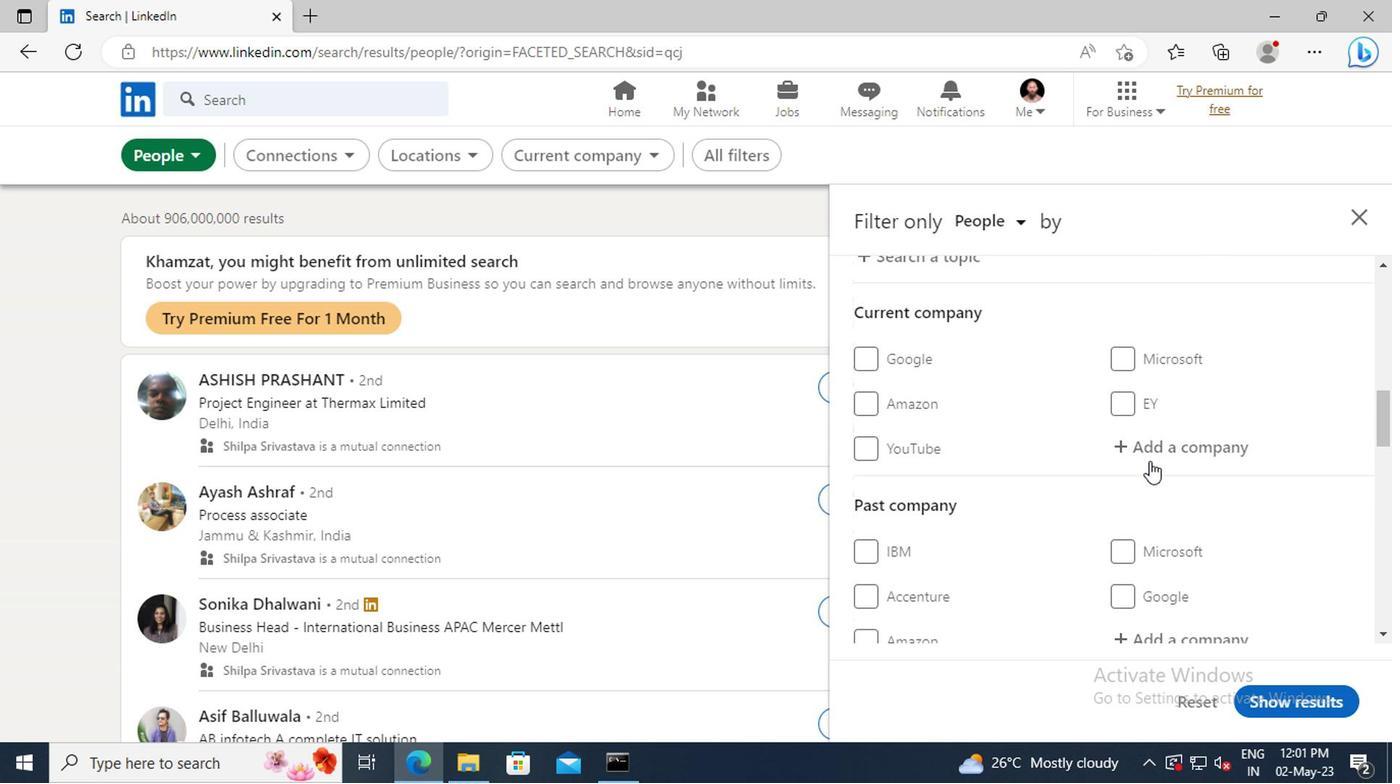 
Action: Mouse pressed left at (1145, 451)
Screenshot: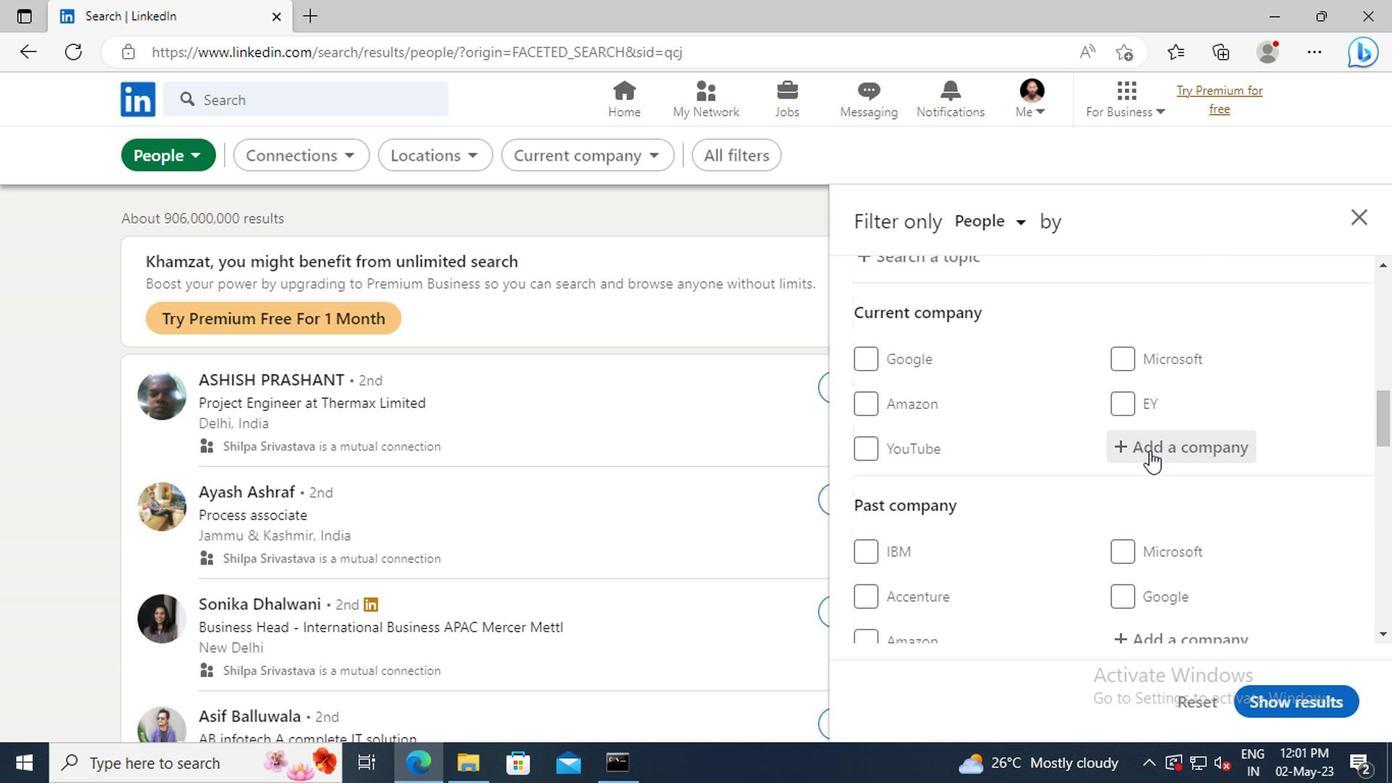 
Action: Key pressed <Key.shift>JSW
Screenshot: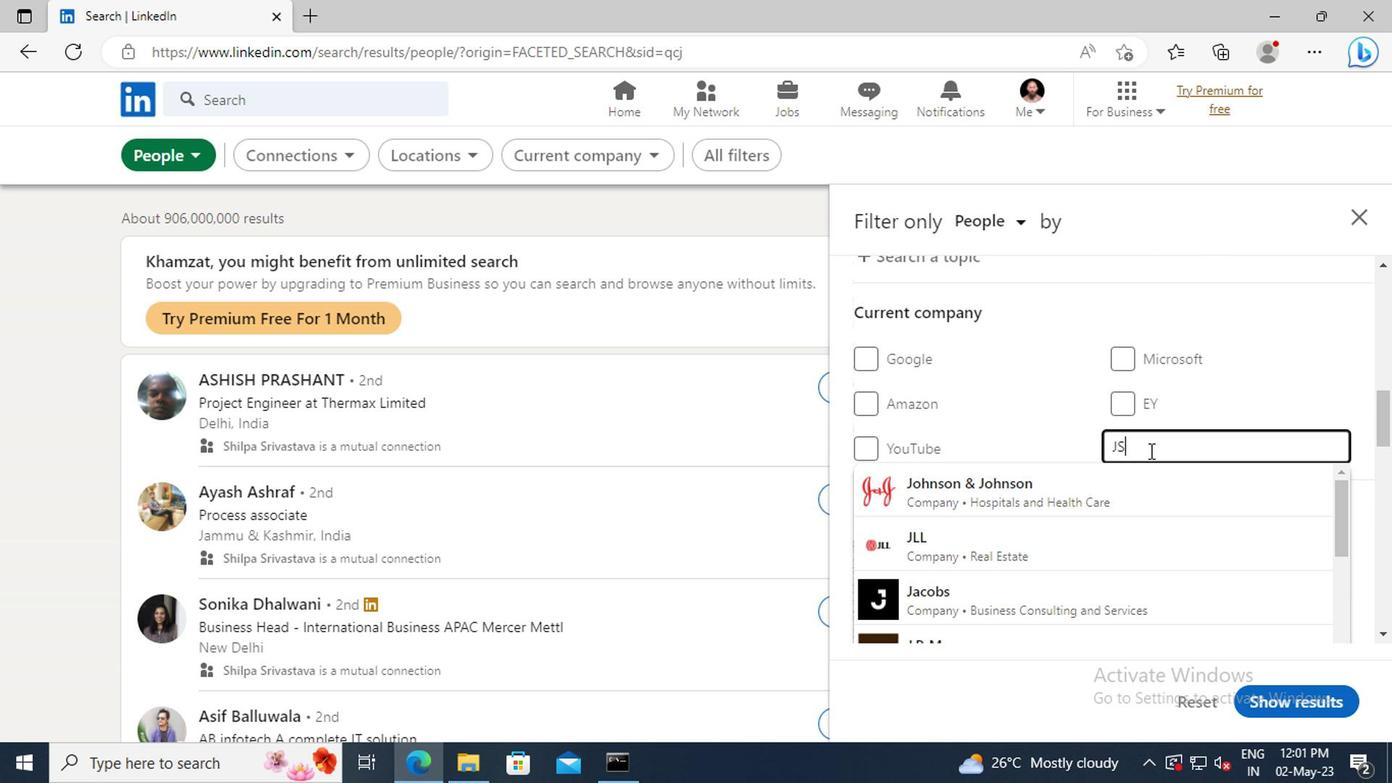 
Action: Mouse moved to (1145, 487)
Screenshot: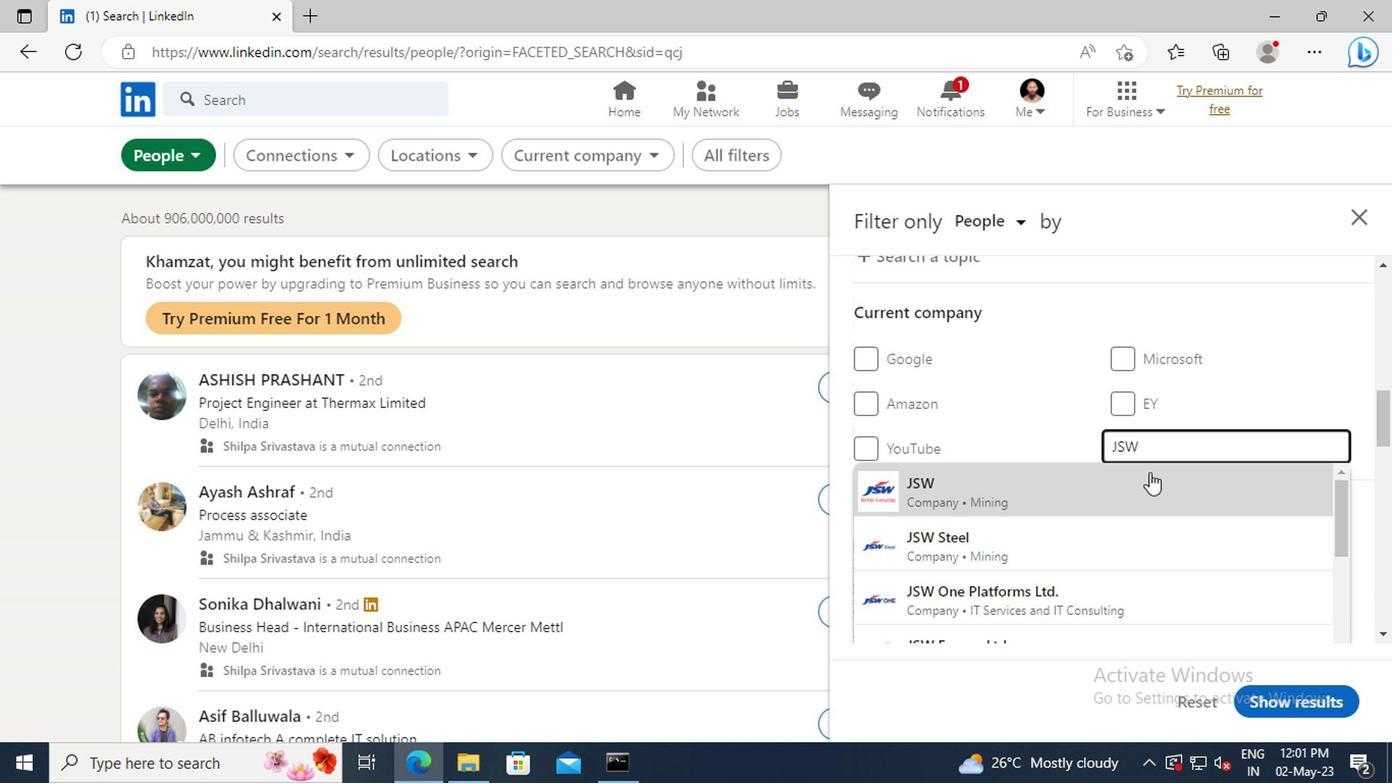 
Action: Mouse pressed left at (1145, 487)
Screenshot: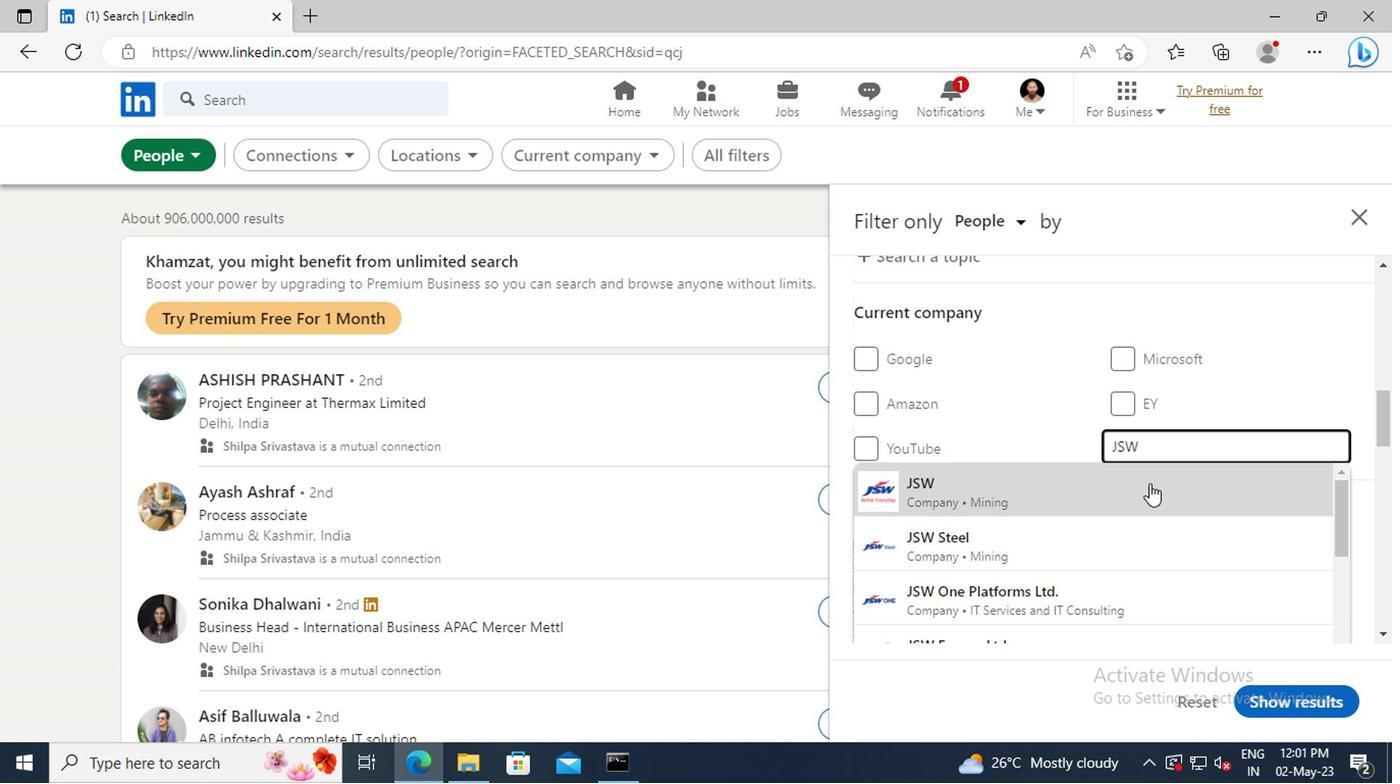 
Action: Mouse scrolled (1145, 486) with delta (0, -1)
Screenshot: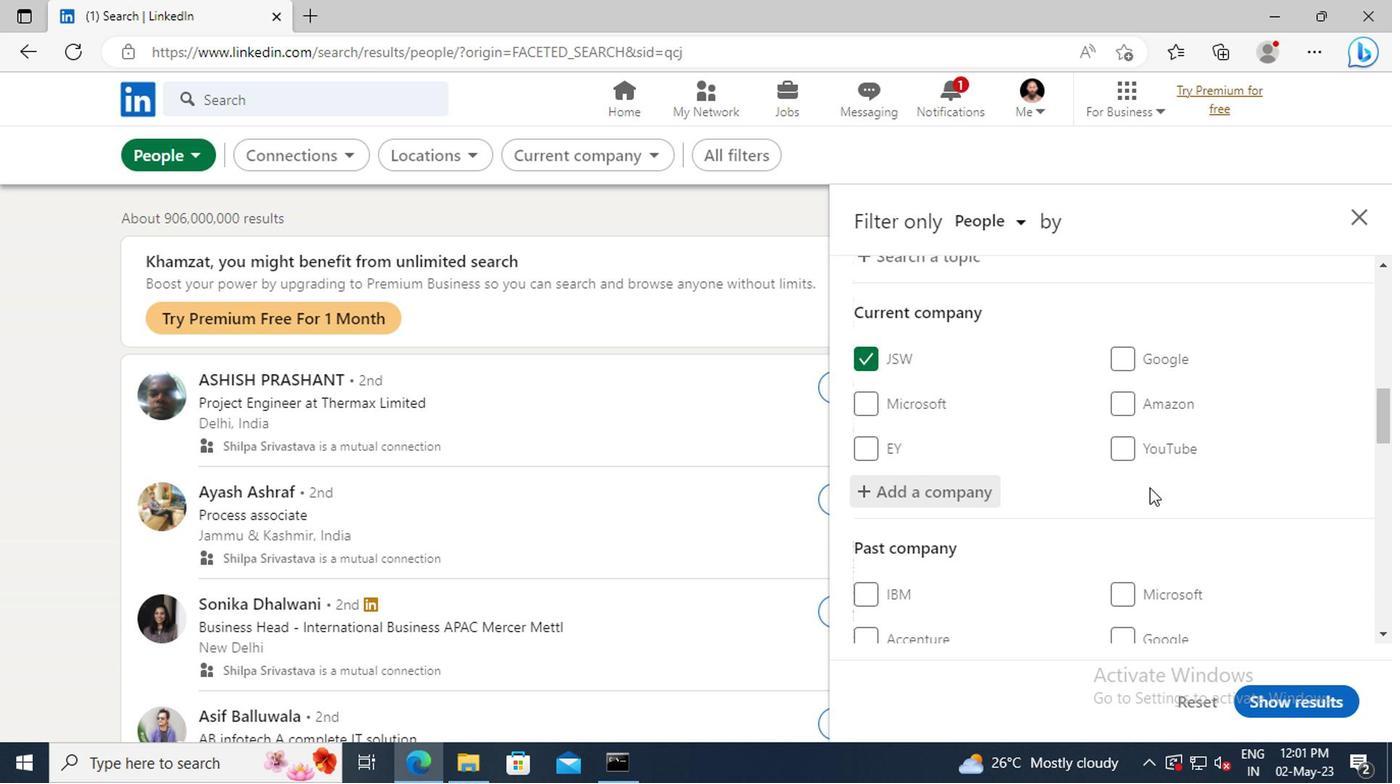 
Action: Mouse scrolled (1145, 486) with delta (0, -1)
Screenshot: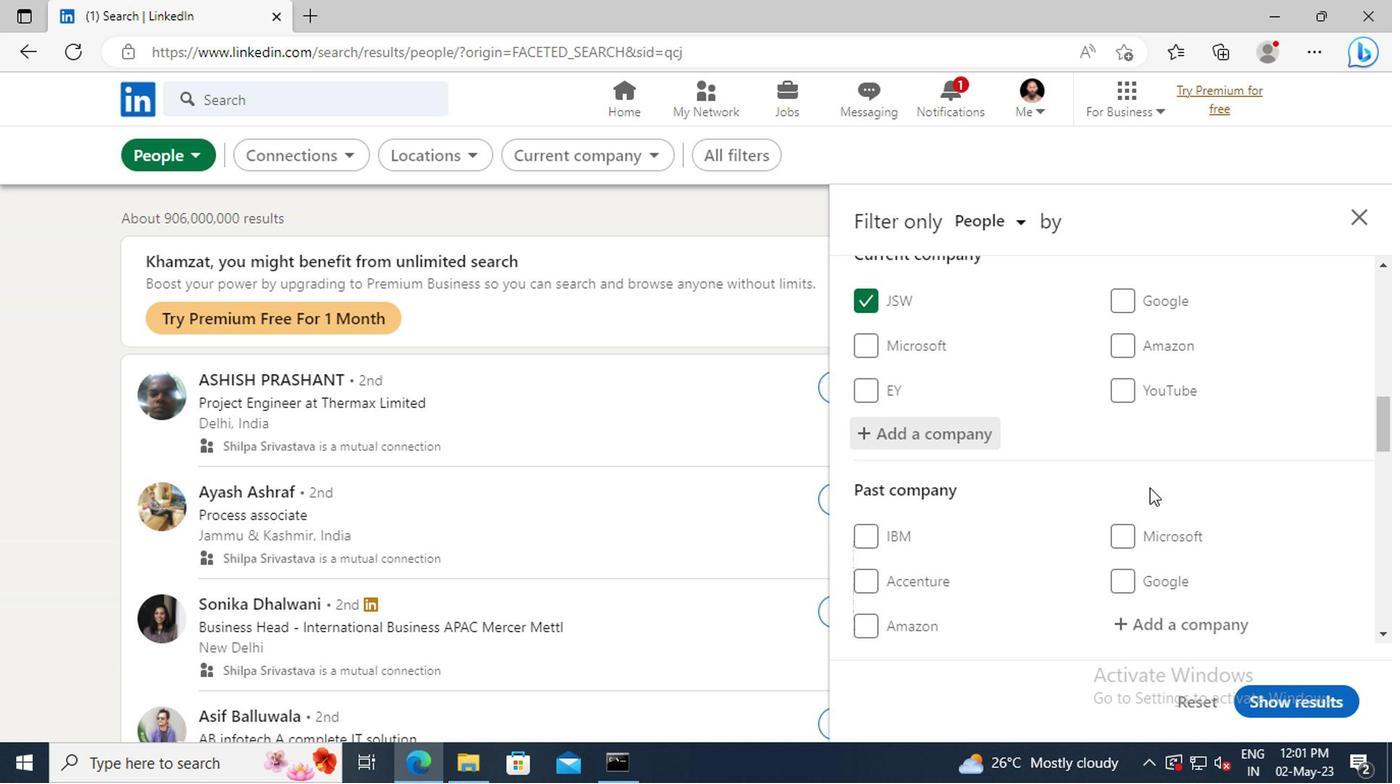 
Action: Mouse scrolled (1145, 486) with delta (0, -1)
Screenshot: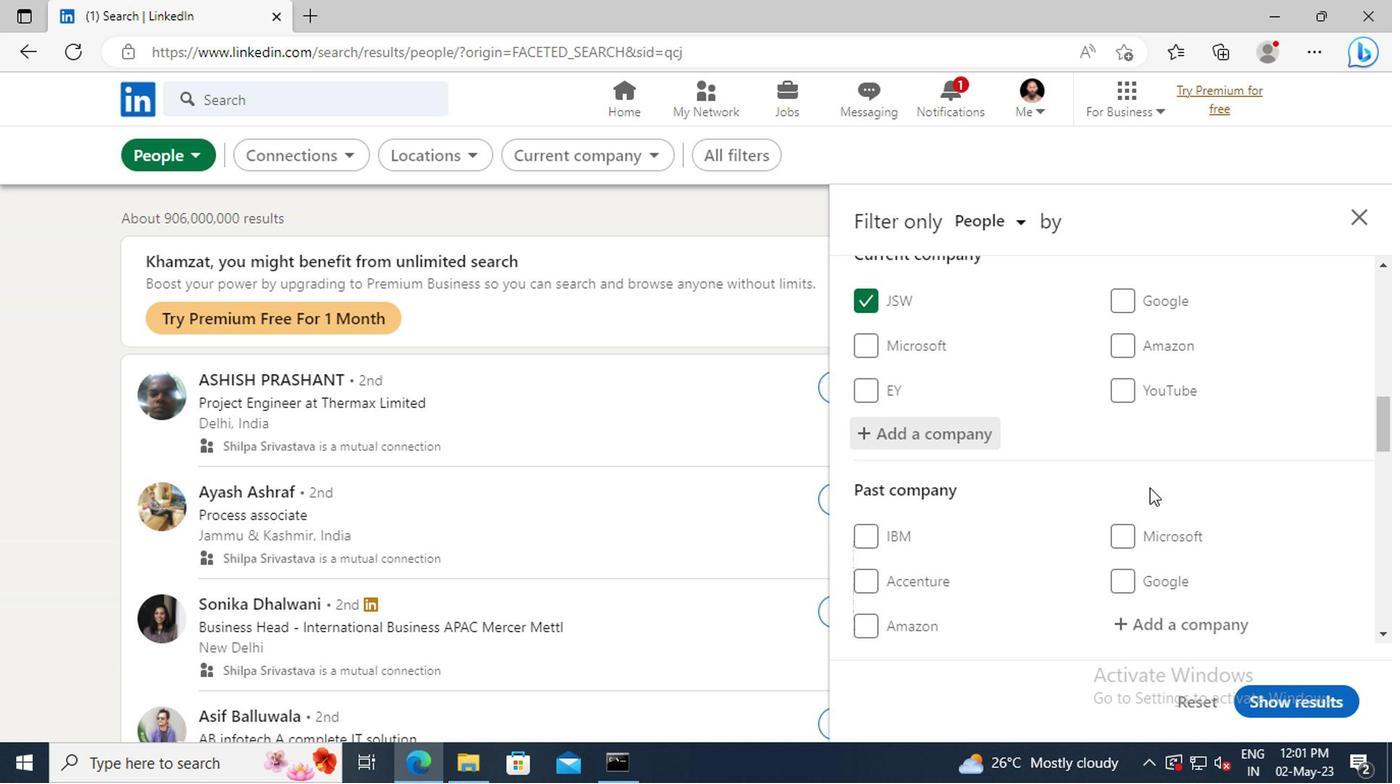 
Action: Mouse scrolled (1145, 486) with delta (0, -1)
Screenshot: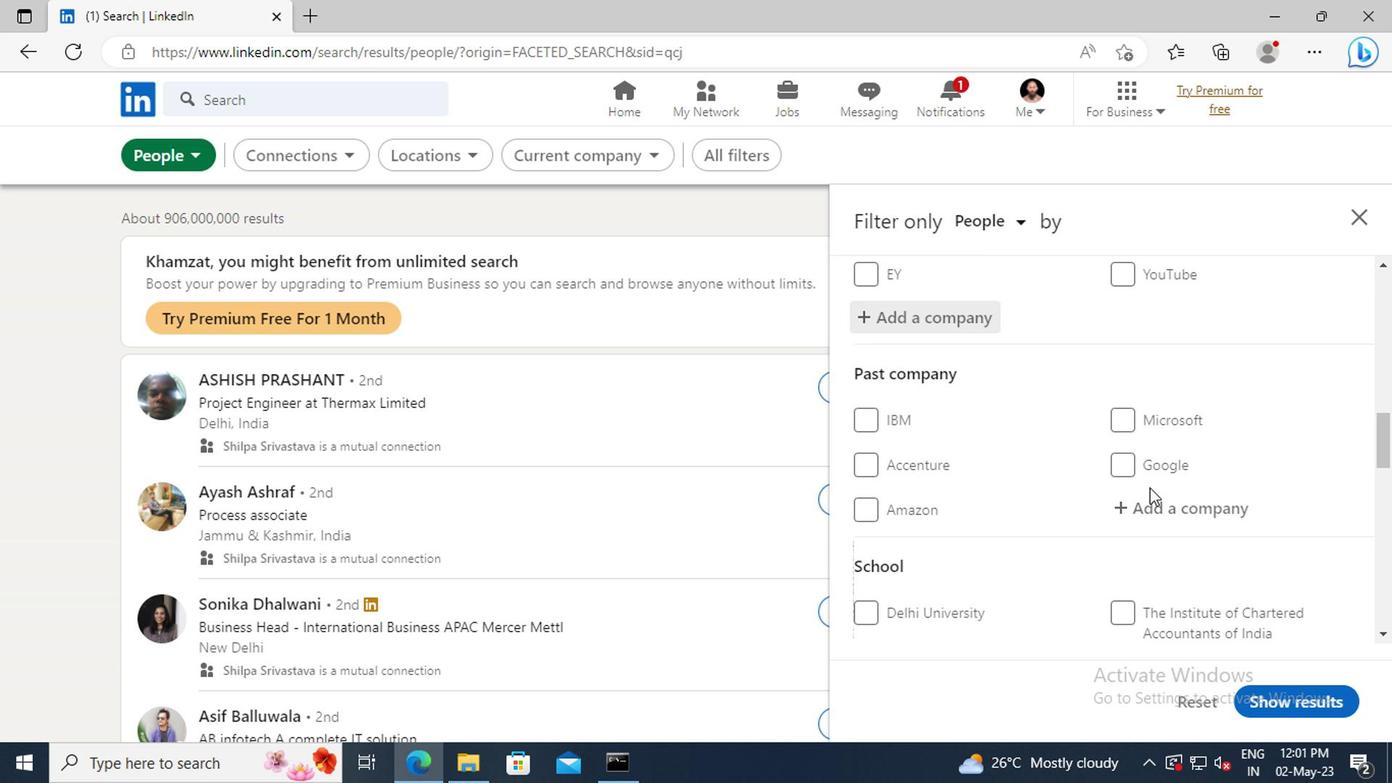 
Action: Mouse scrolled (1145, 486) with delta (0, -1)
Screenshot: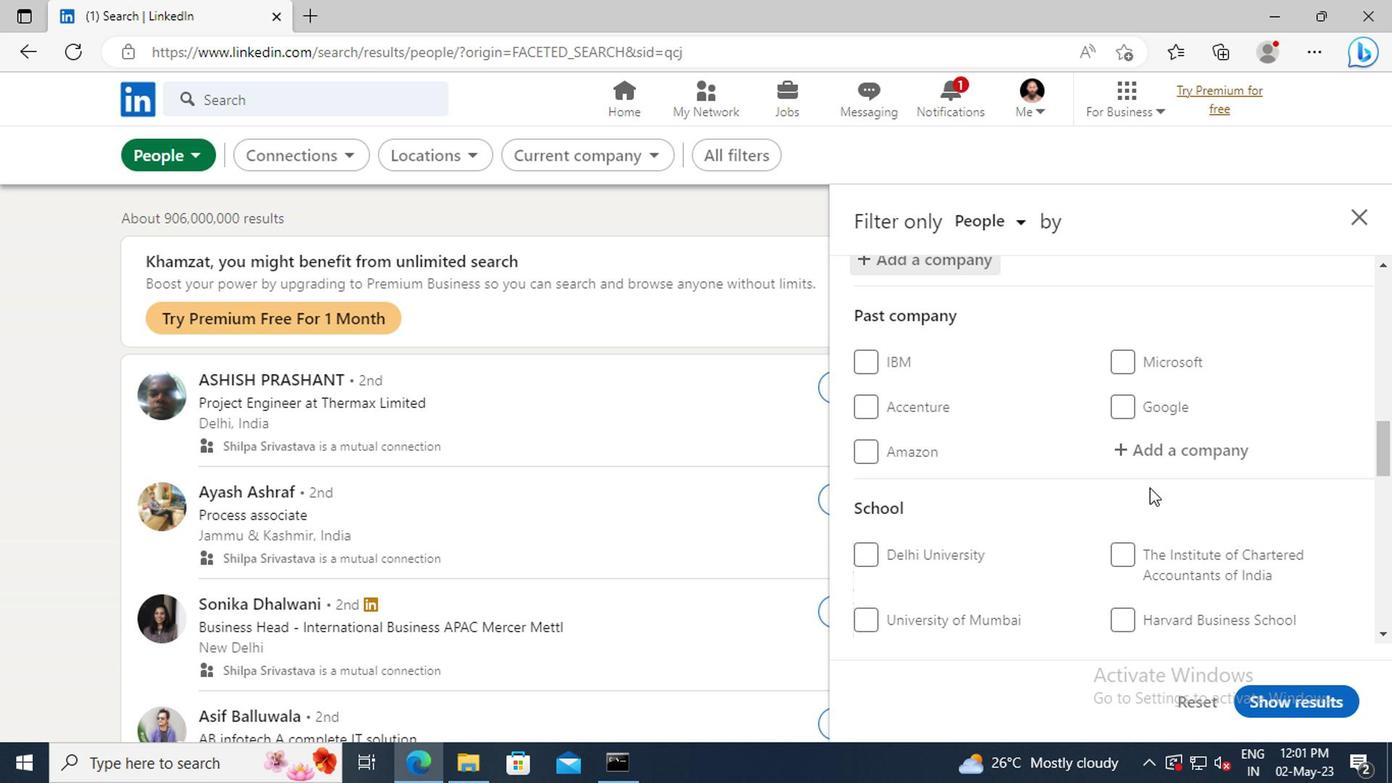 
Action: Mouse moved to (1131, 466)
Screenshot: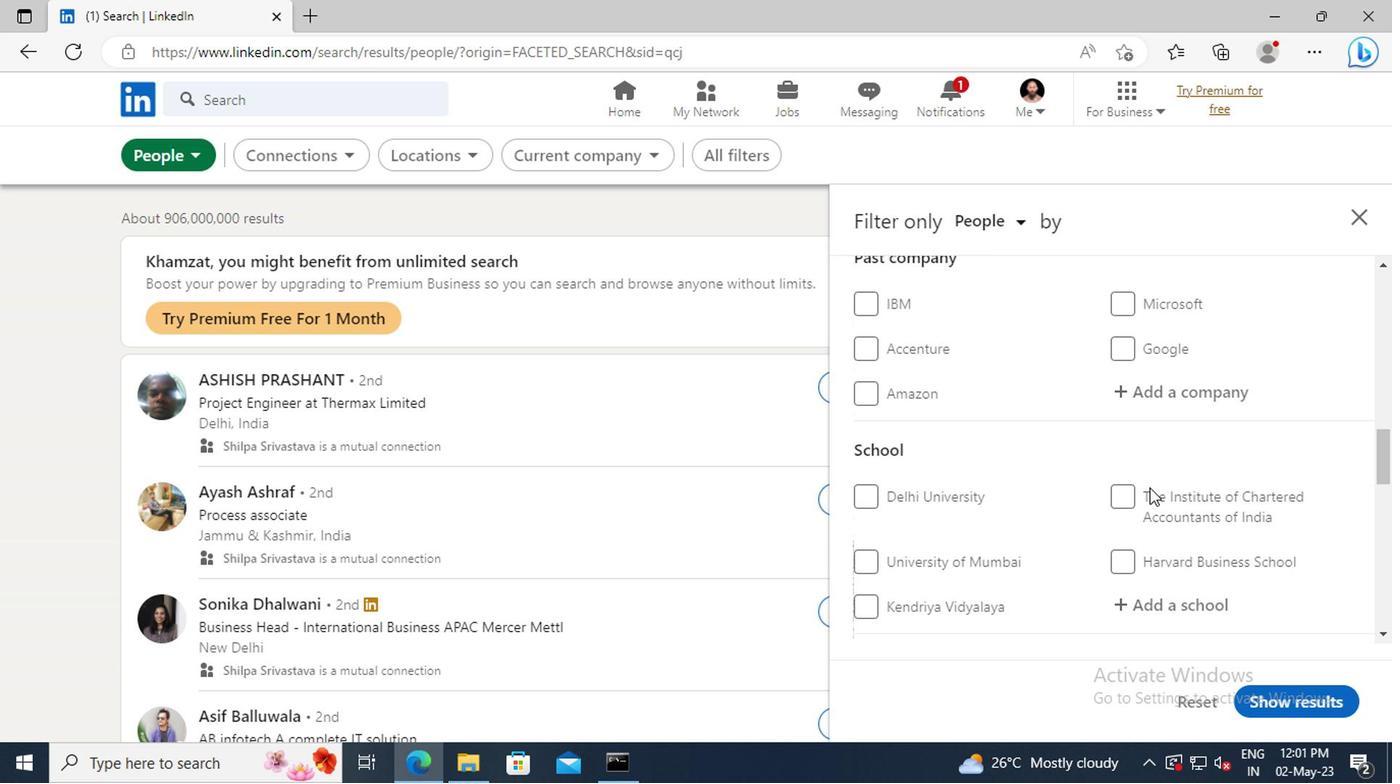 
Action: Mouse scrolled (1131, 466) with delta (0, 0)
Screenshot: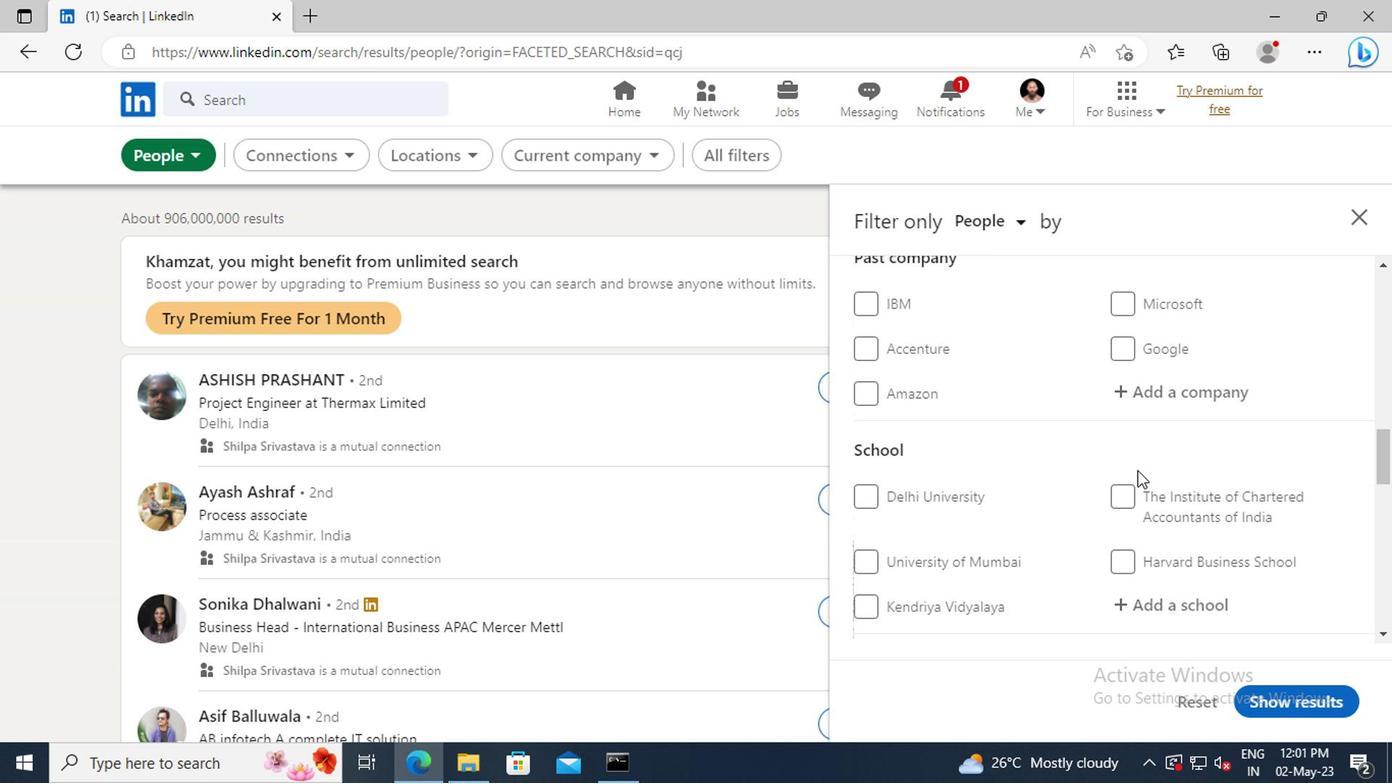 
Action: Mouse scrolled (1131, 466) with delta (0, 0)
Screenshot: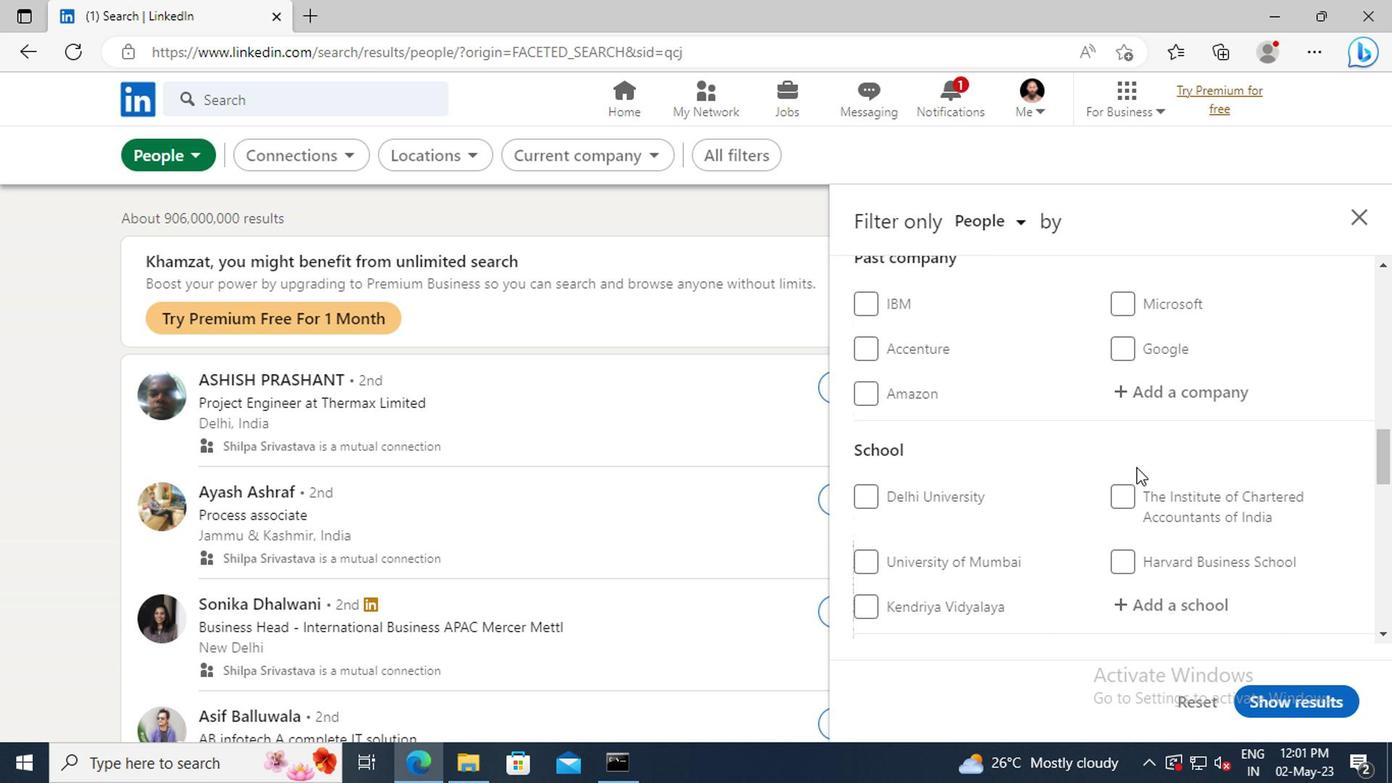 
Action: Mouse moved to (1128, 479)
Screenshot: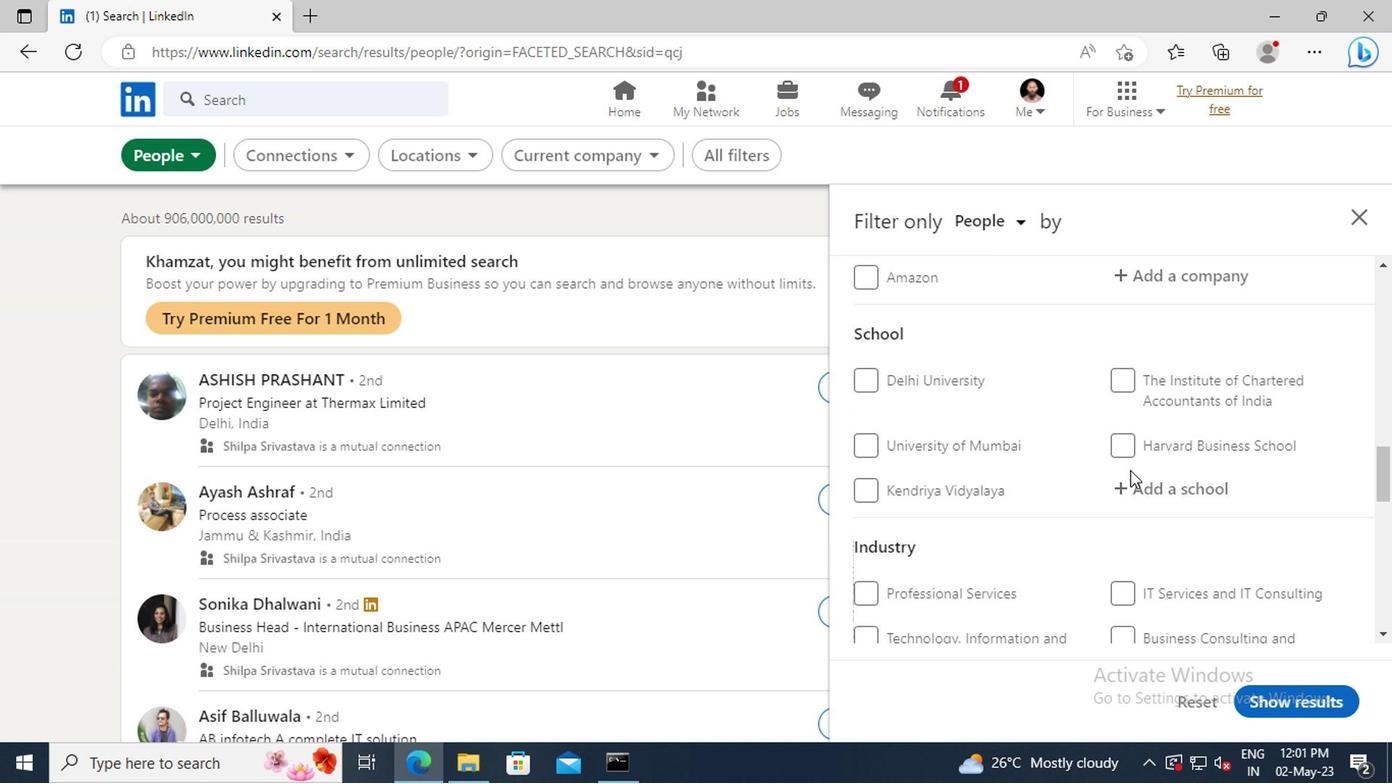 
Action: Mouse pressed left at (1128, 479)
Screenshot: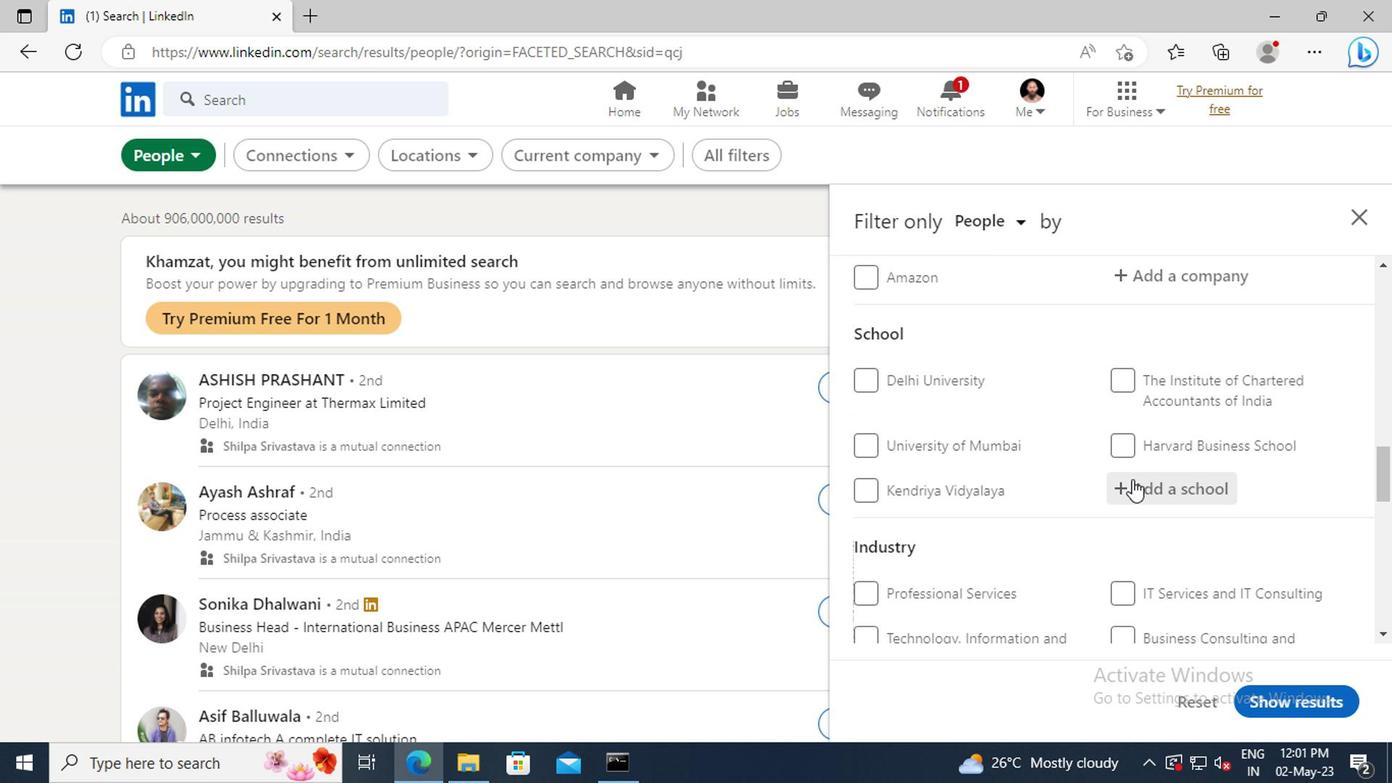 
Action: Key pressed <Key.shift>DHANALAKSHMI<Key.space><Key.shift>S
Screenshot: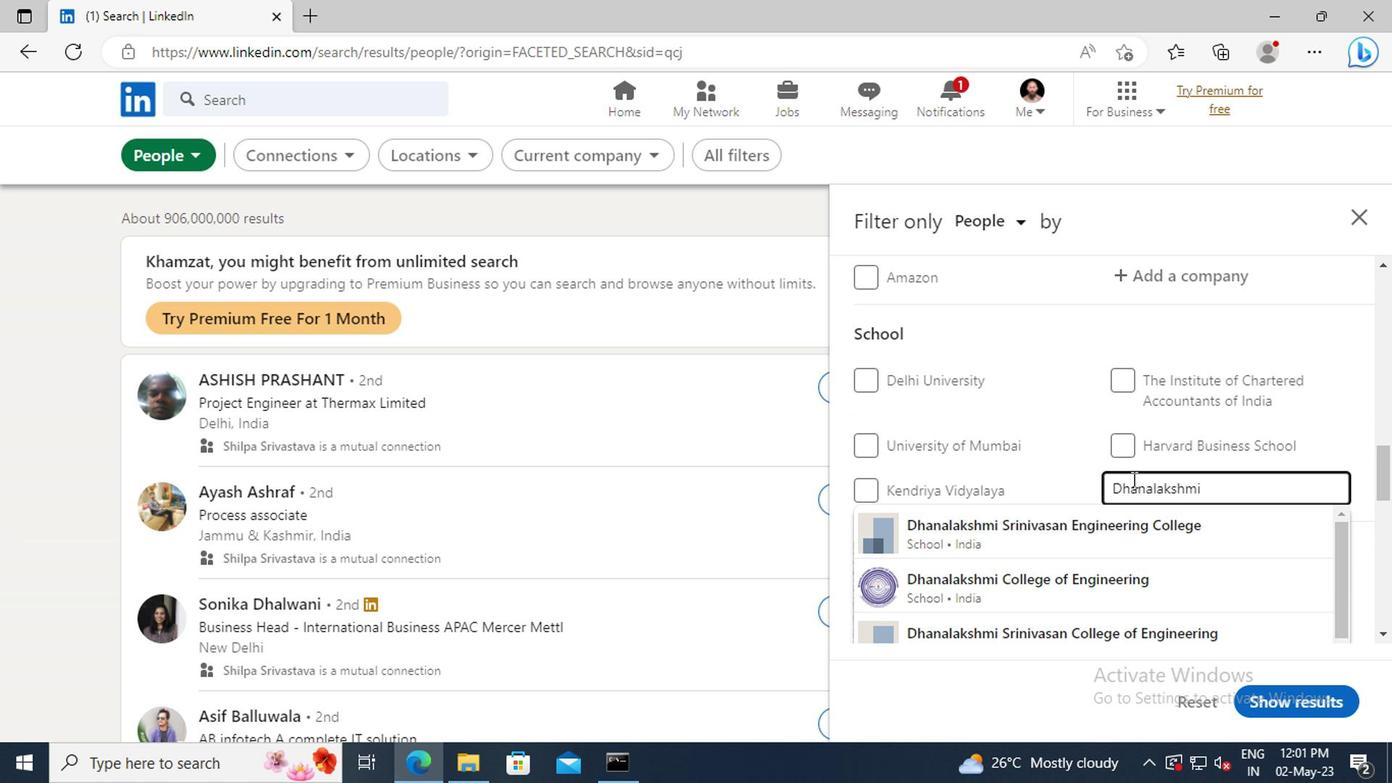
Action: Mouse moved to (1126, 525)
Screenshot: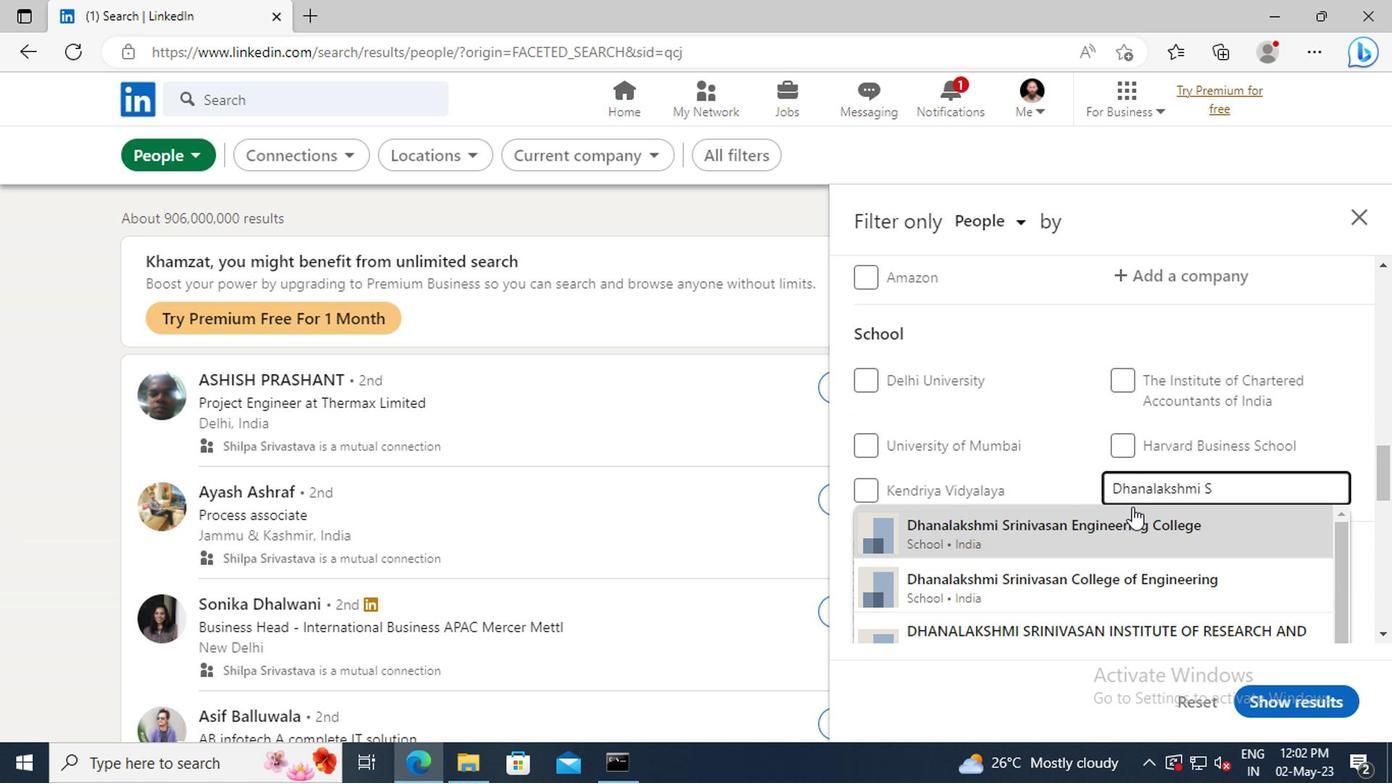 
Action: Mouse pressed left at (1126, 525)
Screenshot: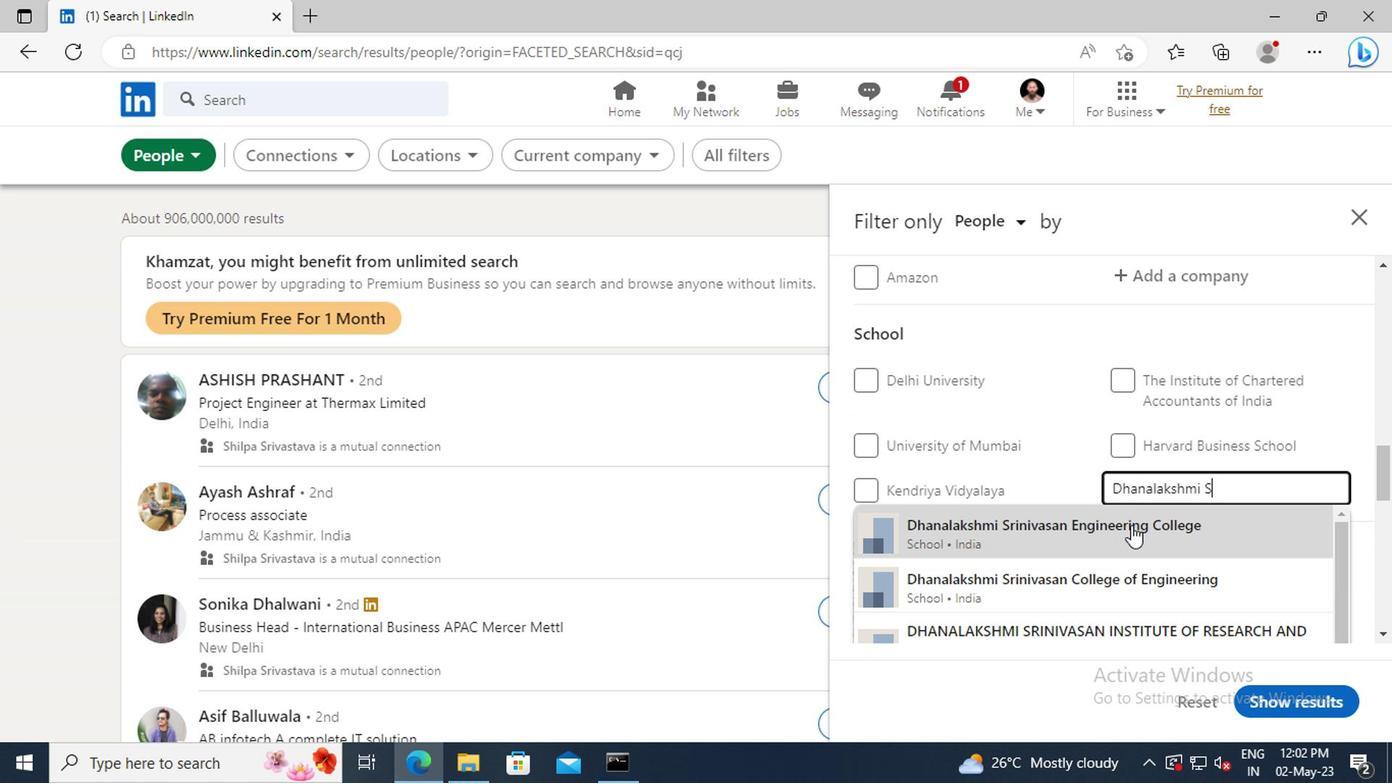 
Action: Mouse scrolled (1126, 524) with delta (0, -1)
Screenshot: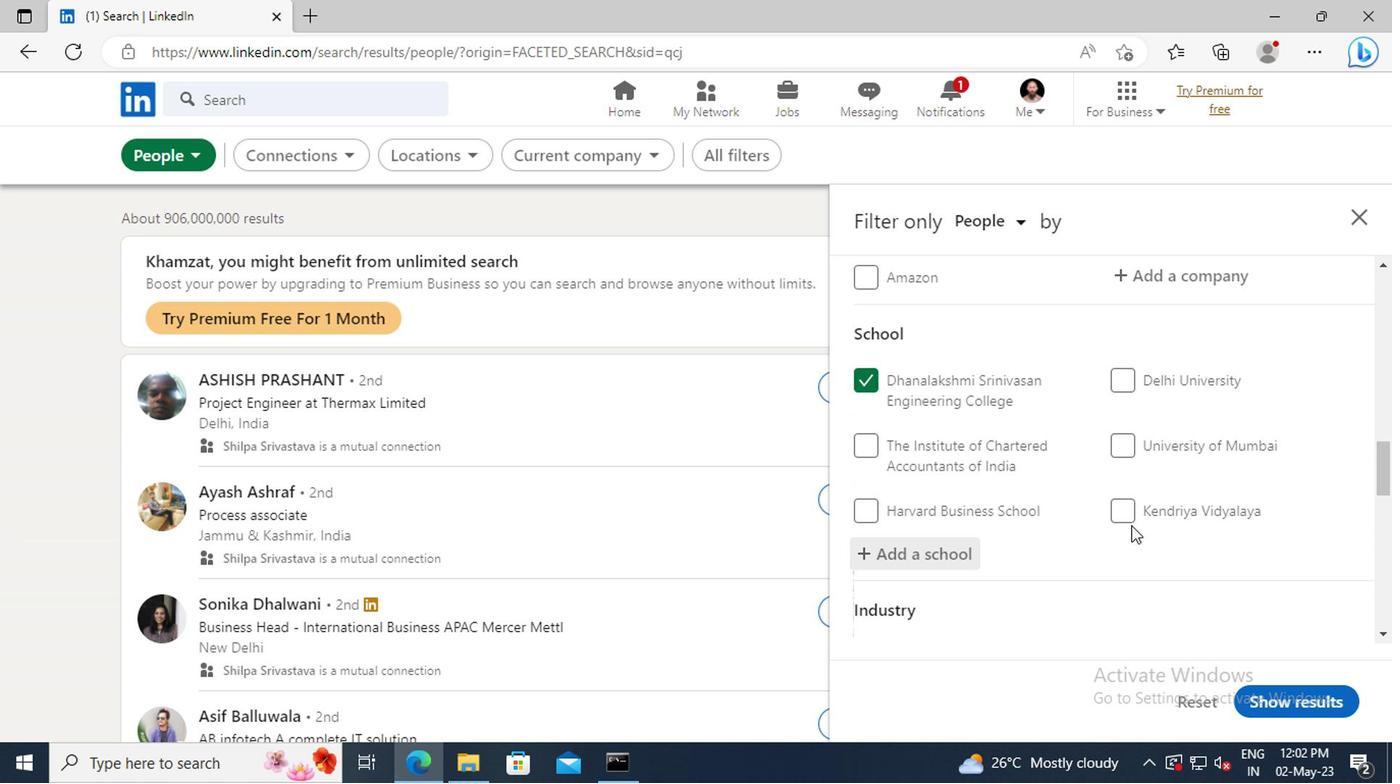 
Action: Mouse scrolled (1126, 524) with delta (0, -1)
Screenshot: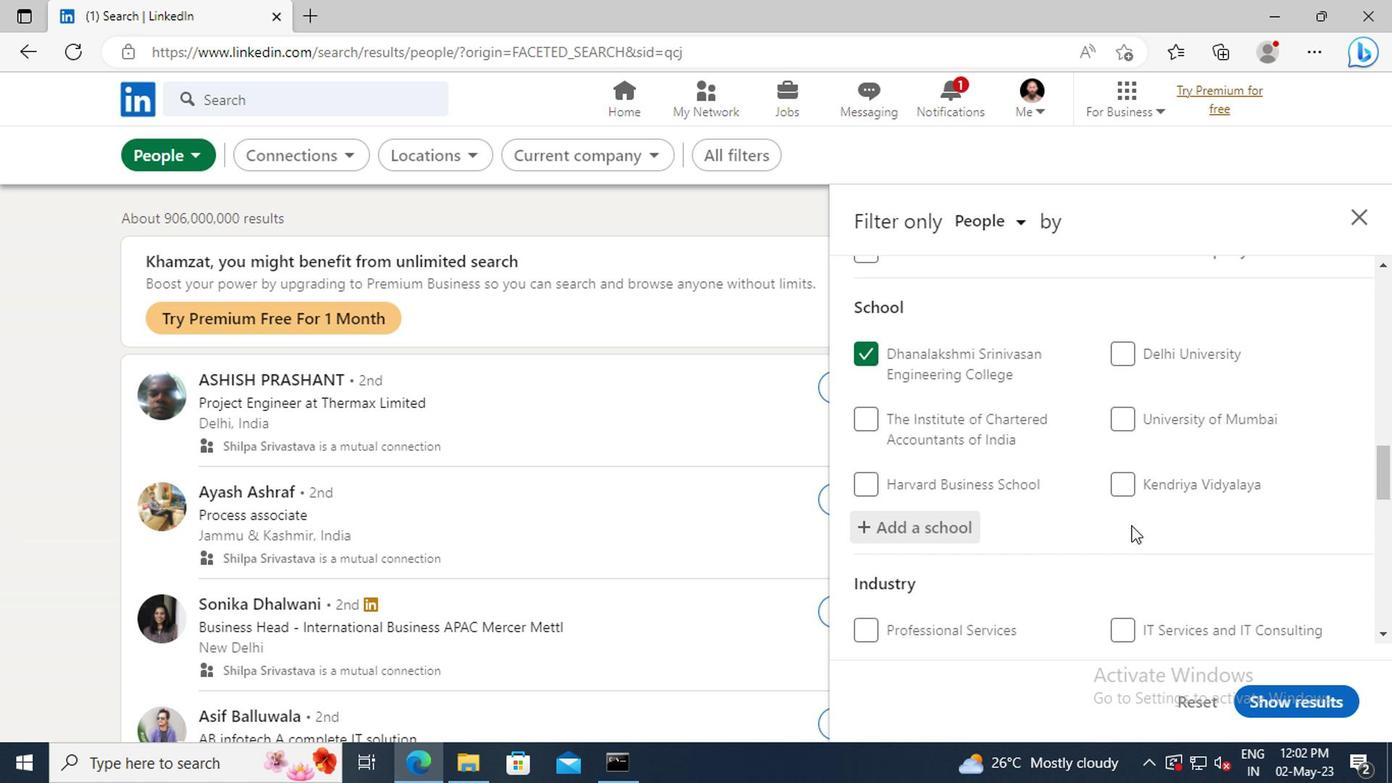 
Action: Mouse moved to (1123, 506)
Screenshot: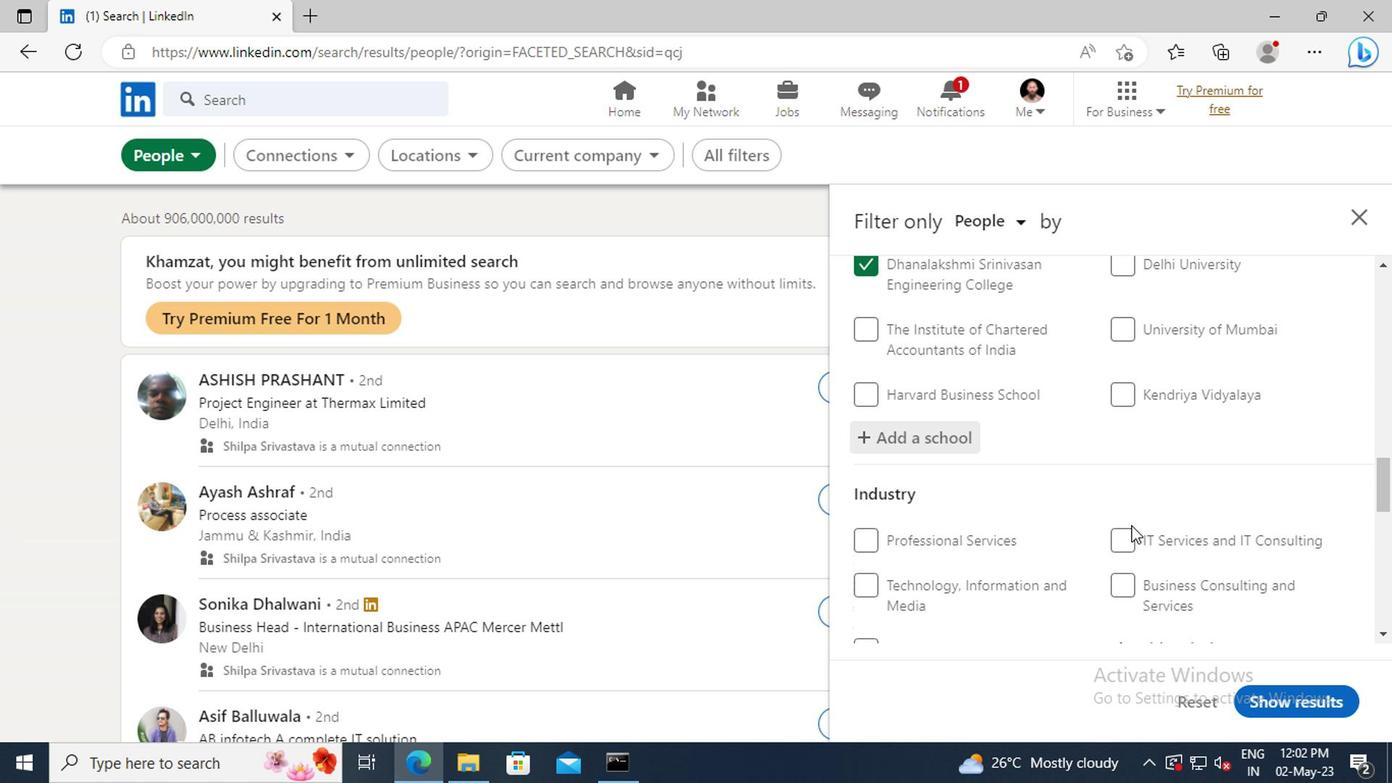 
Action: Mouse scrolled (1123, 506) with delta (0, 0)
Screenshot: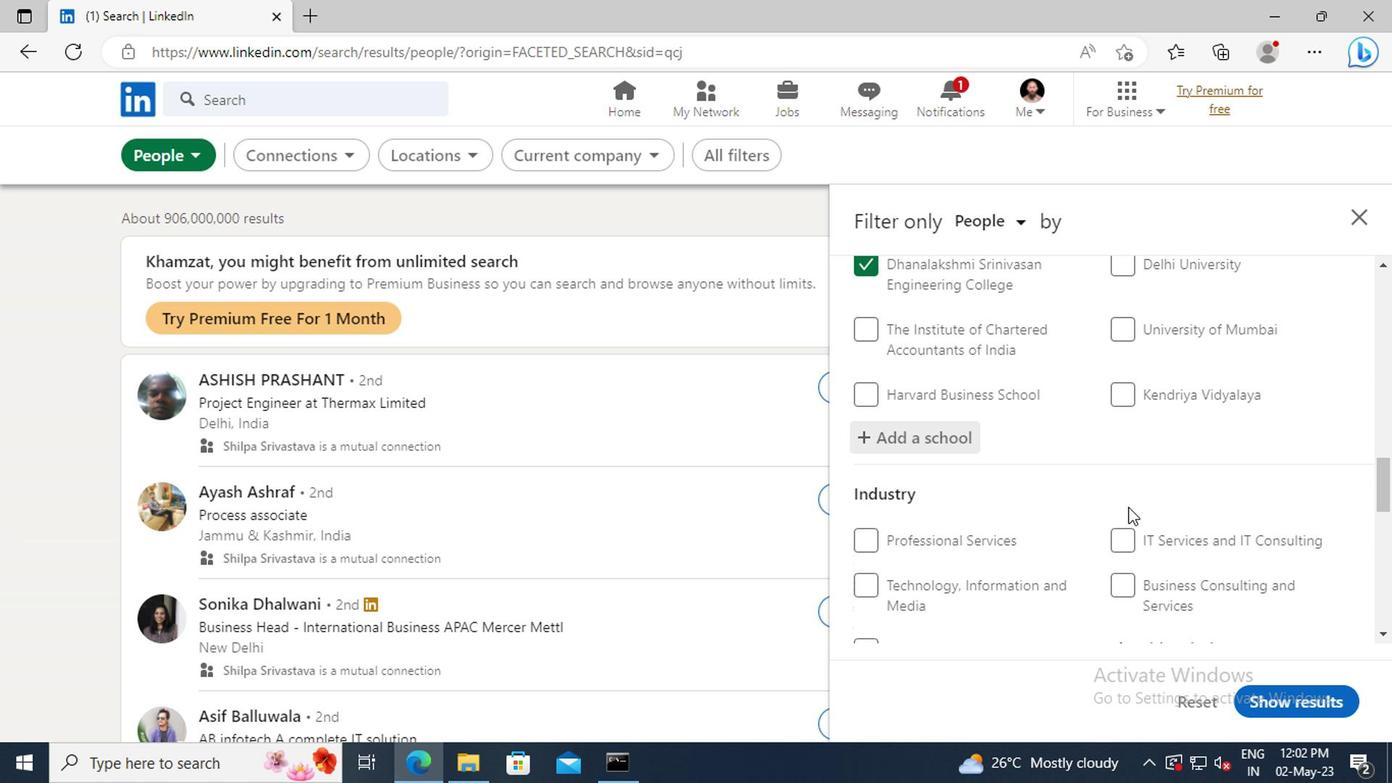 
Action: Mouse scrolled (1123, 506) with delta (0, 0)
Screenshot: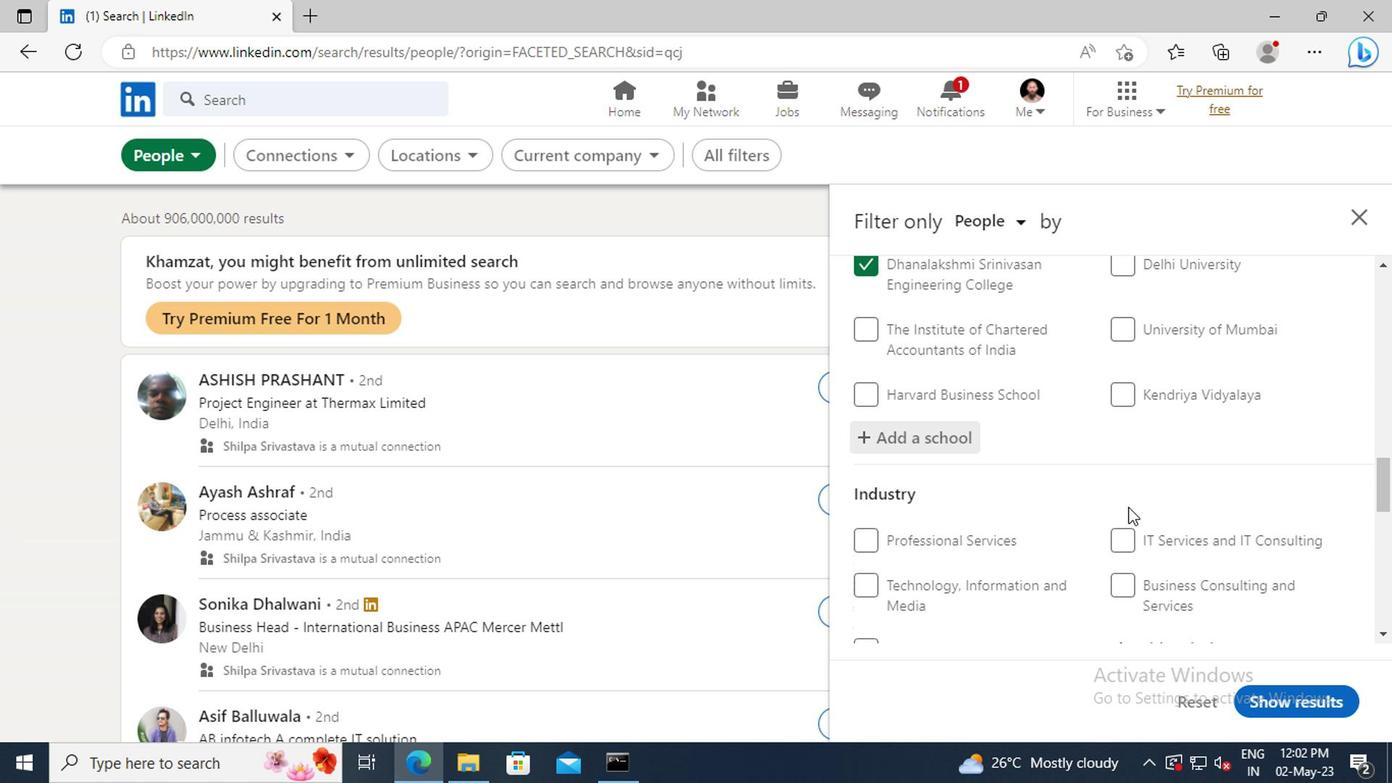 
Action: Mouse moved to (1105, 477)
Screenshot: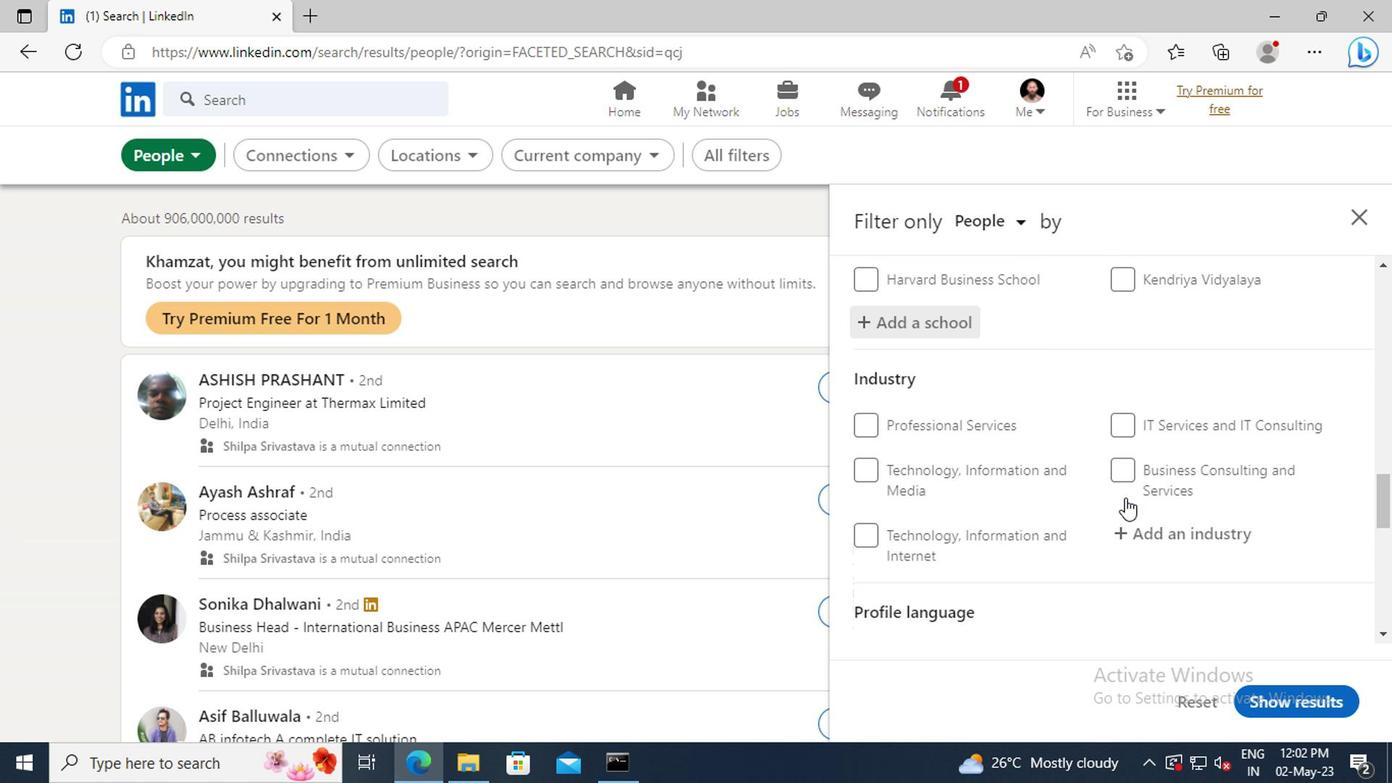 
Action: Mouse scrolled (1105, 476) with delta (0, -1)
Screenshot: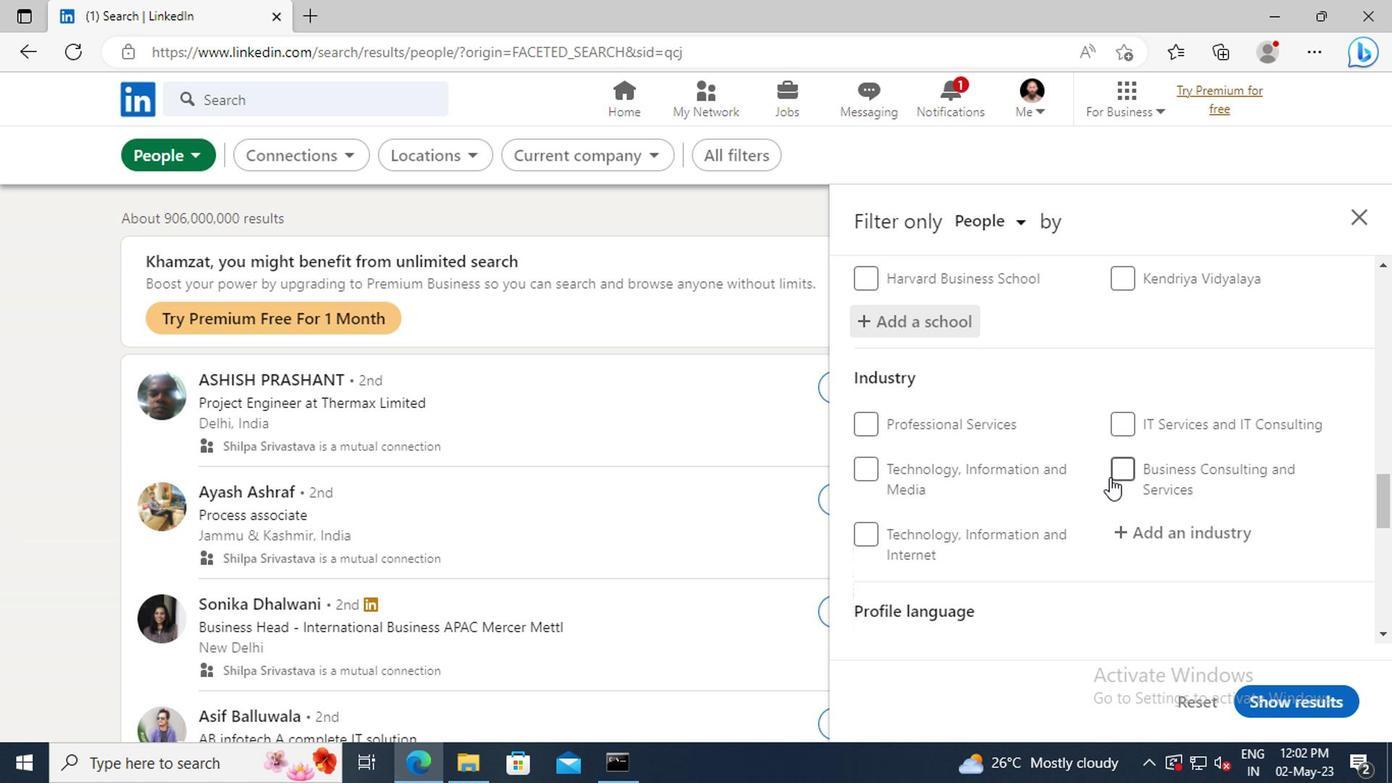 
Action: Mouse moved to (1128, 475)
Screenshot: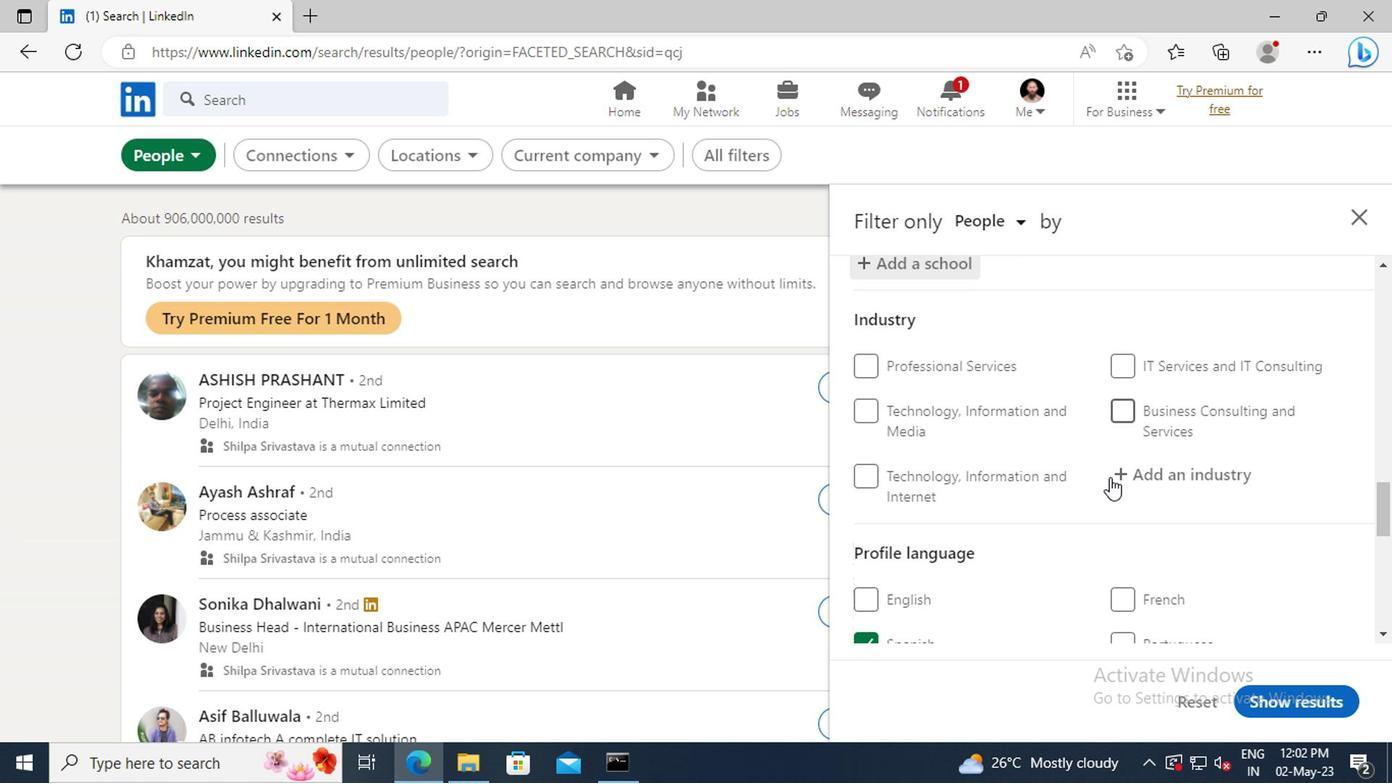 
Action: Mouse pressed left at (1128, 475)
Screenshot: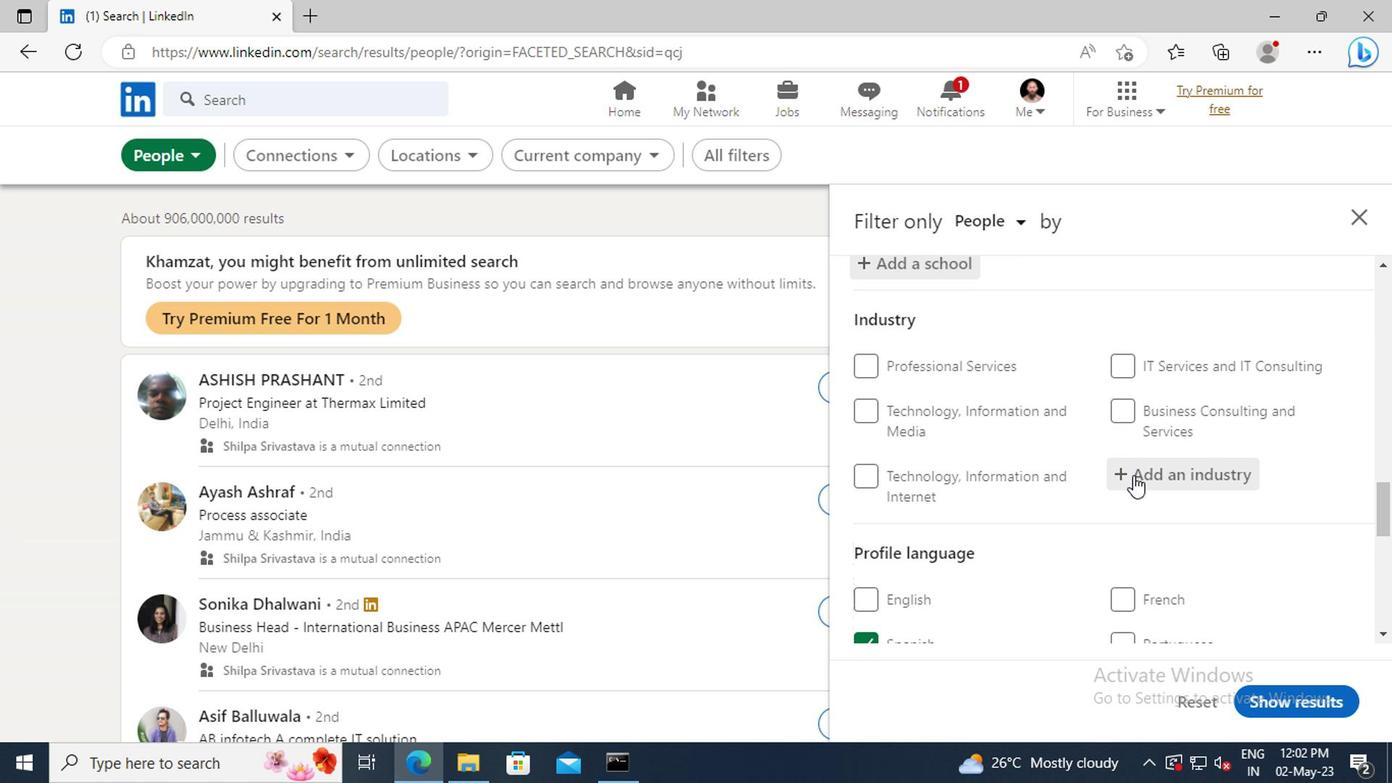 
Action: Key pressed <Key.shift>ELECTRIC<Key.space><Key.shift>LIG
Screenshot: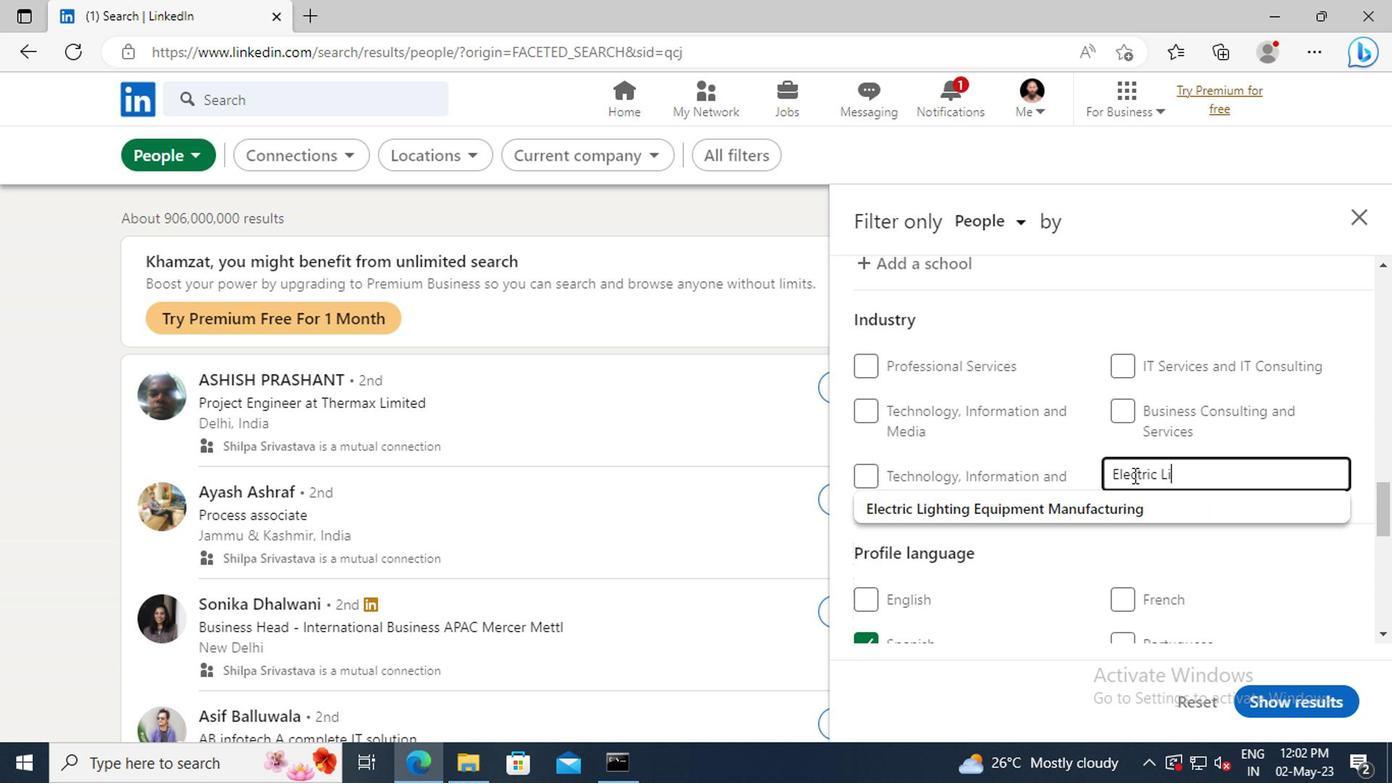
Action: Mouse moved to (1128, 517)
Screenshot: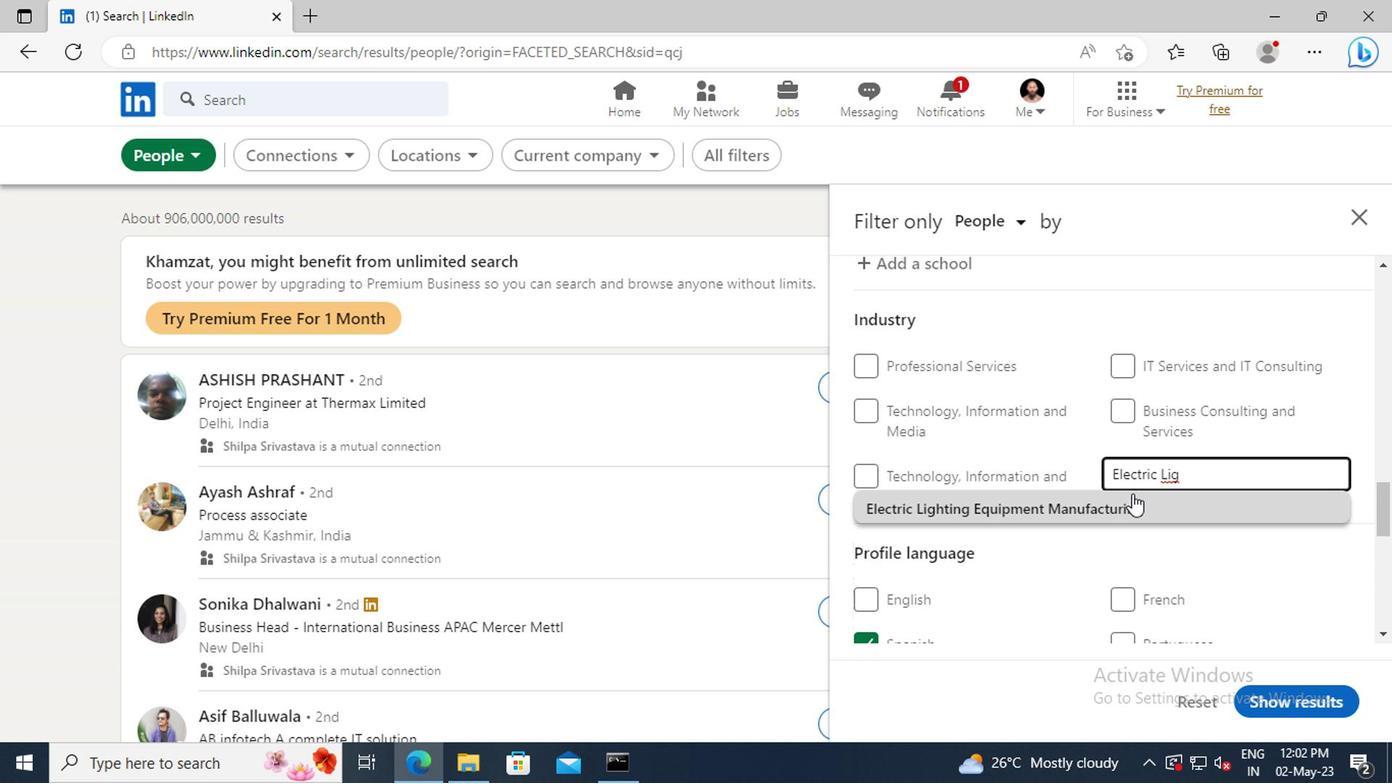 
Action: Mouse pressed left at (1128, 517)
Screenshot: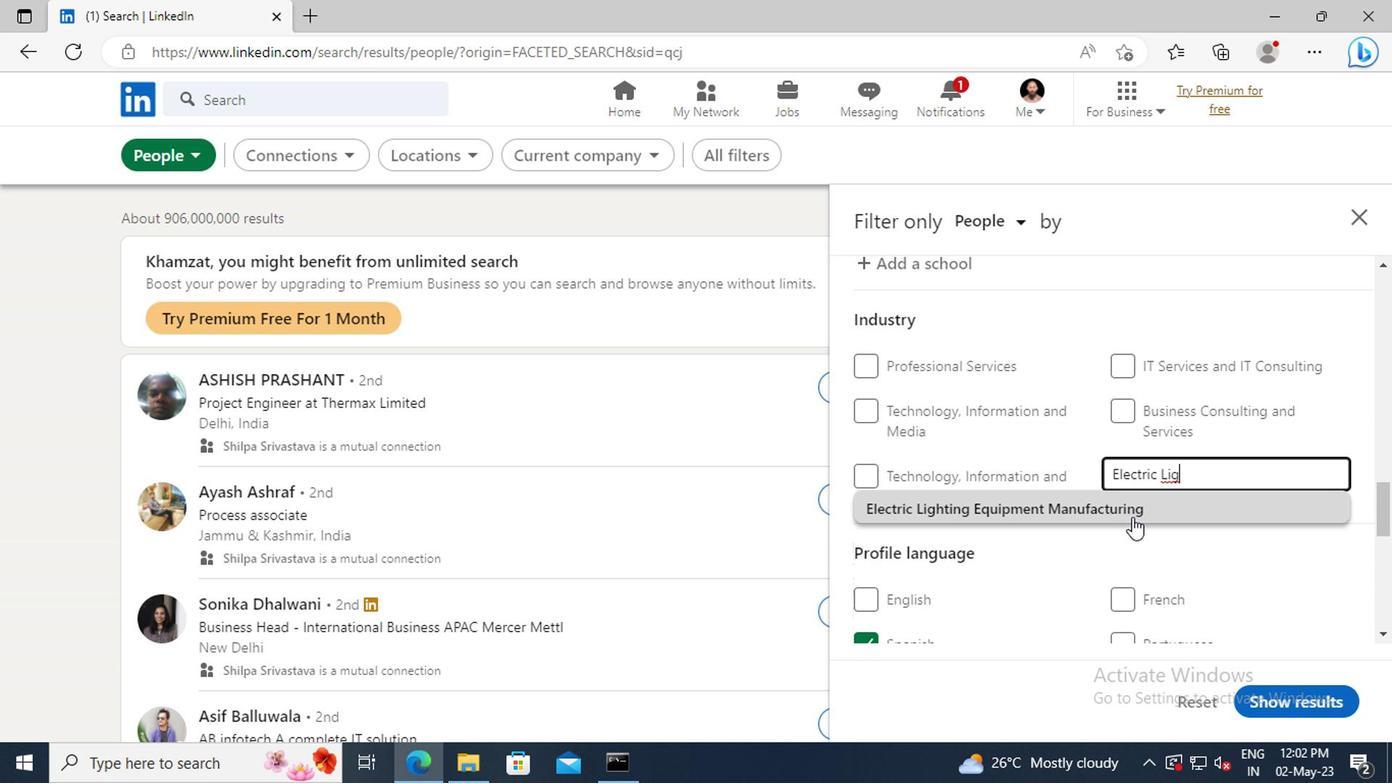 
Action: Mouse scrolled (1128, 516) with delta (0, -1)
Screenshot: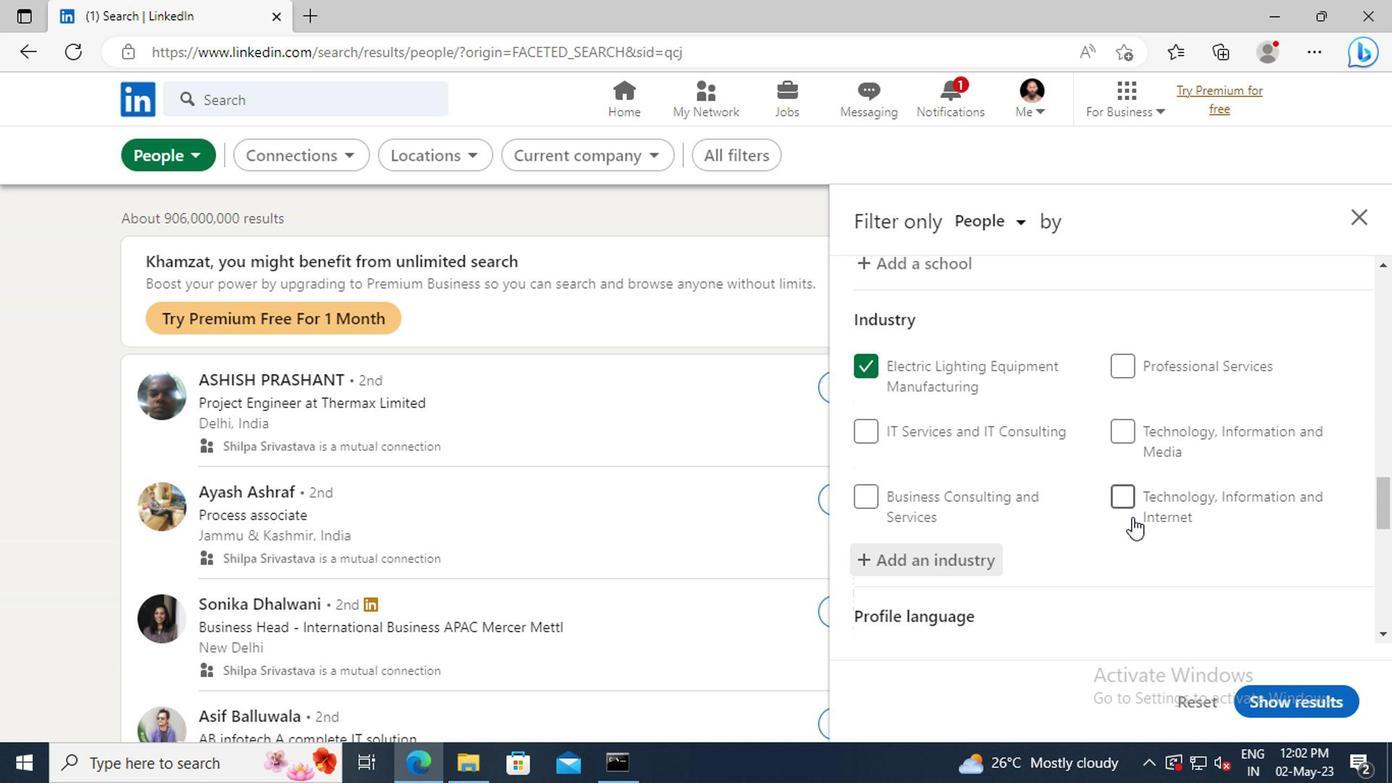 
Action: Mouse moved to (1131, 461)
Screenshot: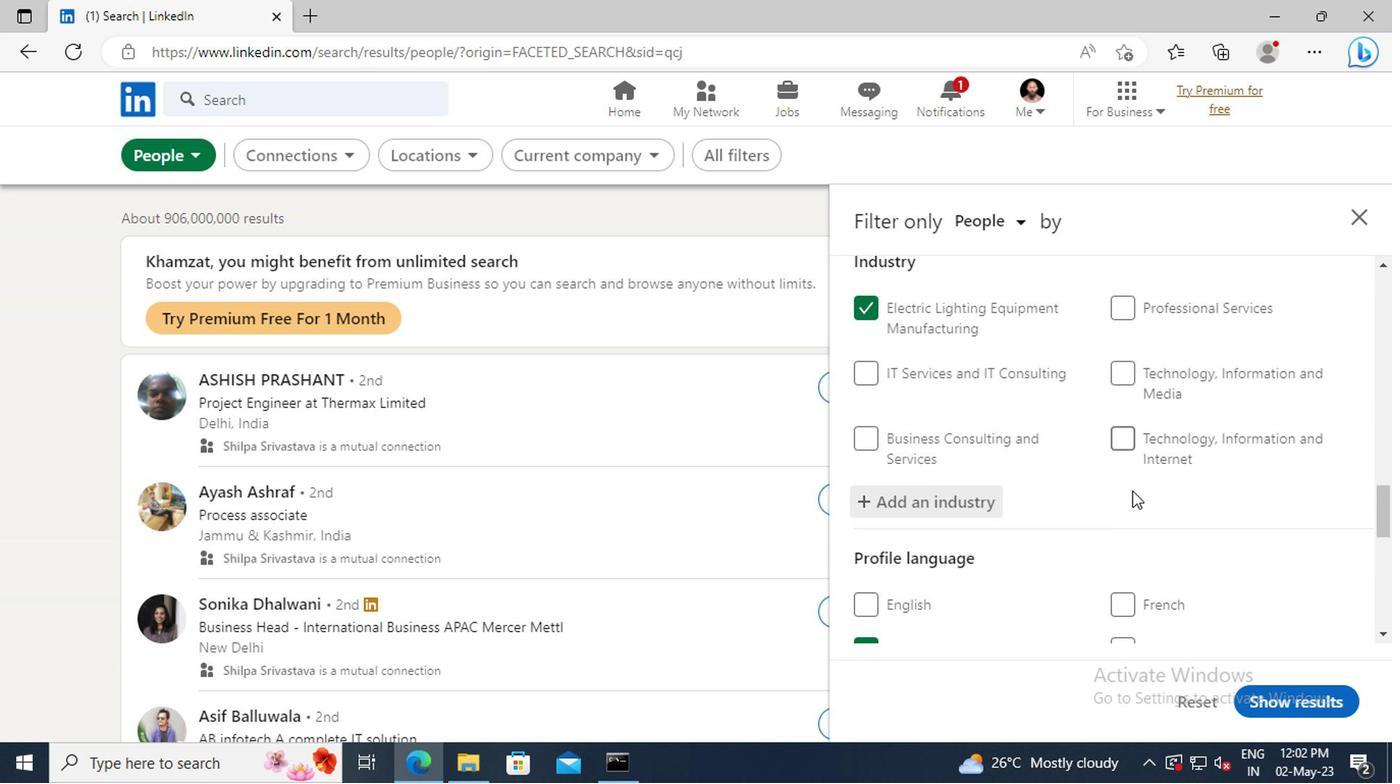 
Action: Mouse scrolled (1131, 461) with delta (0, 0)
Screenshot: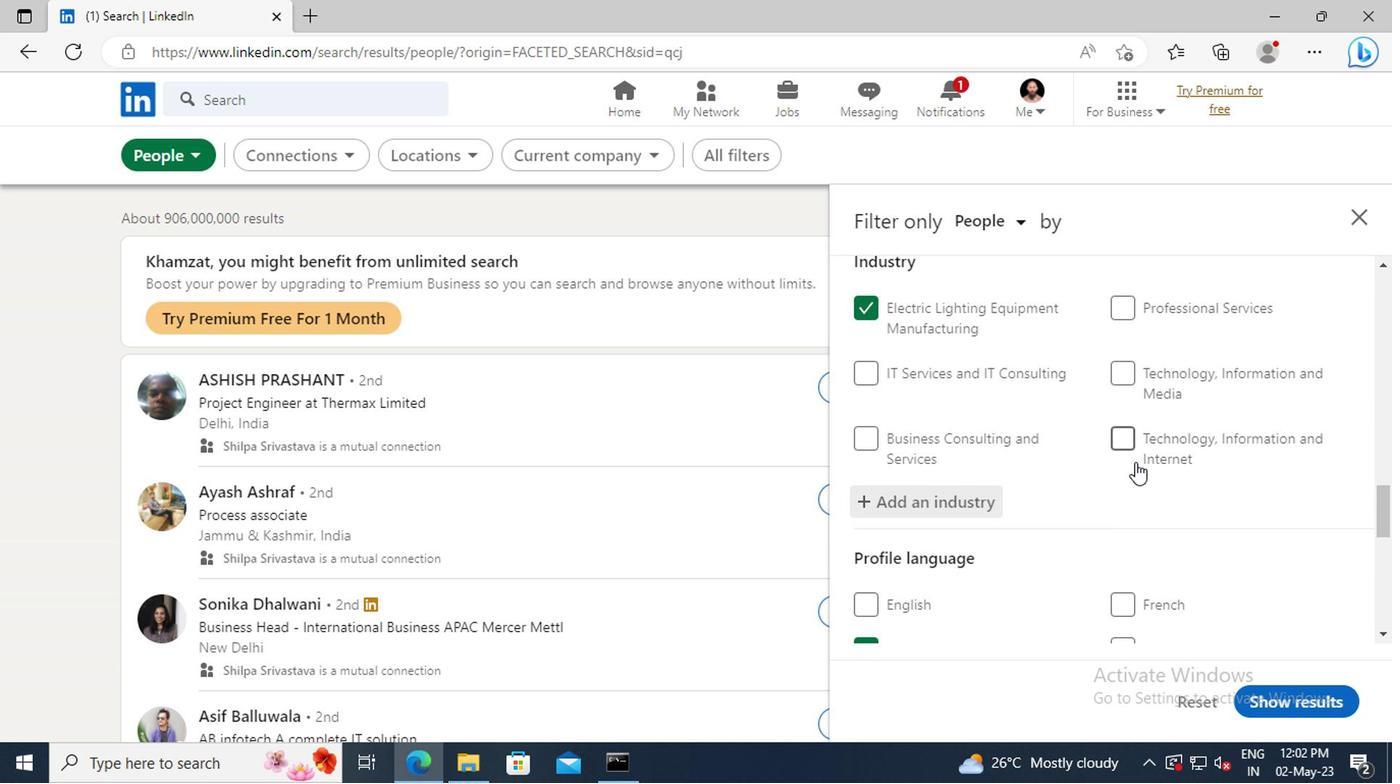 
Action: Mouse scrolled (1131, 461) with delta (0, 0)
Screenshot: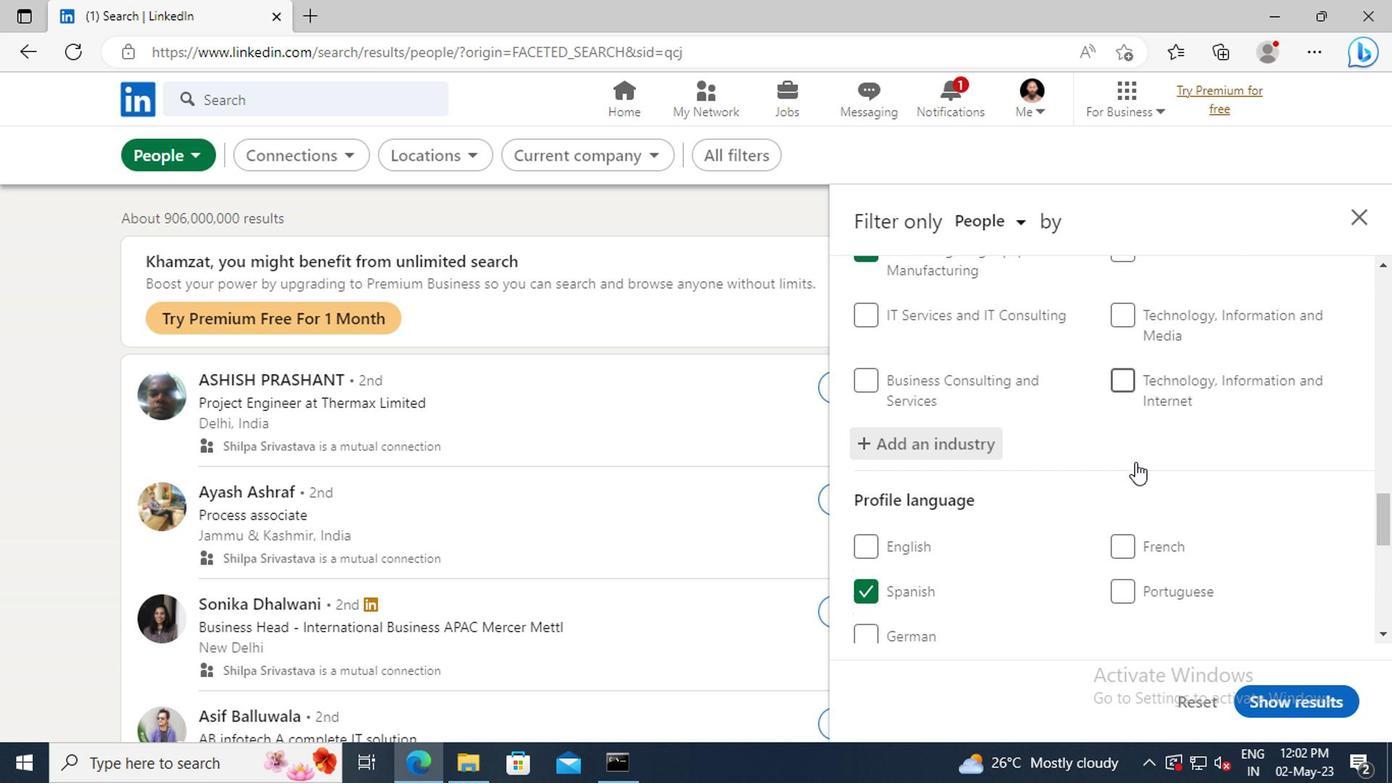 
Action: Mouse scrolled (1131, 461) with delta (0, 0)
Screenshot: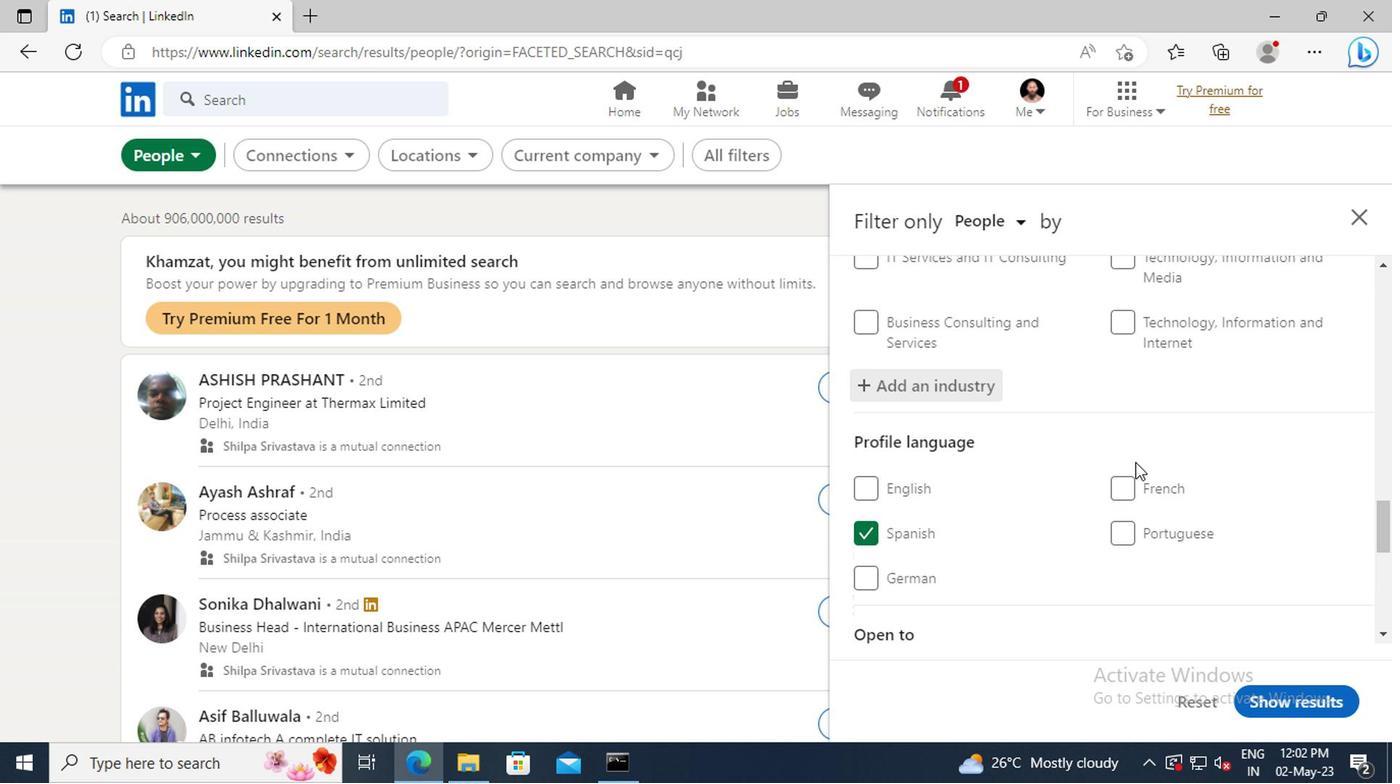 
Action: Mouse scrolled (1131, 461) with delta (0, 0)
Screenshot: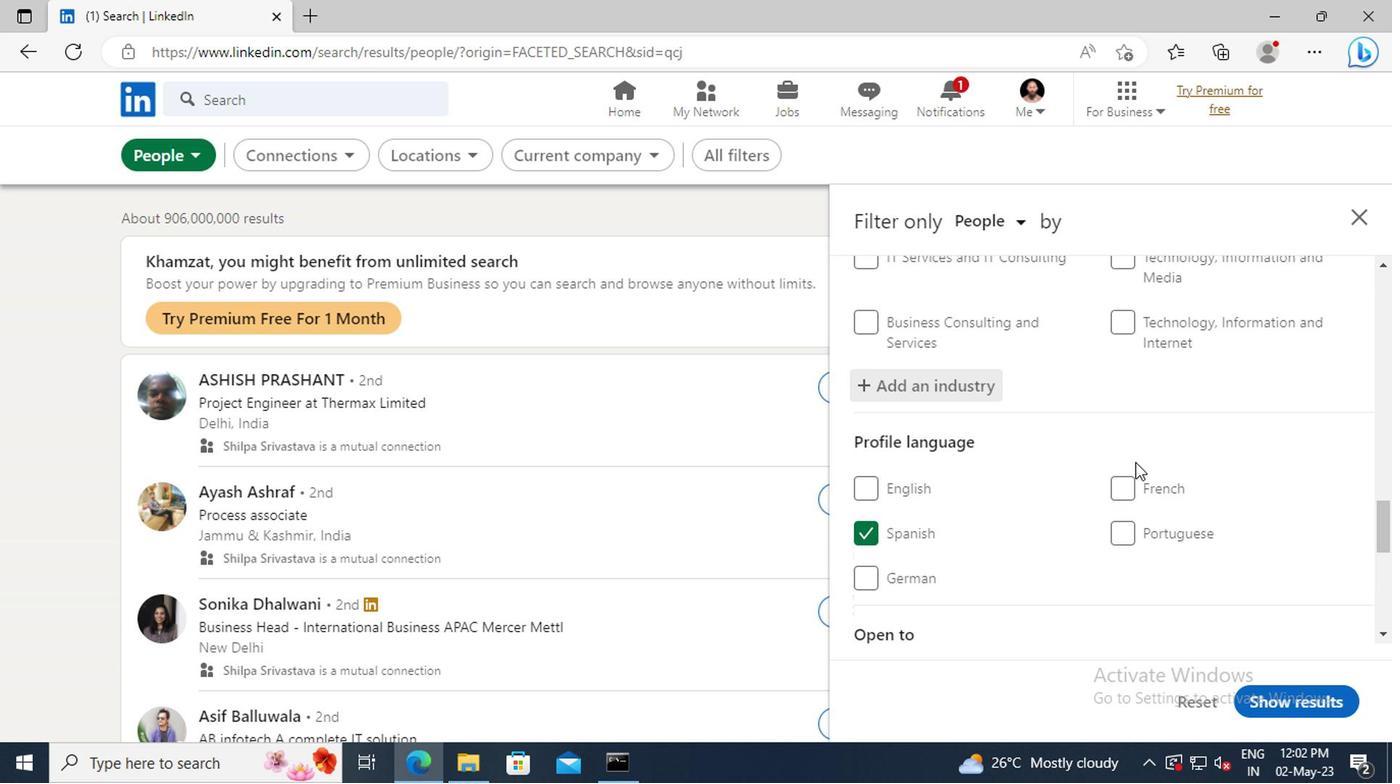 
Action: Mouse scrolled (1131, 461) with delta (0, 0)
Screenshot: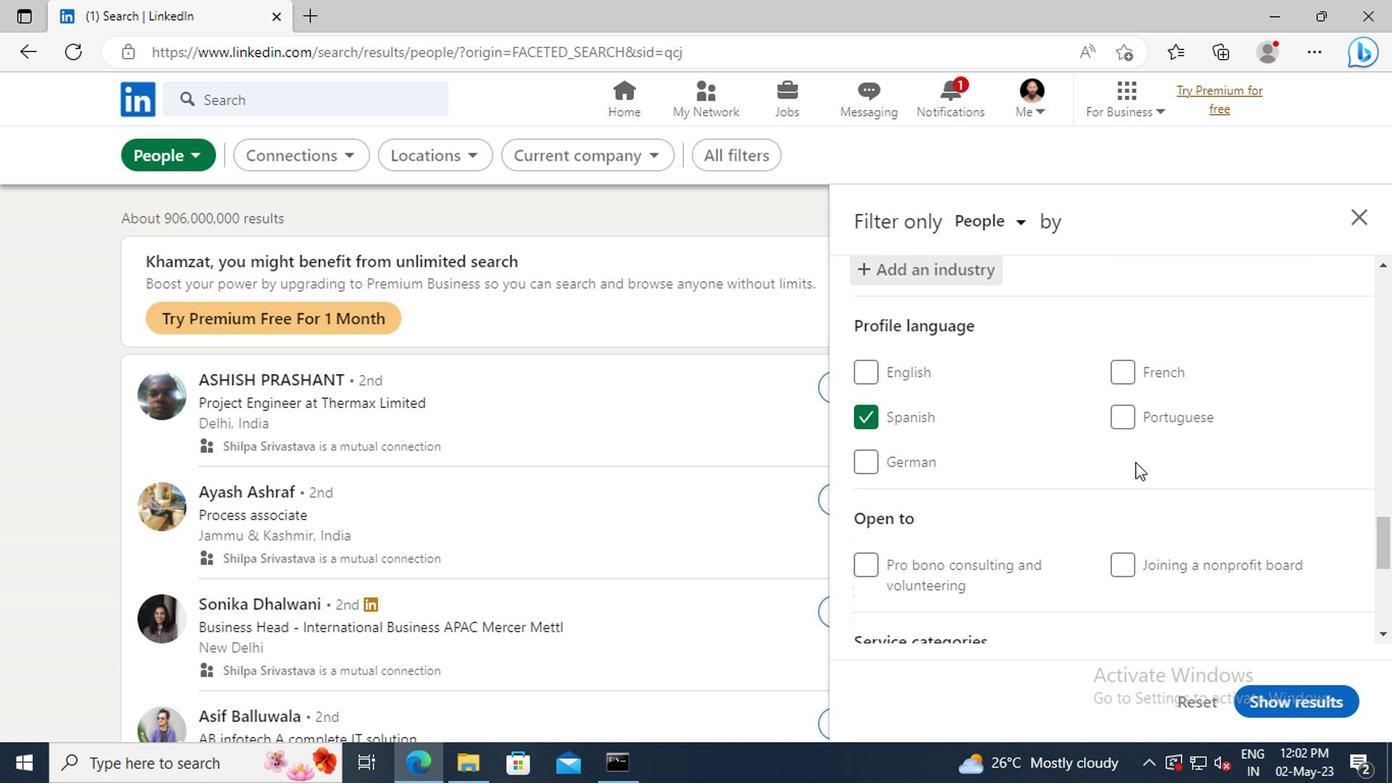 
Action: Mouse scrolled (1131, 461) with delta (0, 0)
Screenshot: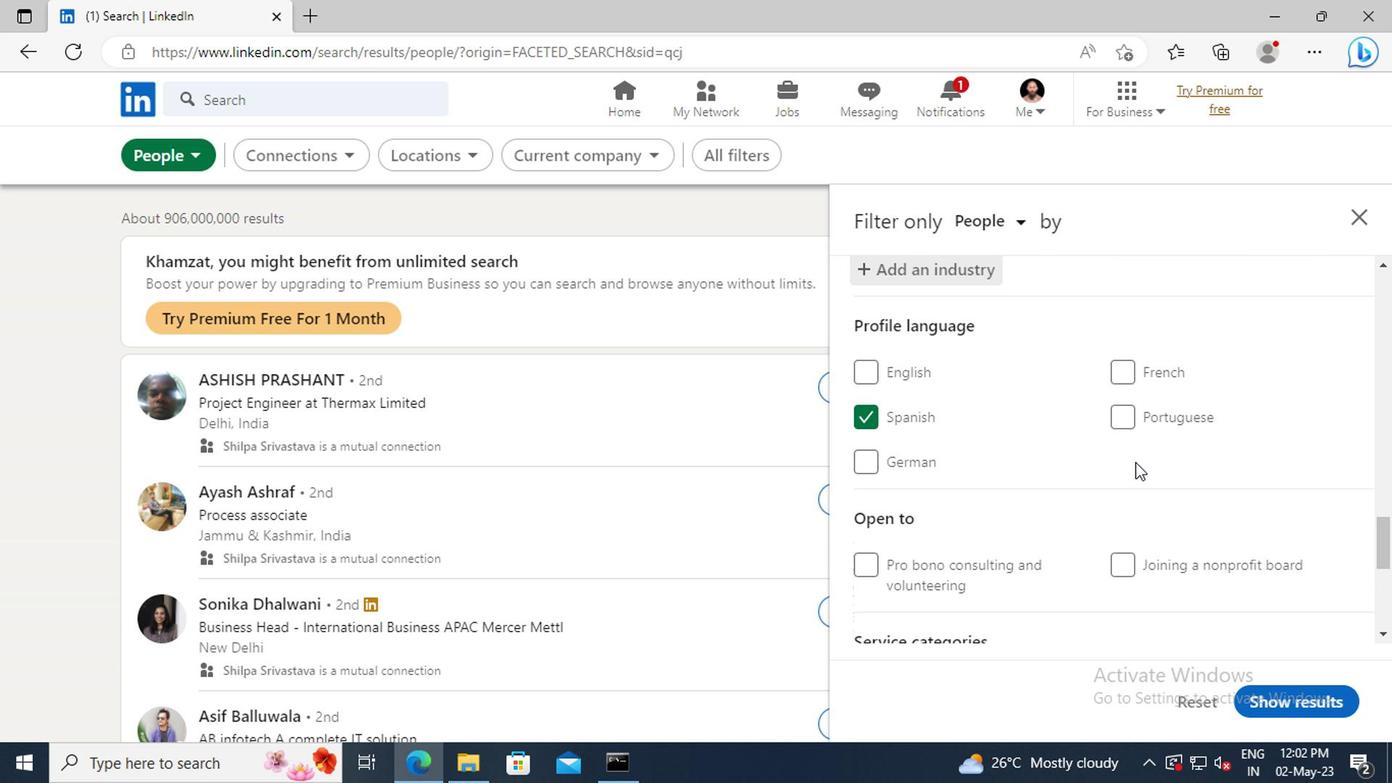 
Action: Mouse scrolled (1131, 461) with delta (0, 0)
Screenshot: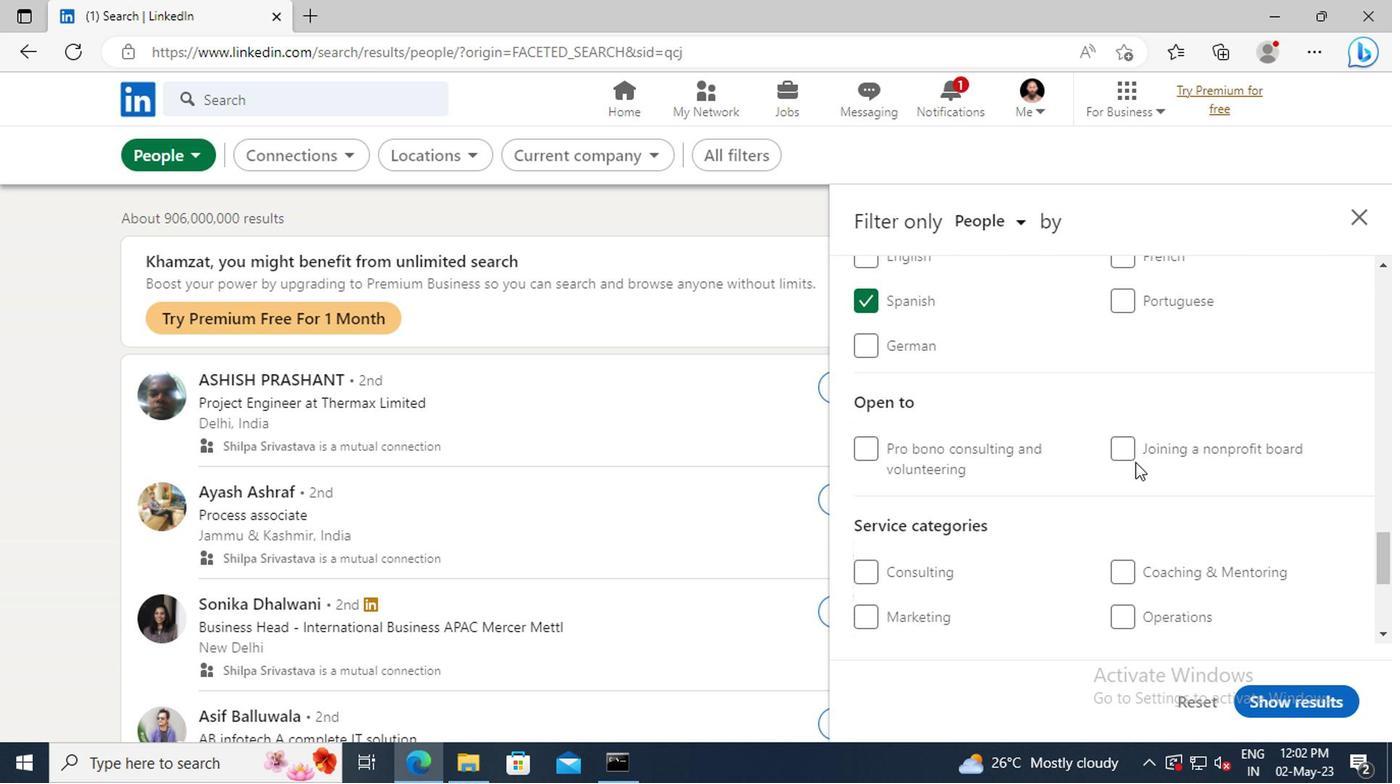 
Action: Mouse scrolled (1131, 461) with delta (0, 0)
Screenshot: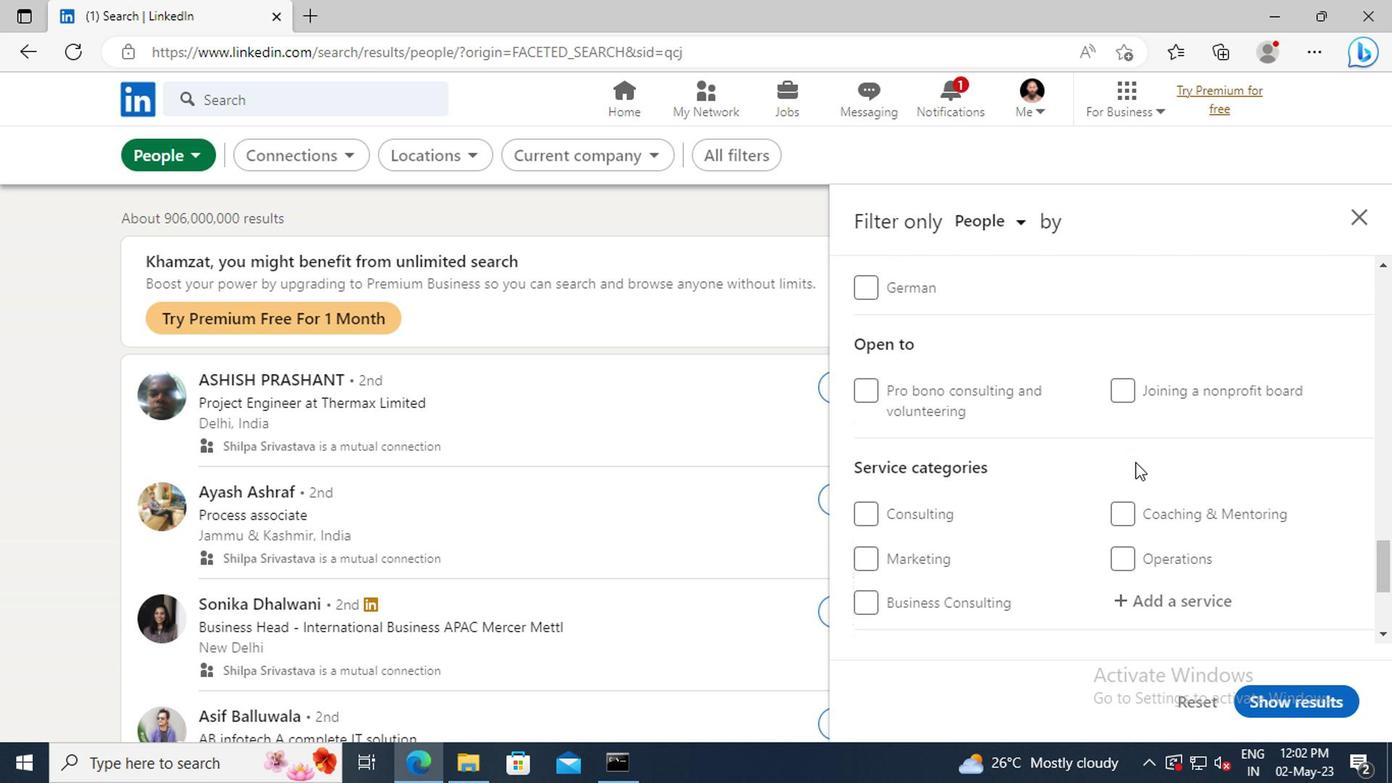 
Action: Mouse scrolled (1131, 461) with delta (0, 0)
Screenshot: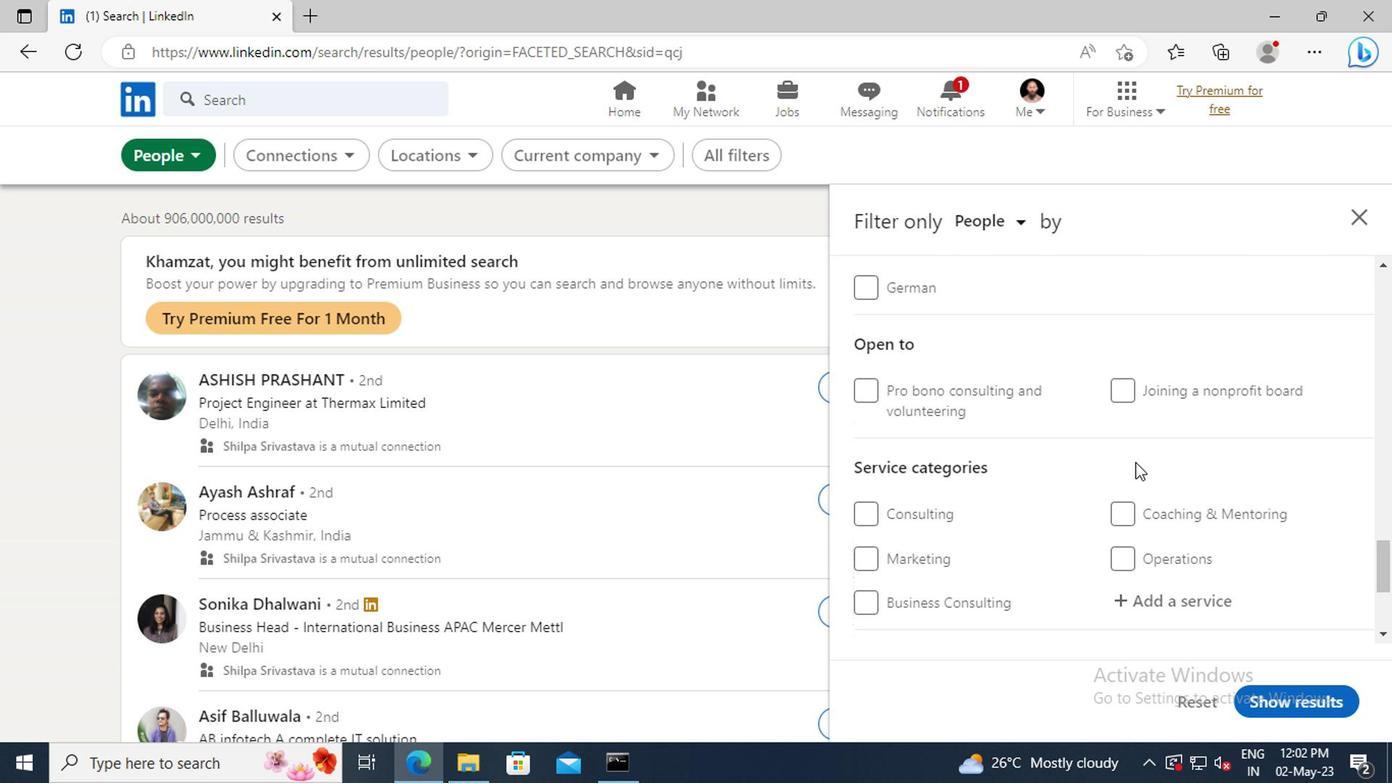 
Action: Mouse moved to (1131, 485)
Screenshot: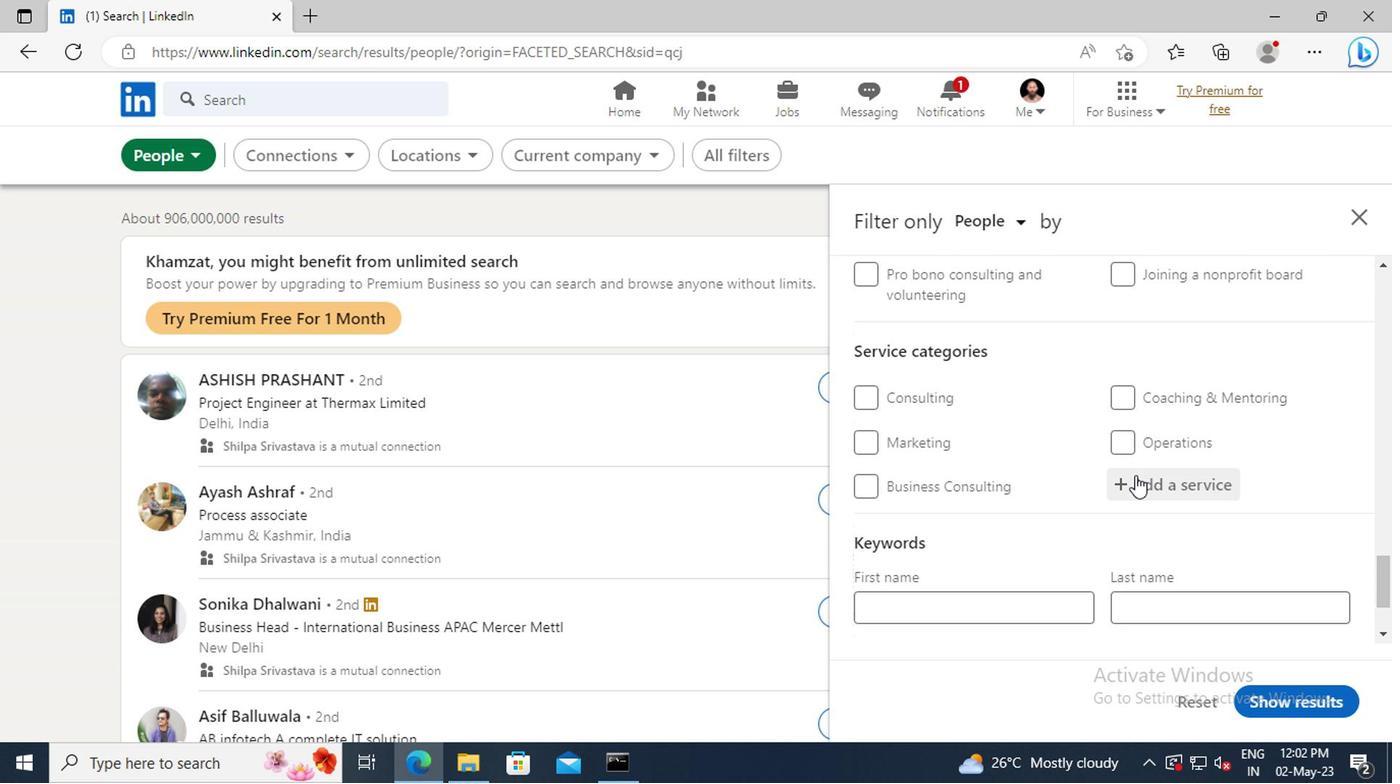 
Action: Mouse pressed left at (1131, 485)
Screenshot: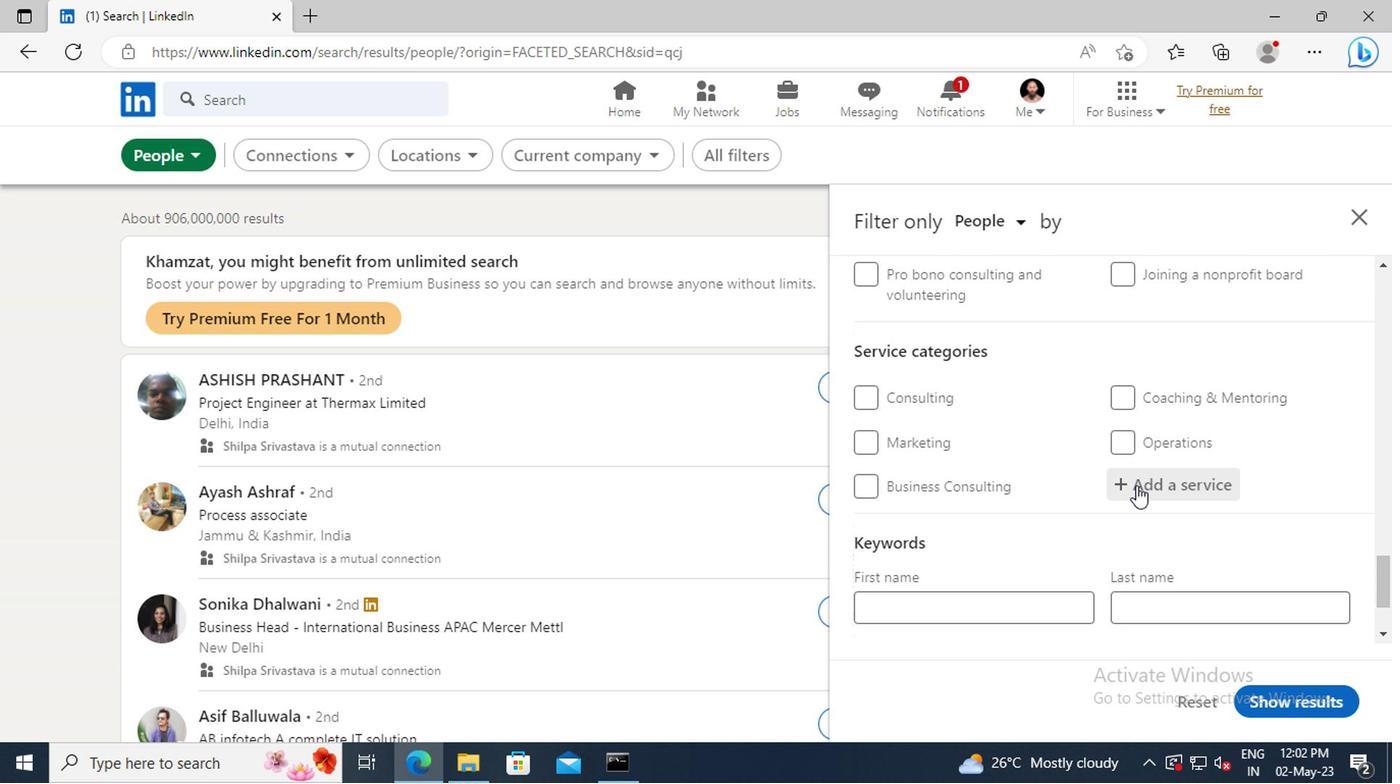 
Action: Key pressed <Key.shift>NOTARY<Key.space><Key.shift>ONLINE<Key.space><Key.shift>RESEARCH<Key.enter>
Screenshot: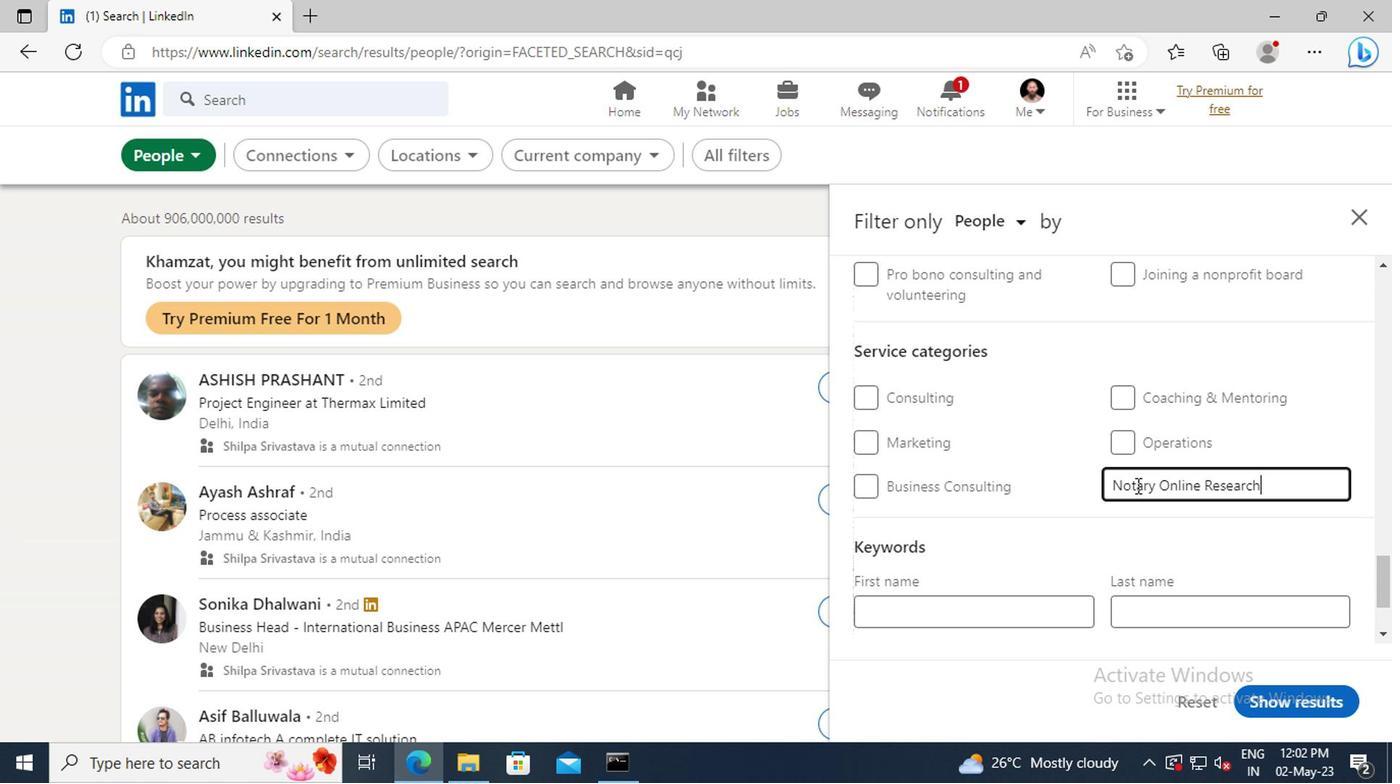 
Action: Mouse scrolled (1131, 484) with delta (0, -1)
Screenshot: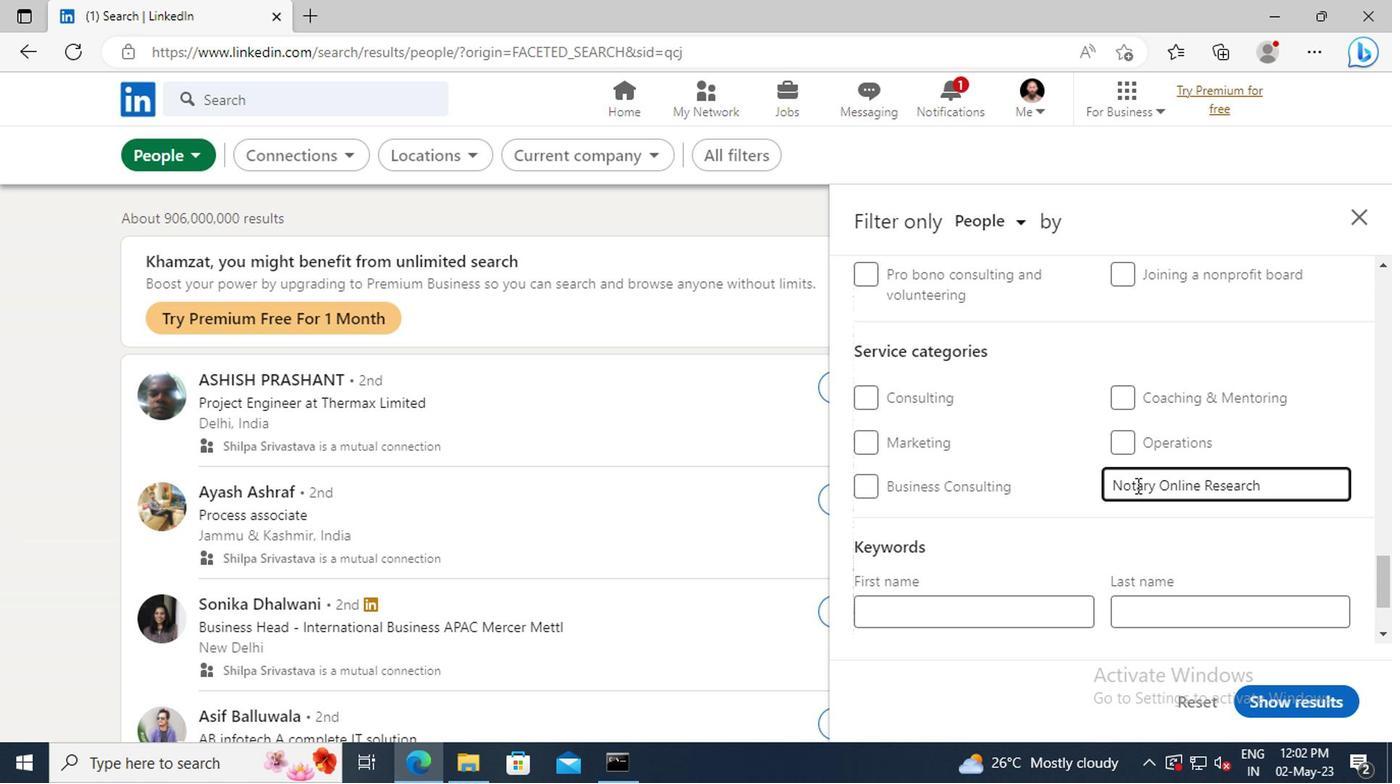 
Action: Mouse scrolled (1131, 484) with delta (0, -1)
Screenshot: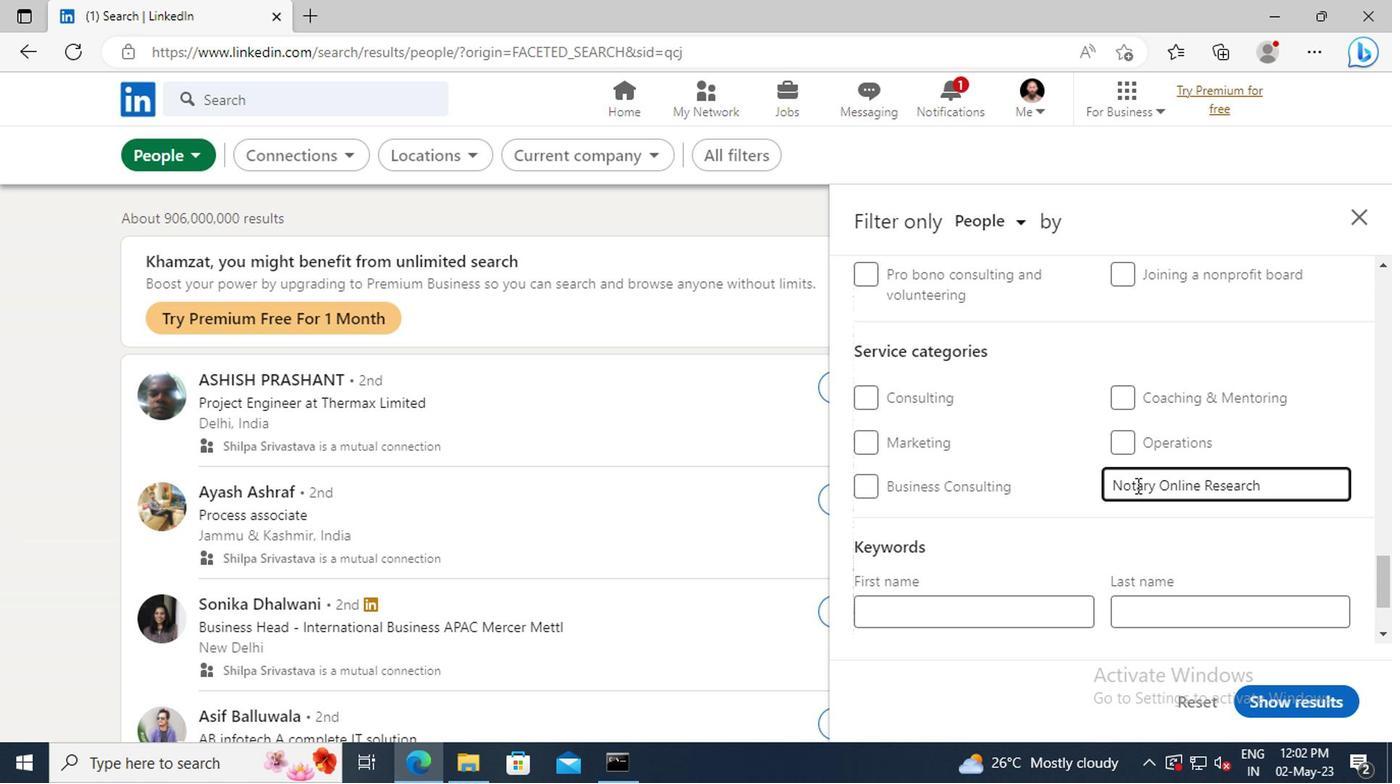 
Action: Mouse scrolled (1131, 484) with delta (0, -1)
Screenshot: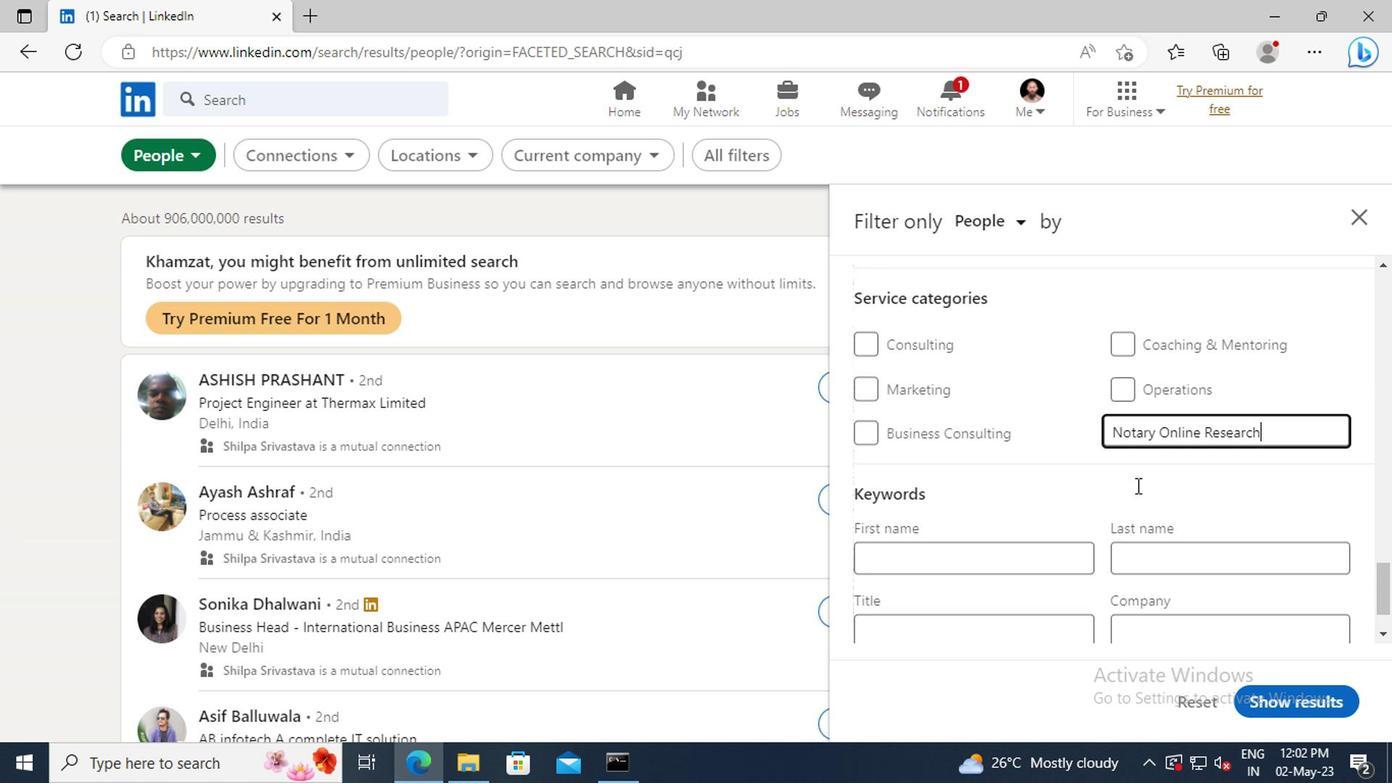 
Action: Mouse moved to (984, 551)
Screenshot: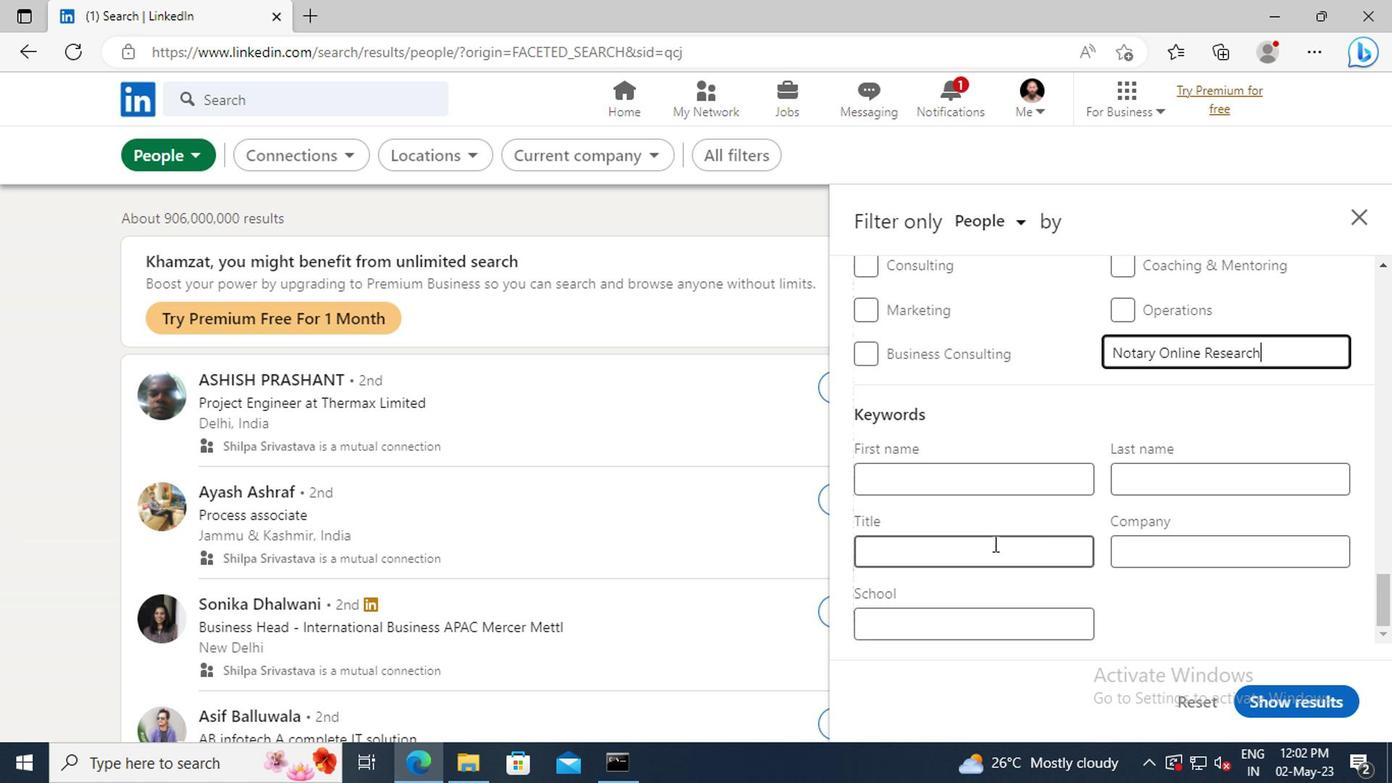 
Action: Mouse pressed left at (984, 551)
Screenshot: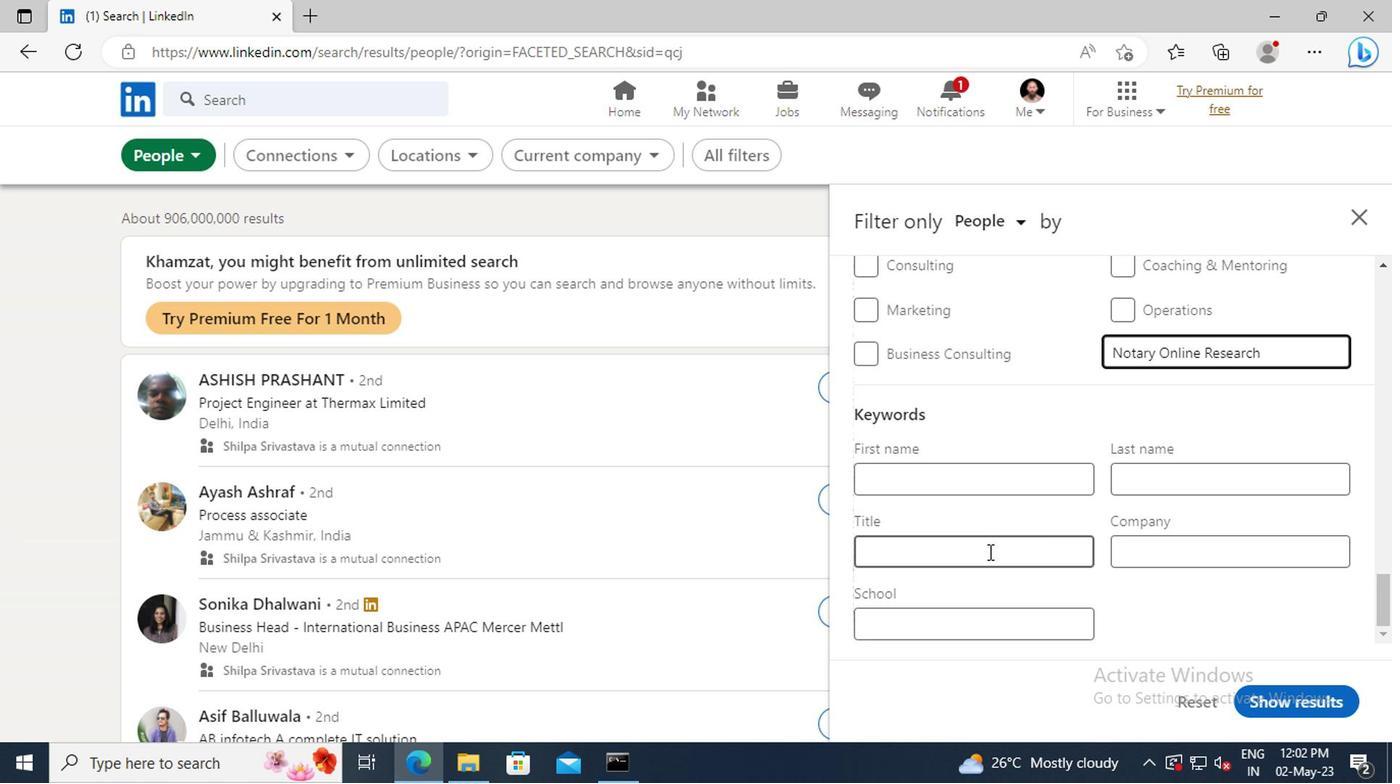 
Action: Key pressed <Key.shift>MEALS<Key.space>ON<Key.space><Key.shift>WHEELS<Key.space><Key.shift>DRIVER<Key.enter>
Screenshot: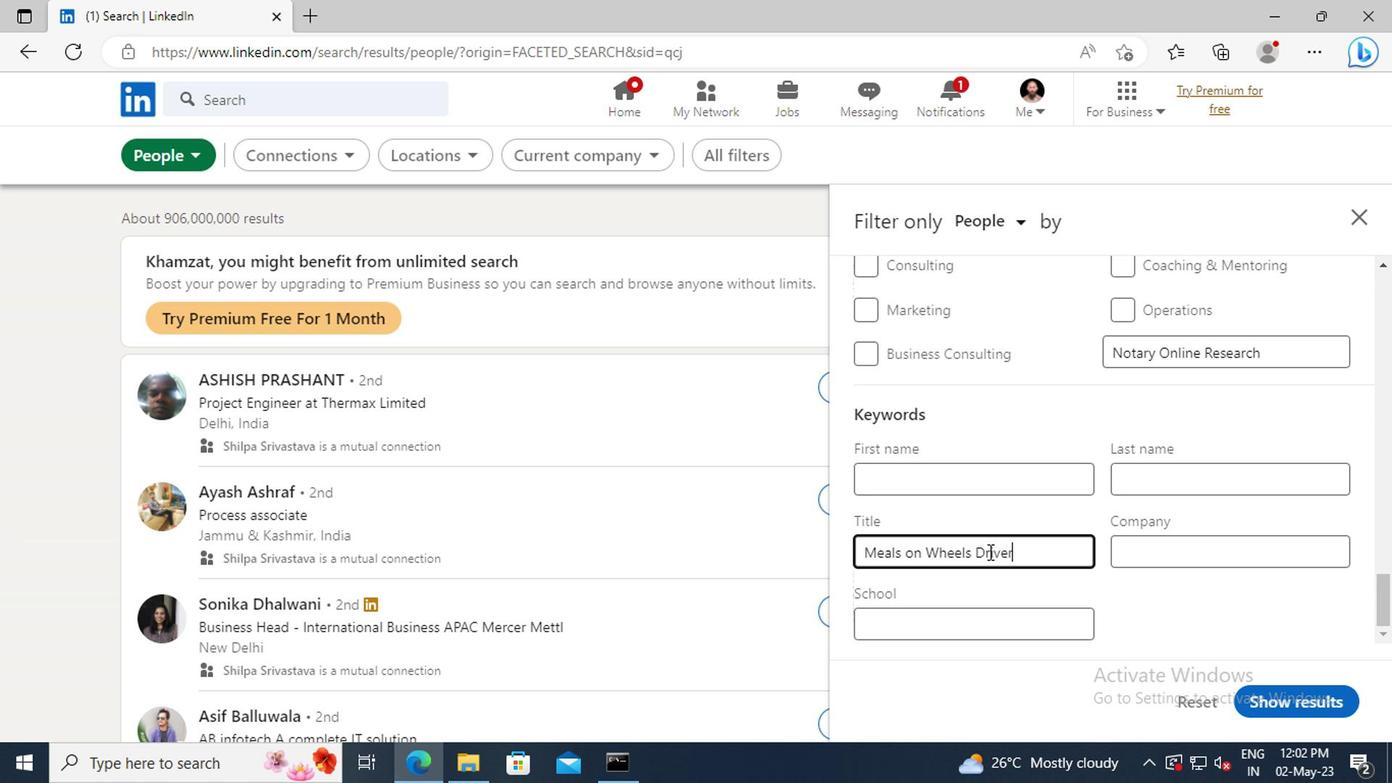 
Action: Mouse moved to (1257, 700)
Screenshot: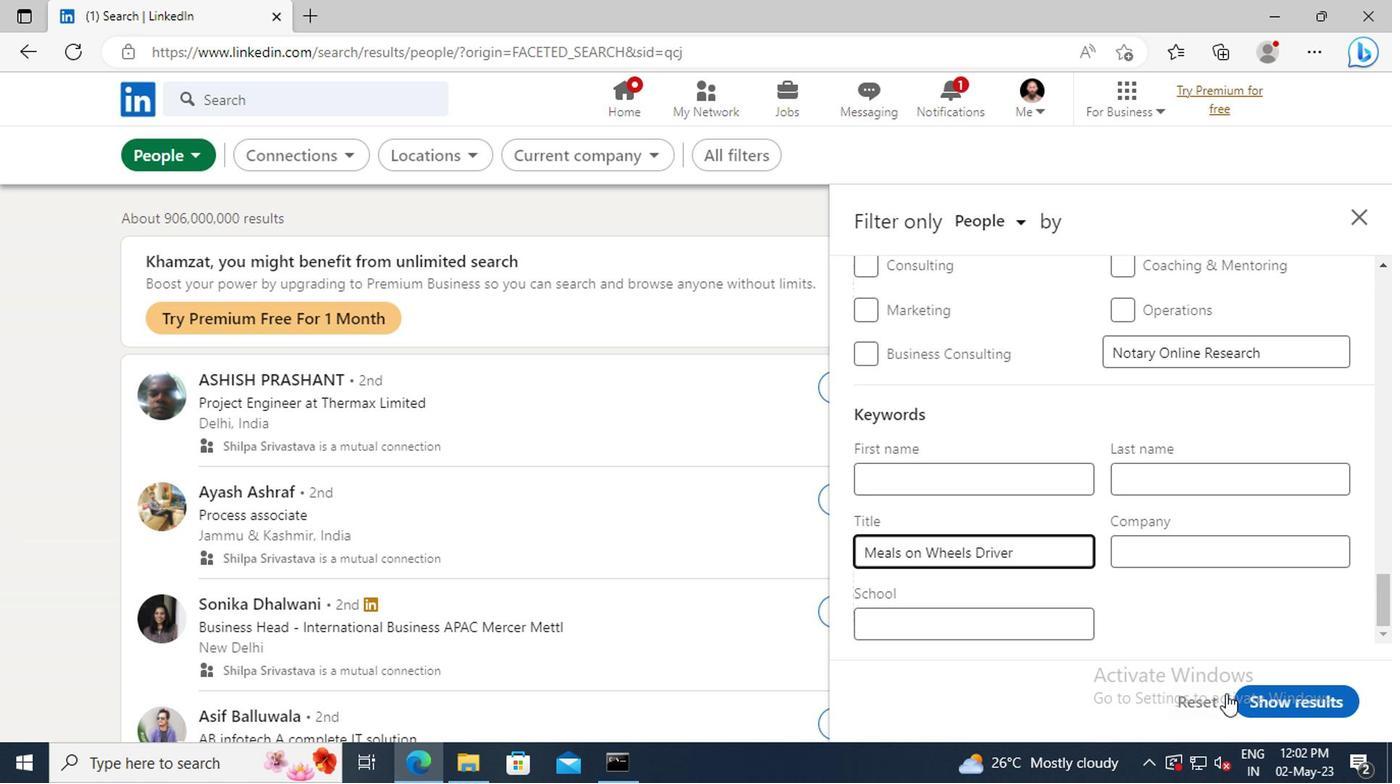
Action: Mouse pressed left at (1257, 700)
Screenshot: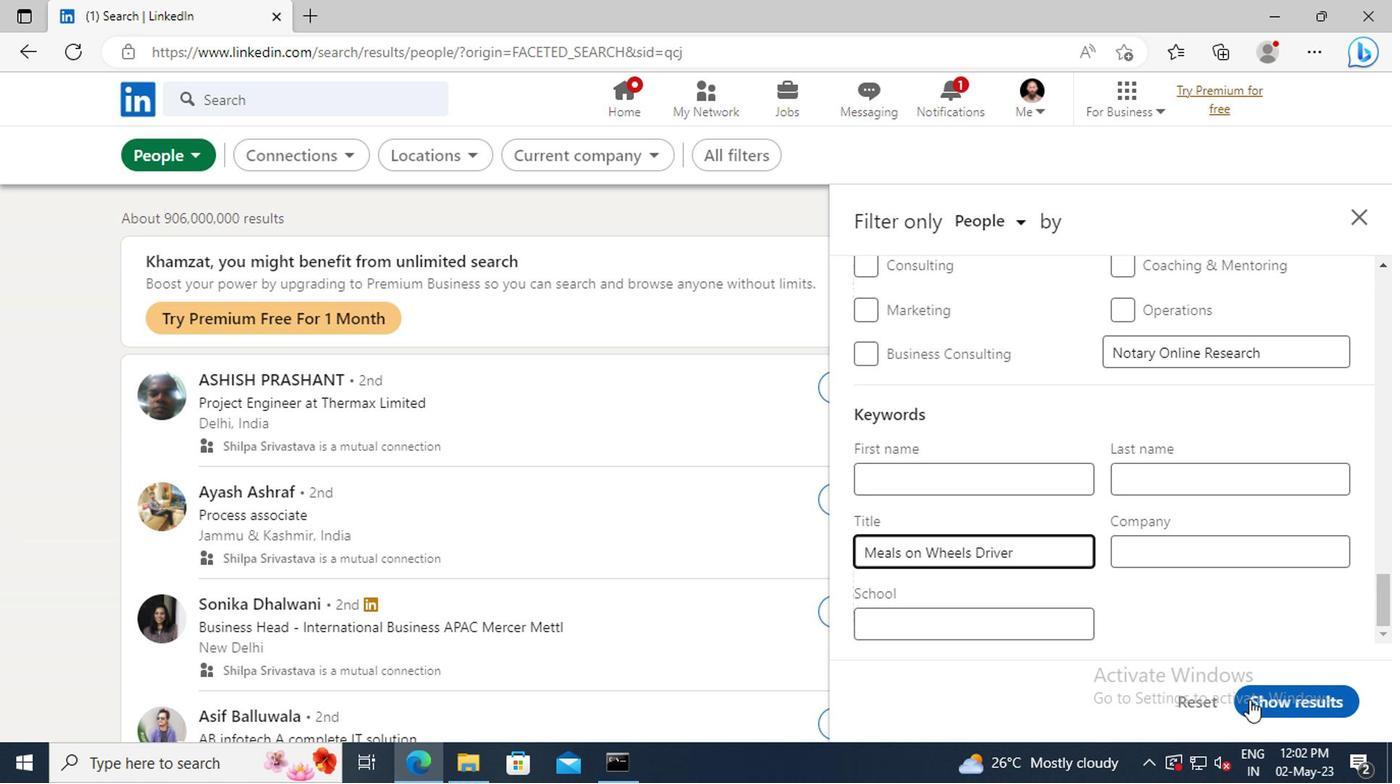 
Action: Mouse moved to (1258, 701)
Screenshot: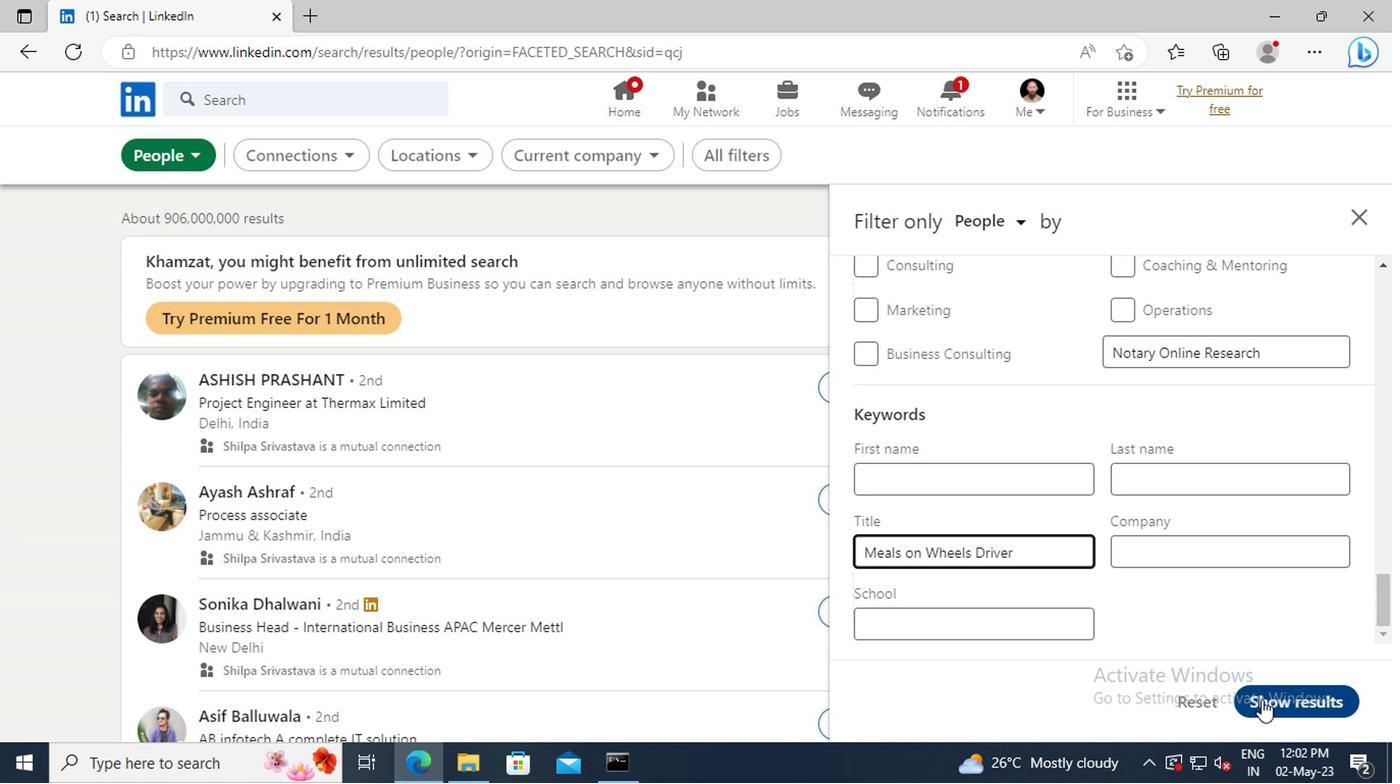 
